 Task: Find a positive affirmation image online and upload it to your Instagram Story.
Action: Mouse moved to (407, 7)
Screenshot: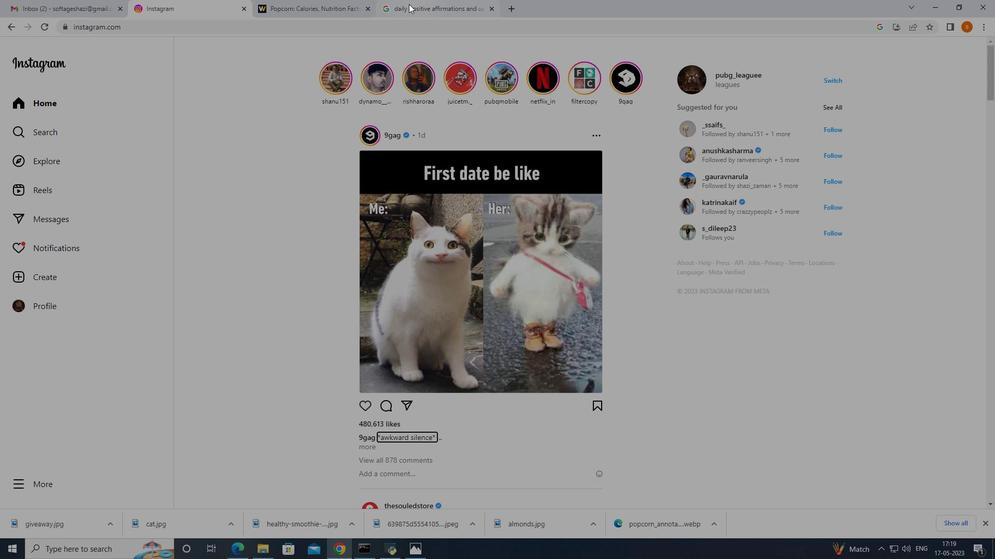 
Action: Mouse pressed left at (407, 7)
Screenshot: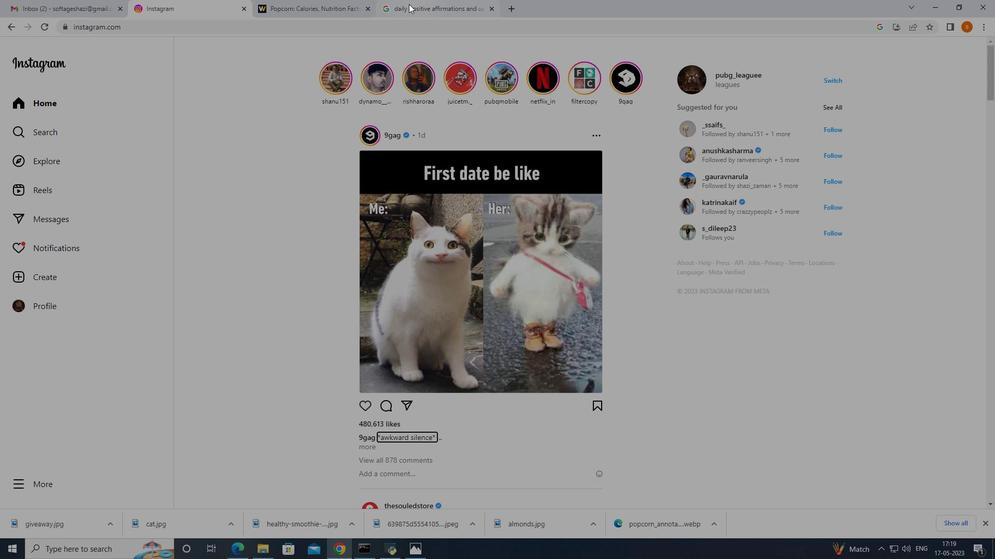 
Action: Mouse moved to (773, 269)
Screenshot: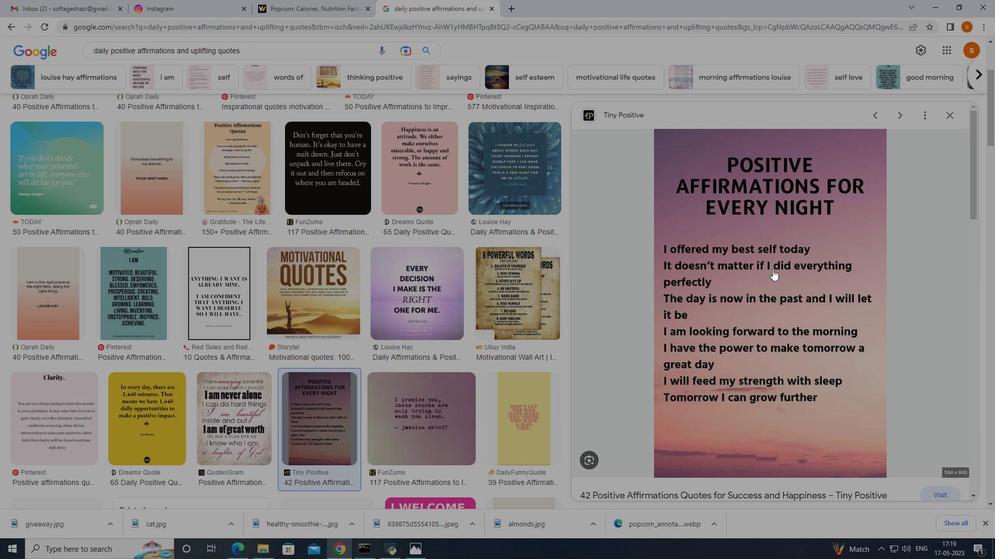 
Action: Mouse scrolled (773, 270) with delta (0, 0)
Screenshot: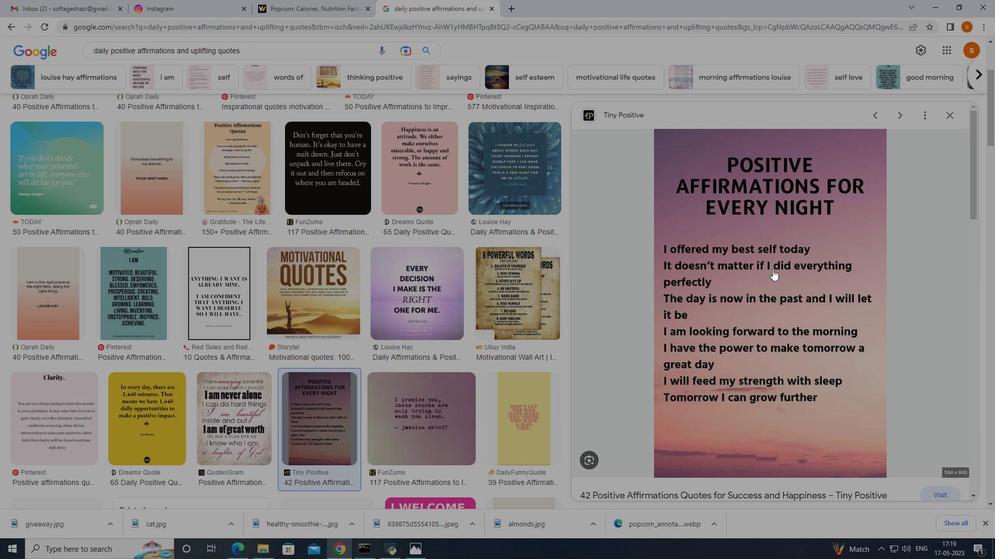 
Action: Mouse moved to (773, 268)
Screenshot: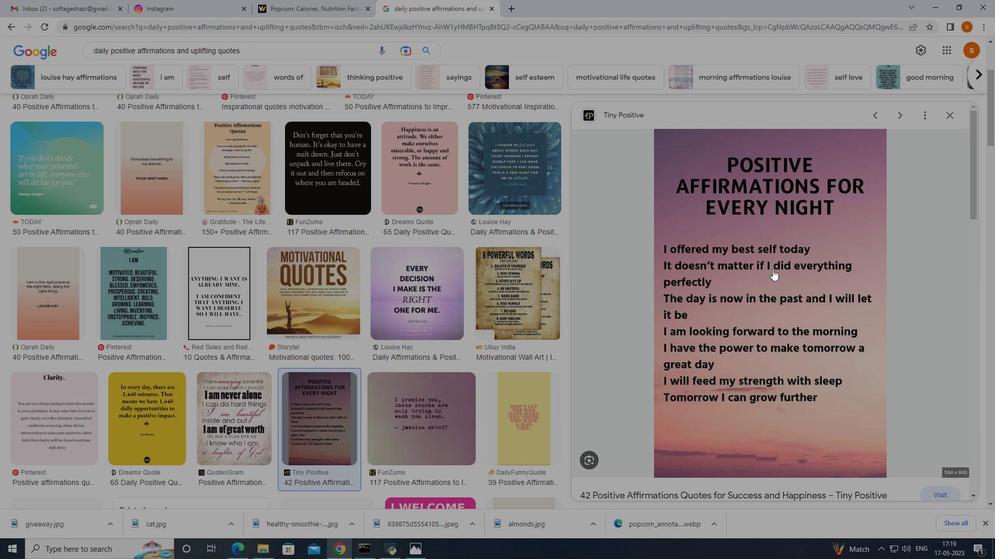 
Action: Mouse scrolled (773, 269) with delta (0, 0)
Screenshot: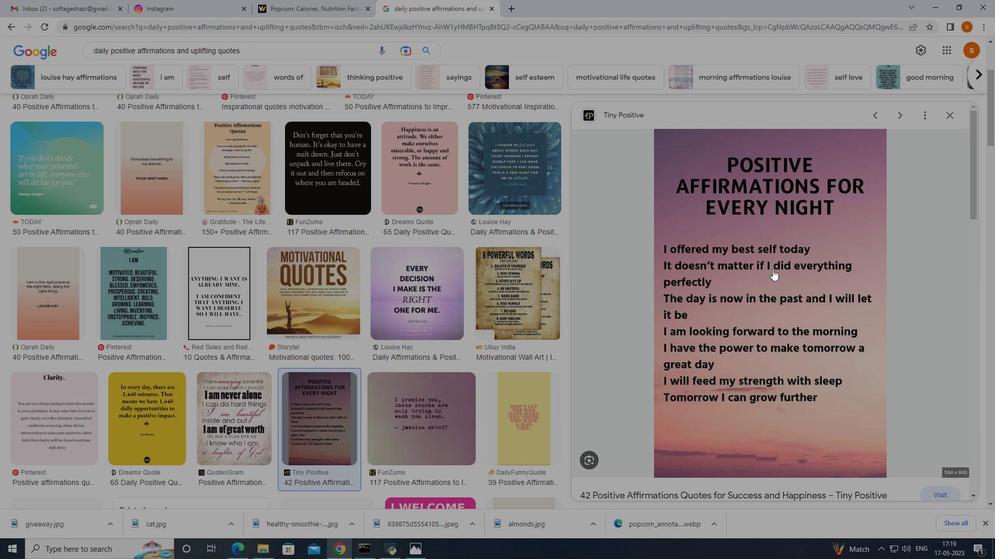 
Action: Mouse moved to (777, 276)
Screenshot: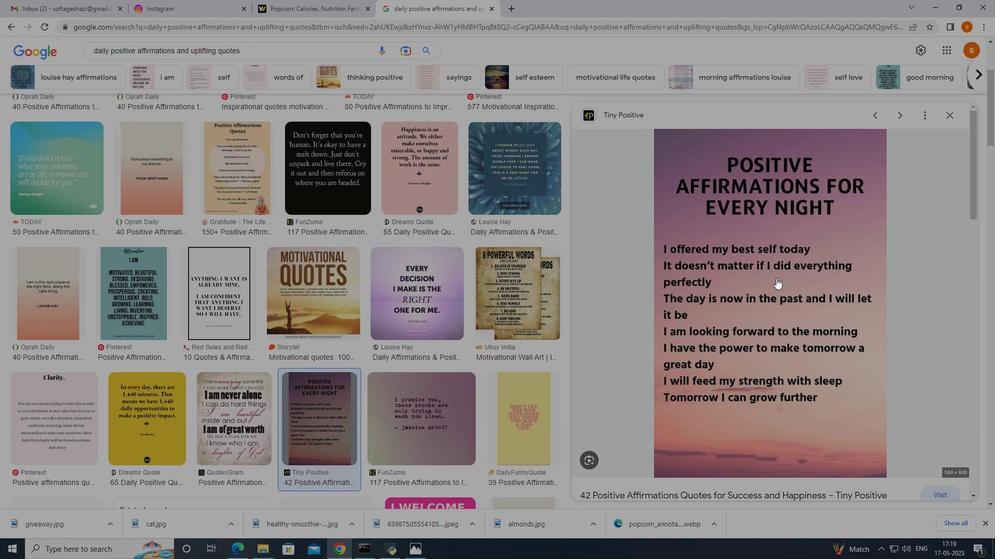 
Action: Mouse pressed right at (777, 276)
Screenshot: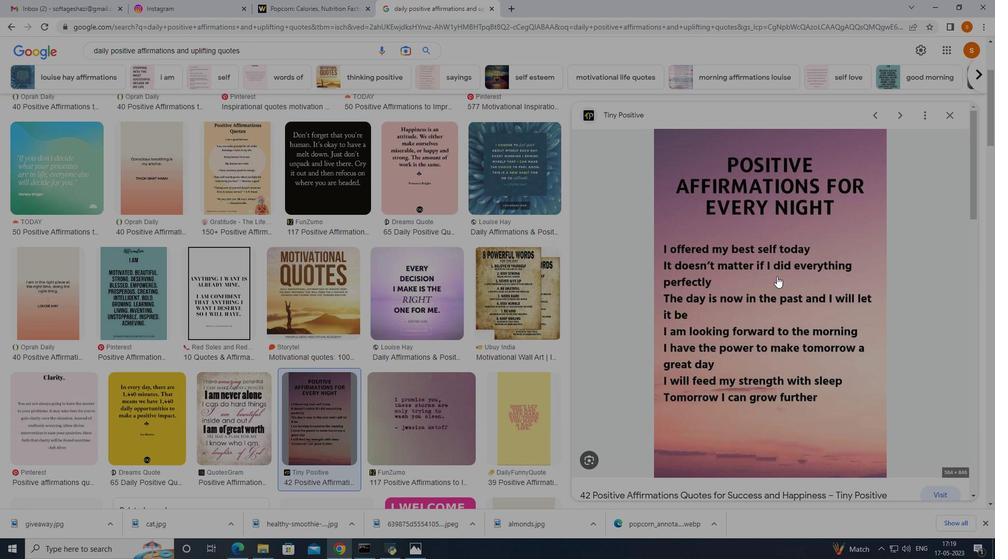 
Action: Mouse moved to (808, 390)
Screenshot: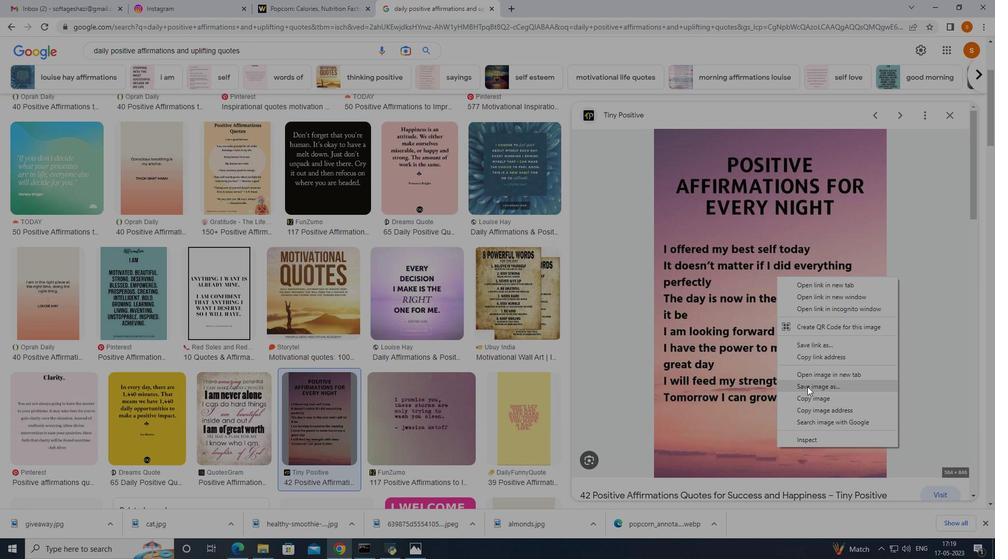 
Action: Mouse pressed left at (808, 390)
Screenshot: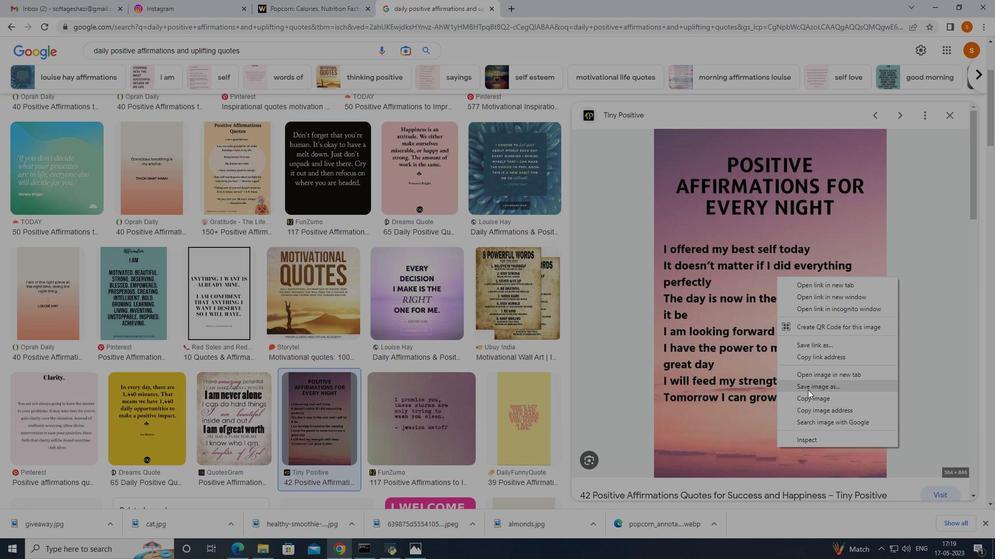 
Action: Mouse moved to (167, 326)
Screenshot: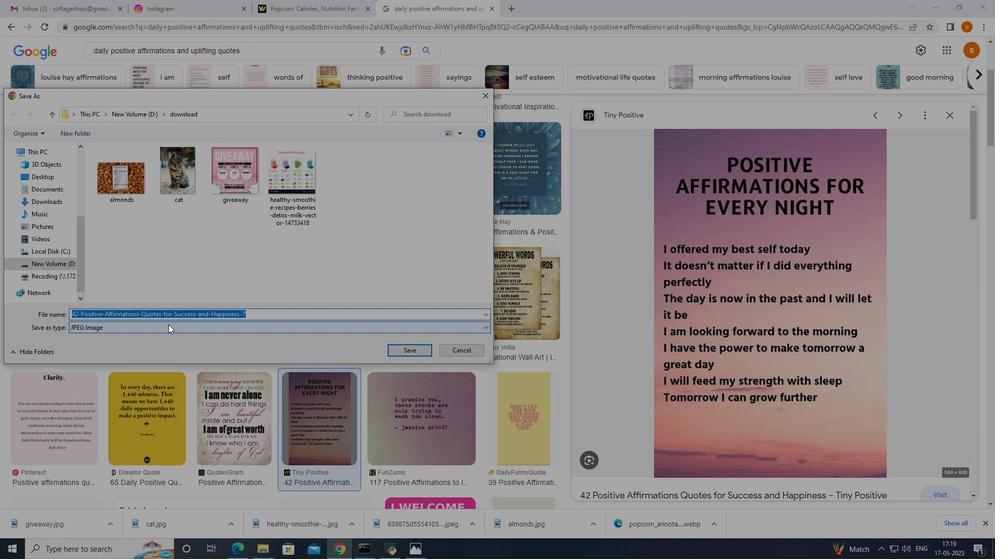 
Action: Key pressed positive<Key.space>affirmatiob<Key.backspace>n
Screenshot: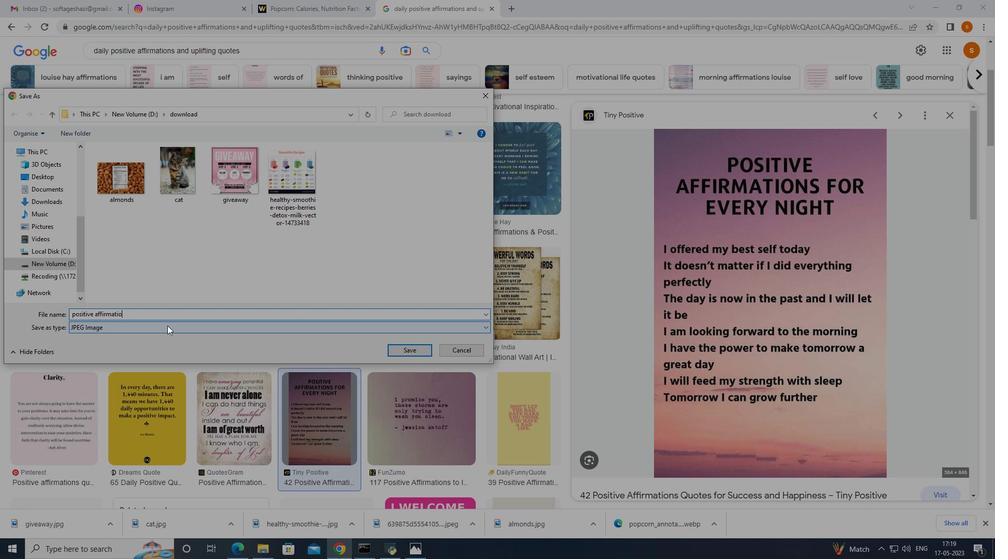 
Action: Mouse moved to (388, 352)
Screenshot: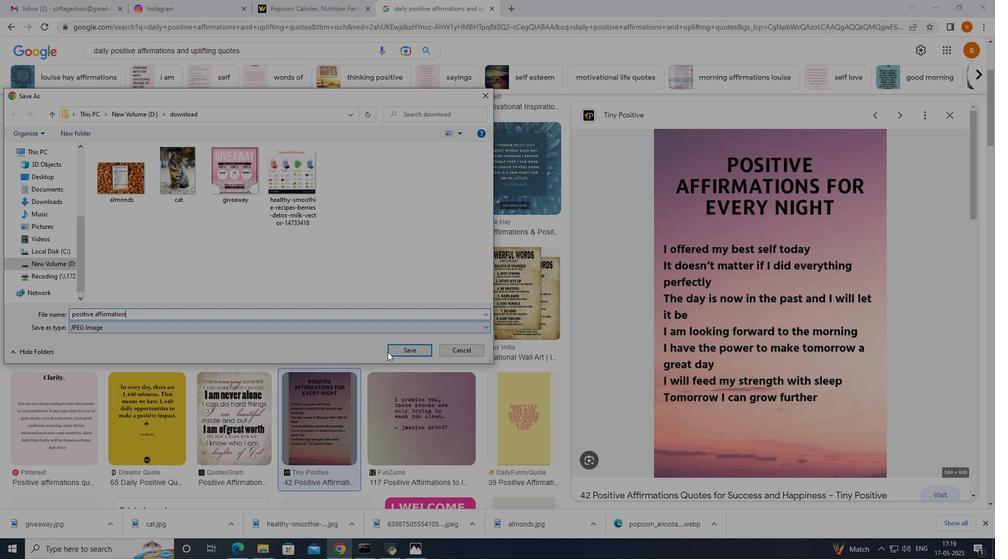 
Action: Mouse pressed left at (388, 352)
Screenshot: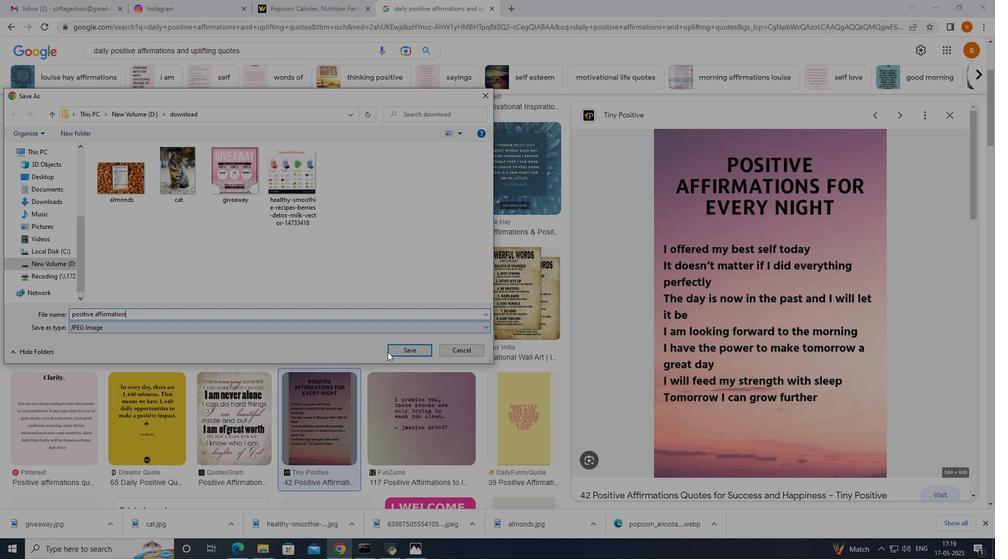 
Action: Mouse moved to (191, 6)
Screenshot: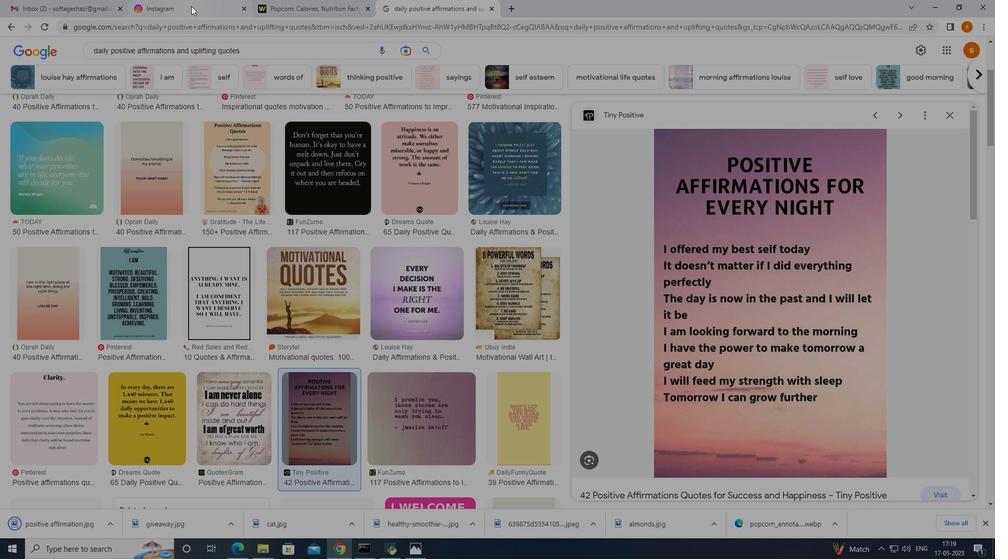 
Action: Mouse pressed left at (191, 6)
Screenshot: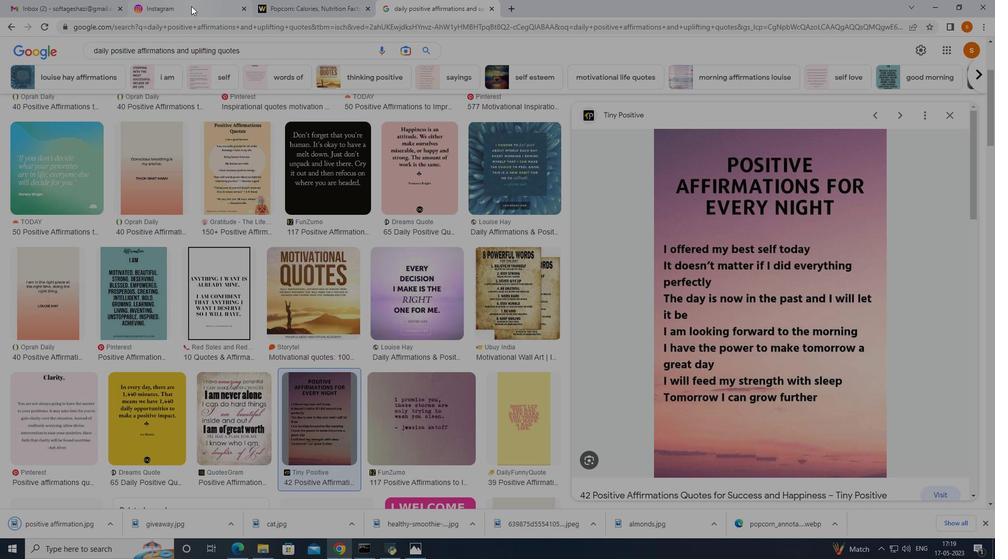 
Action: Mouse moved to (709, 333)
Screenshot: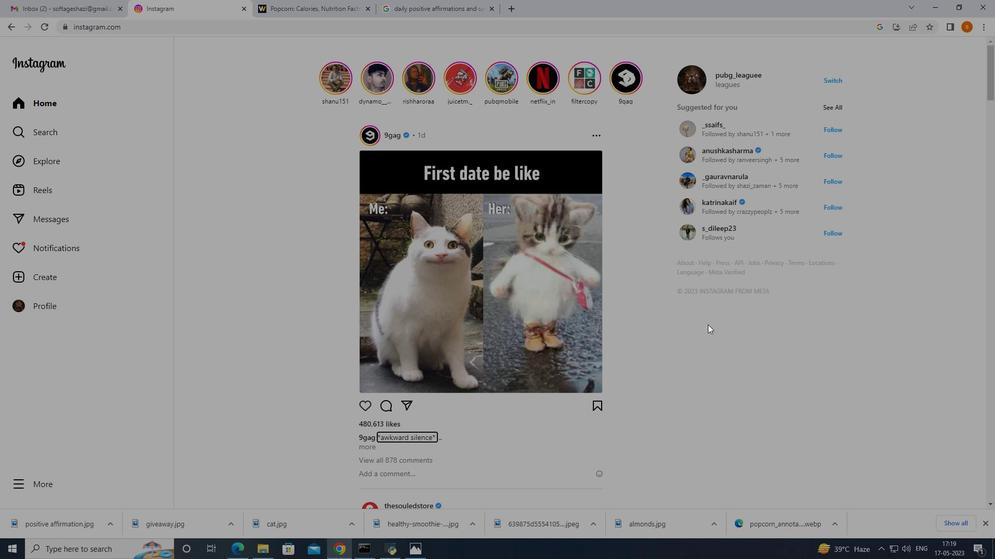 
Action: Mouse pressed right at (709, 333)
Screenshot: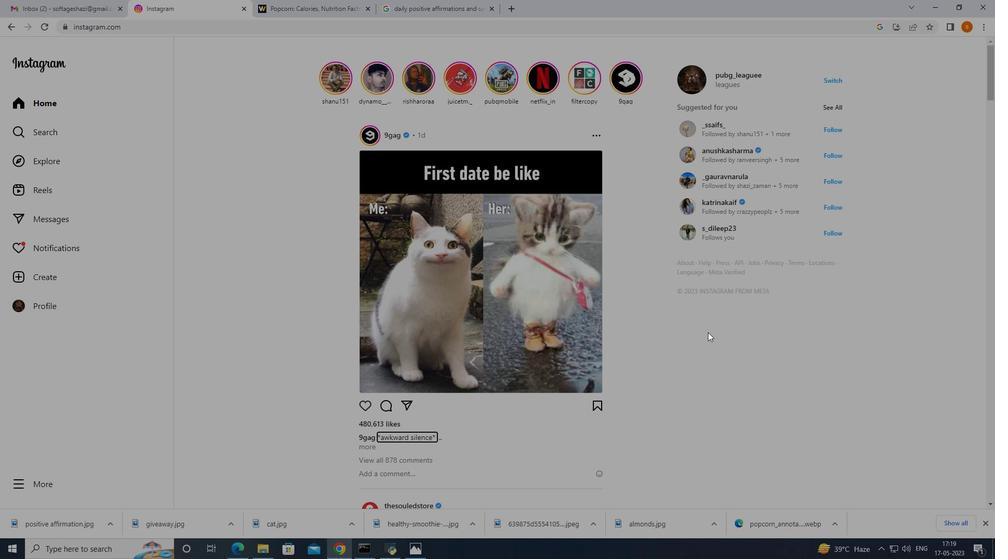 
Action: Mouse moved to (784, 484)
Screenshot: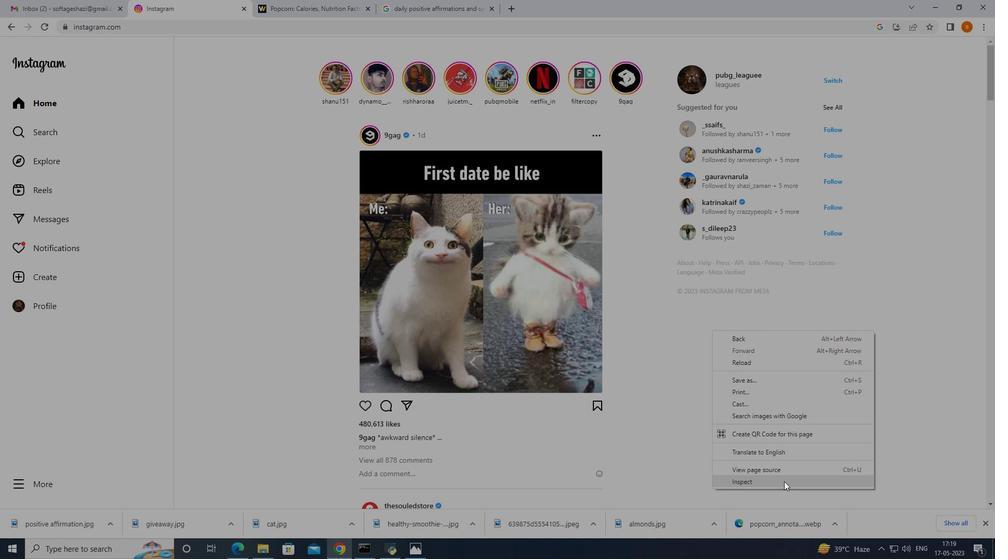 
Action: Mouse pressed left at (784, 484)
Screenshot: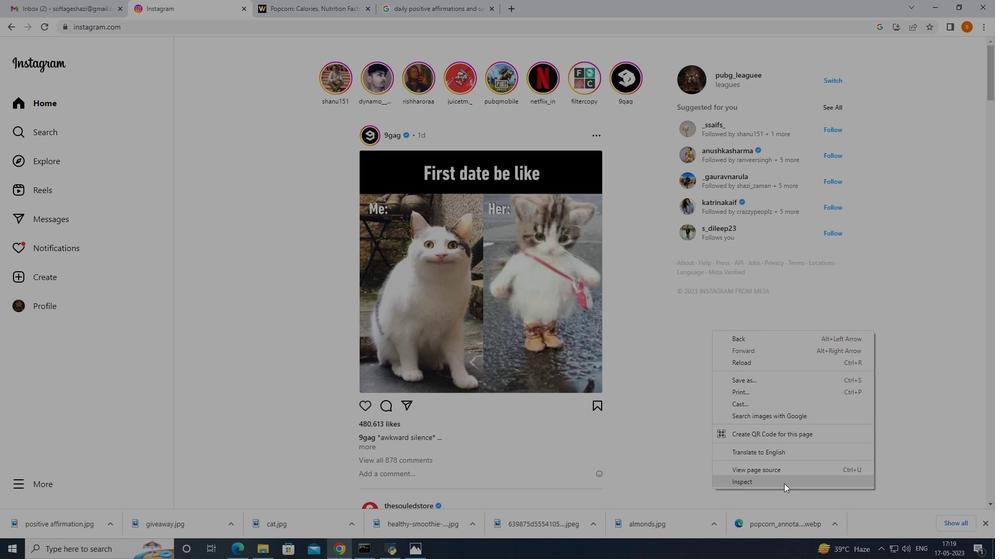
Action: Mouse moved to (731, 41)
Screenshot: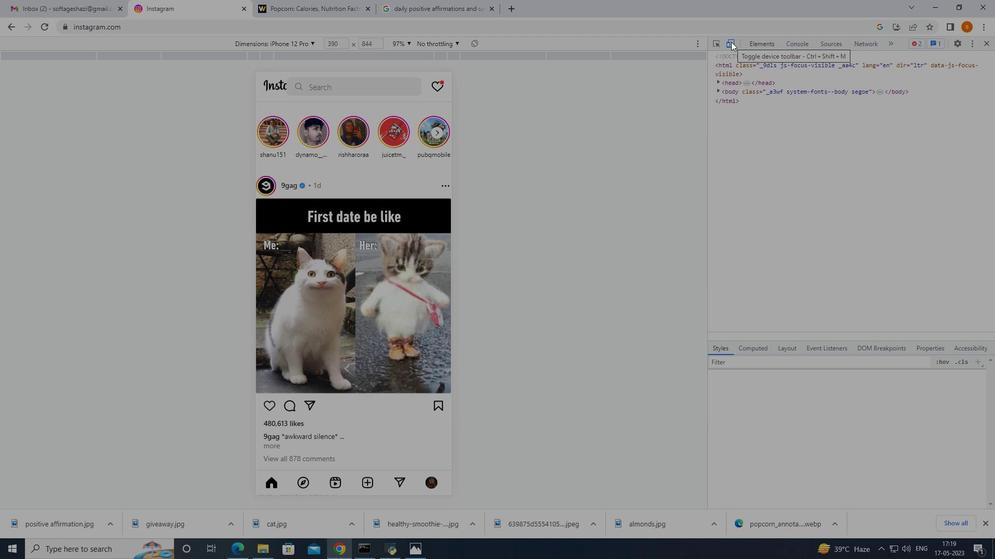 
Action: Mouse pressed left at (731, 41)
Screenshot: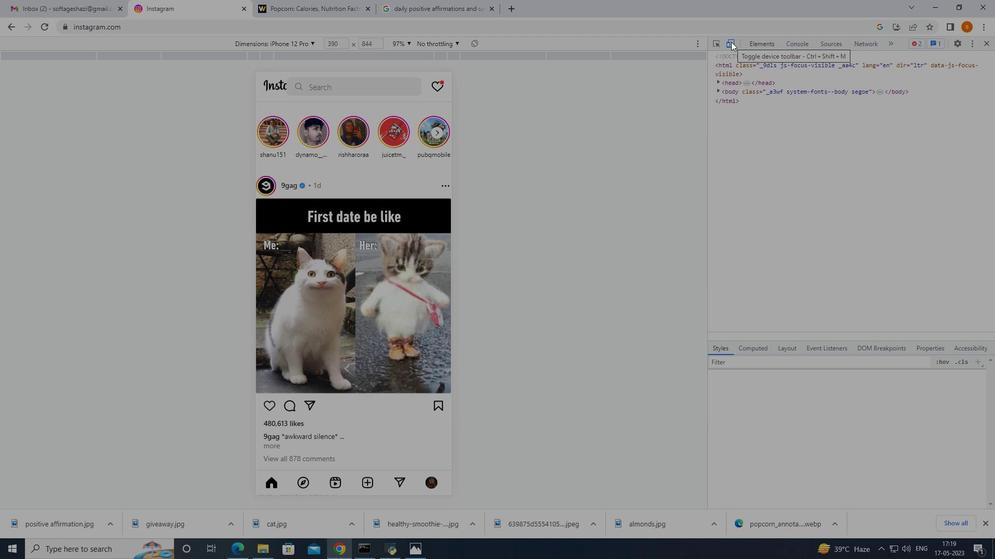 
Action: Mouse moved to (731, 44)
Screenshot: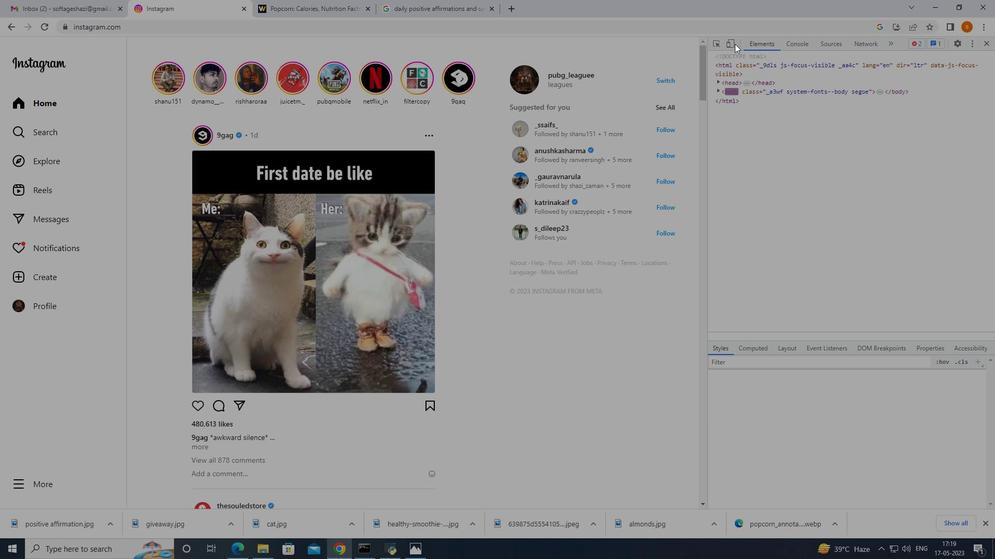 
Action: Mouse pressed left at (731, 44)
Screenshot: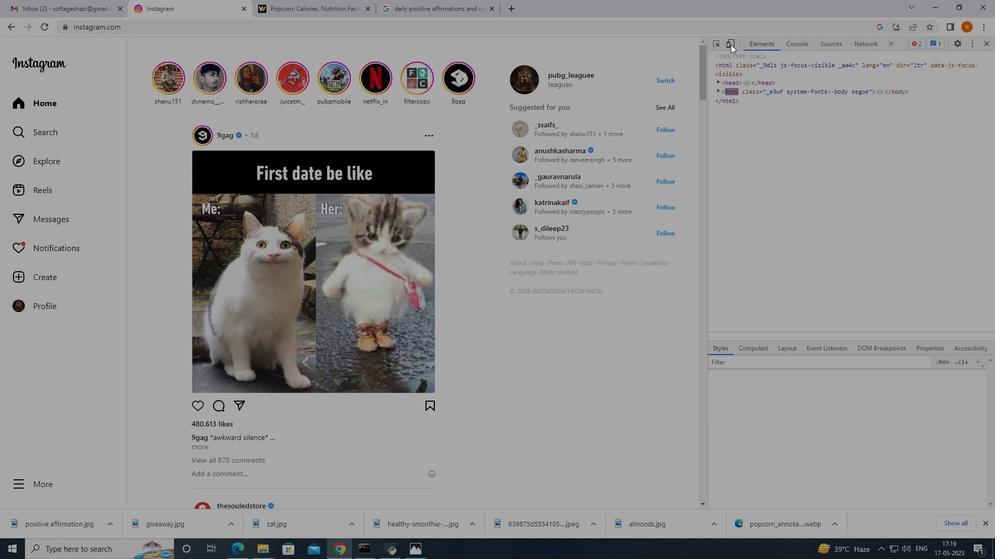 
Action: Mouse moved to (290, 192)
Screenshot: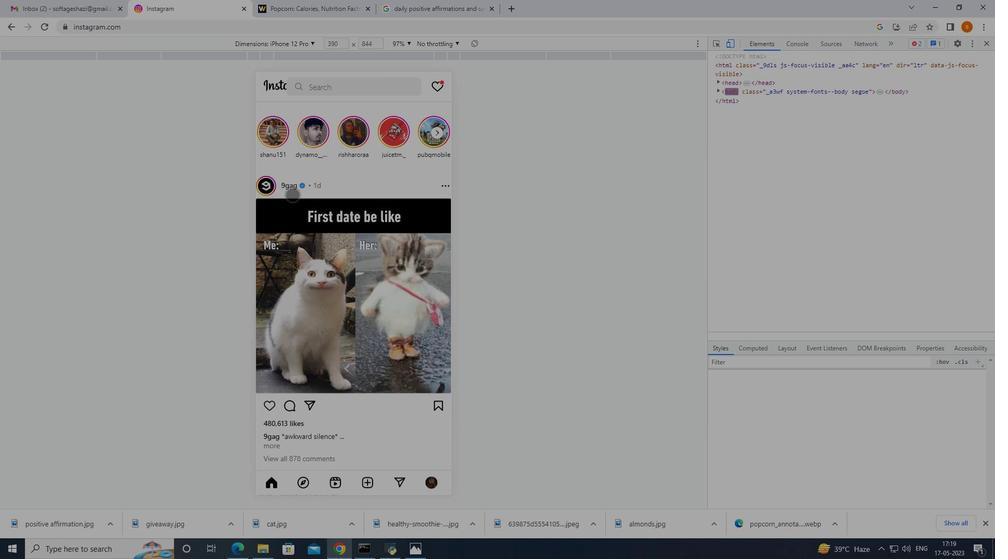 
Action: Mouse scrolled (290, 191) with delta (0, 0)
Screenshot: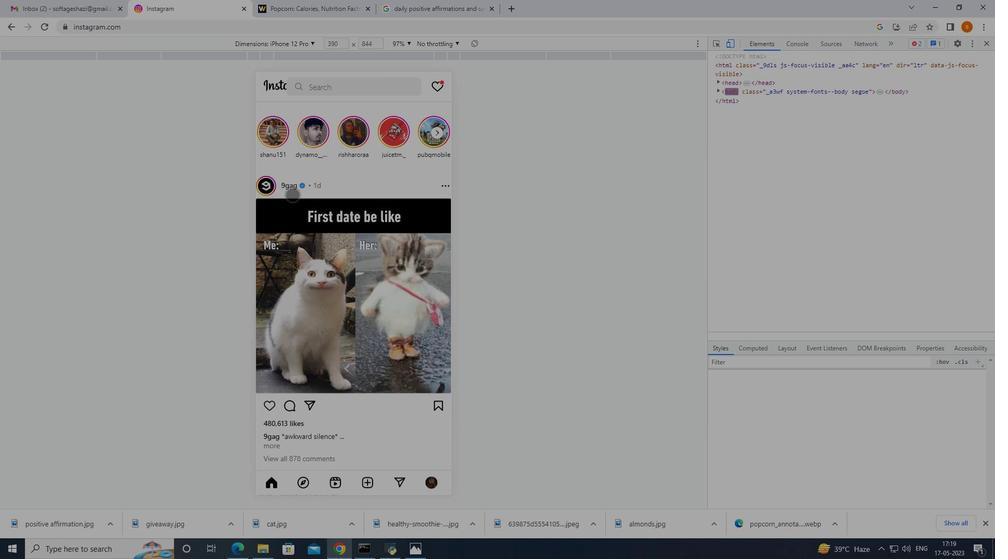 
Action: Mouse moved to (291, 191)
Screenshot: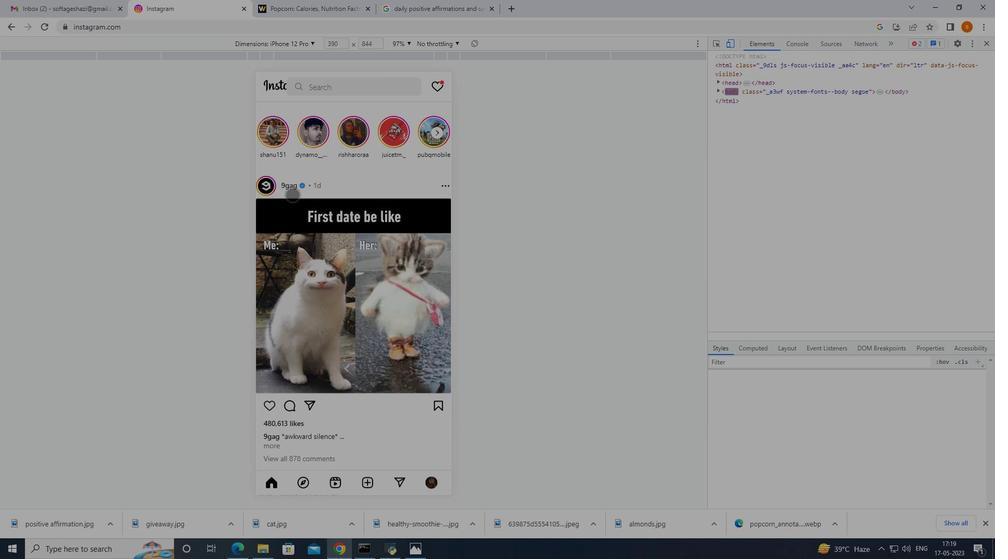 
Action: Mouse scrolled (291, 191) with delta (0, 0)
Screenshot: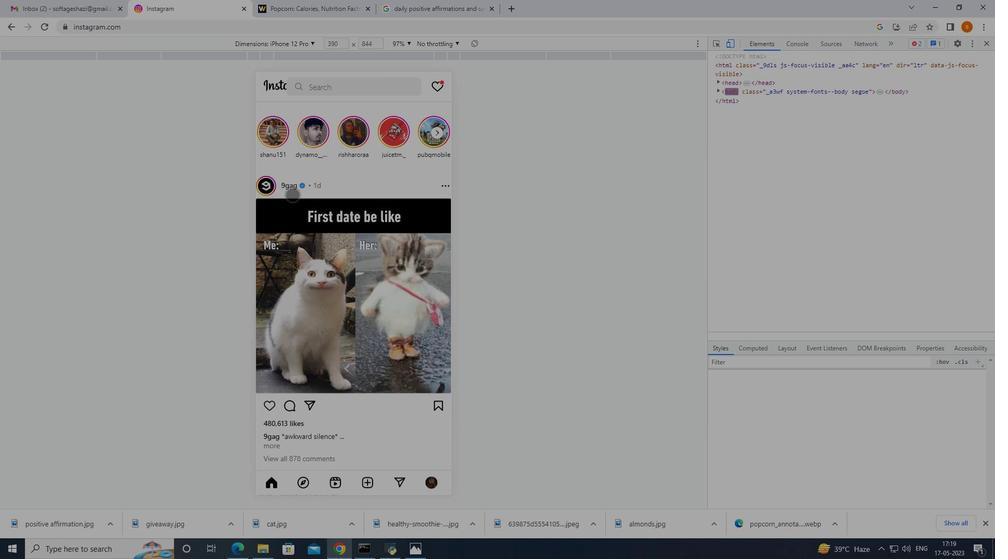 
Action: Mouse moved to (330, 302)
Screenshot: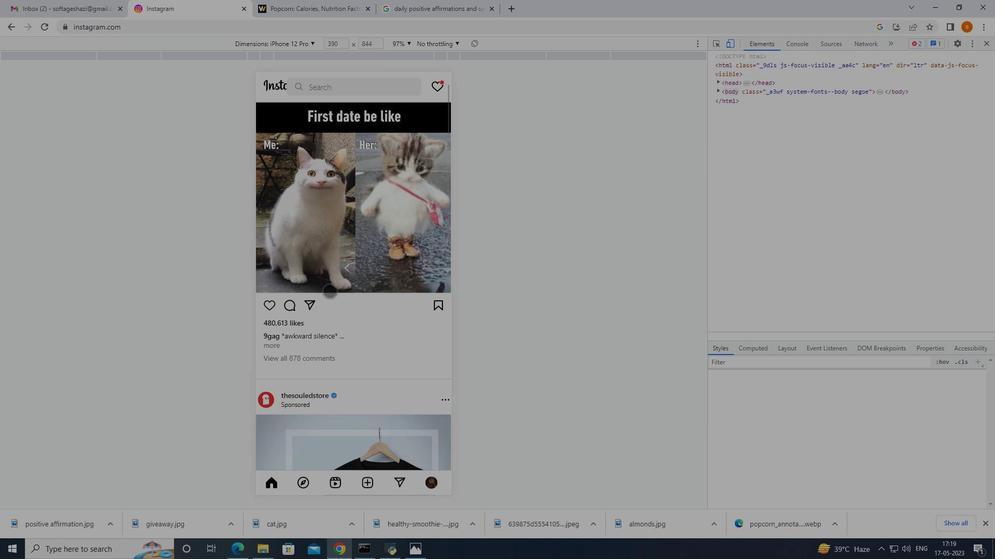 
Action: Mouse scrolled (330, 303) with delta (0, 0)
Screenshot: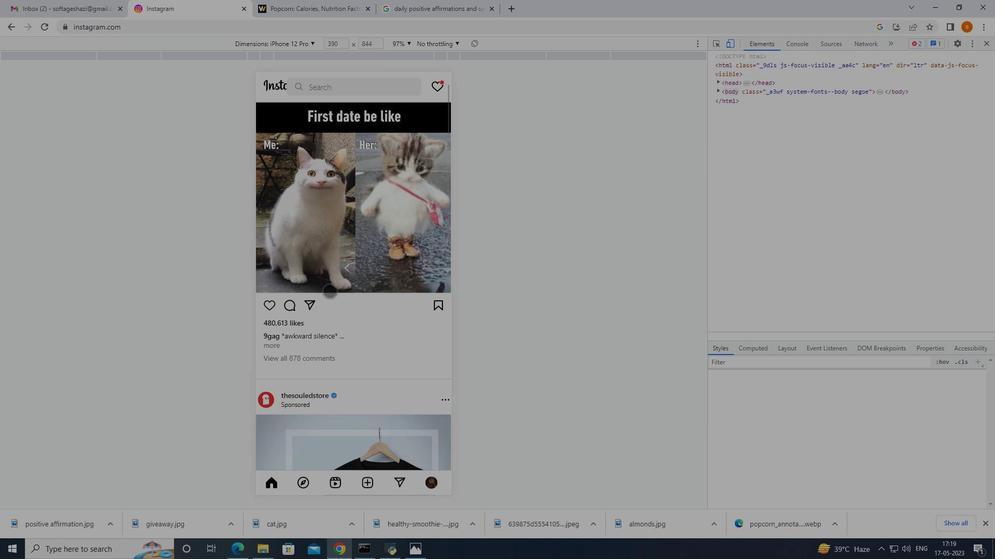 
Action: Mouse moved to (330, 303)
Screenshot: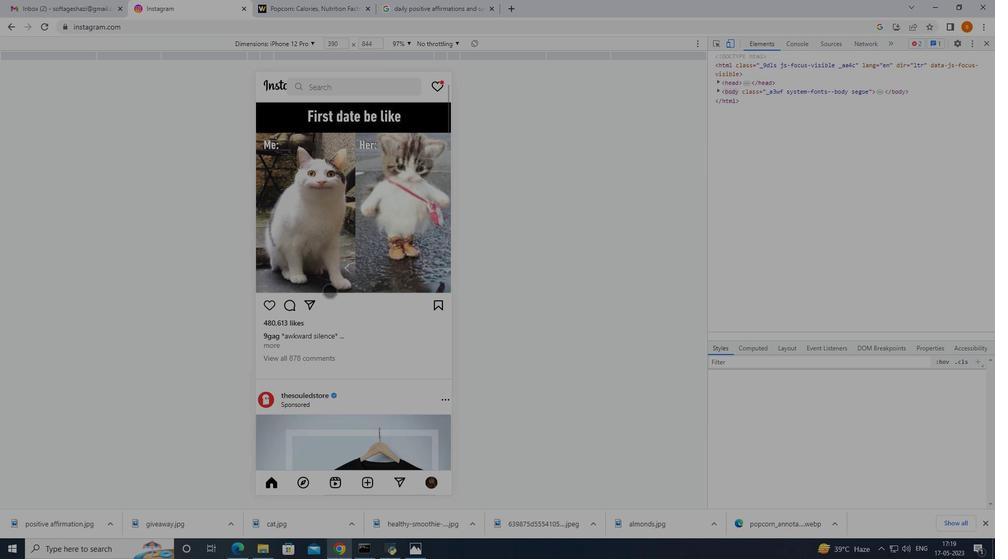 
Action: Mouse scrolled (330, 303) with delta (0, 0)
Screenshot: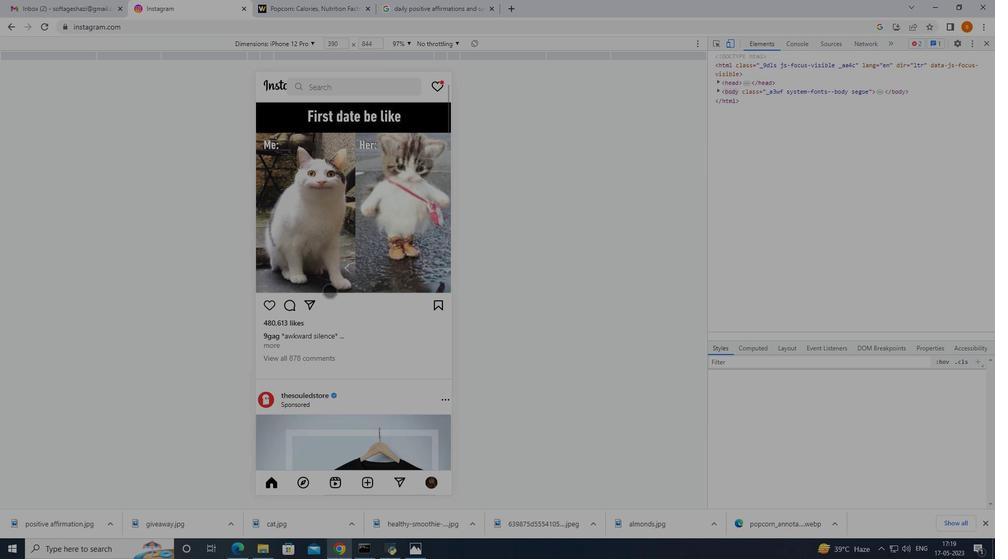 
Action: Mouse moved to (330, 303)
Screenshot: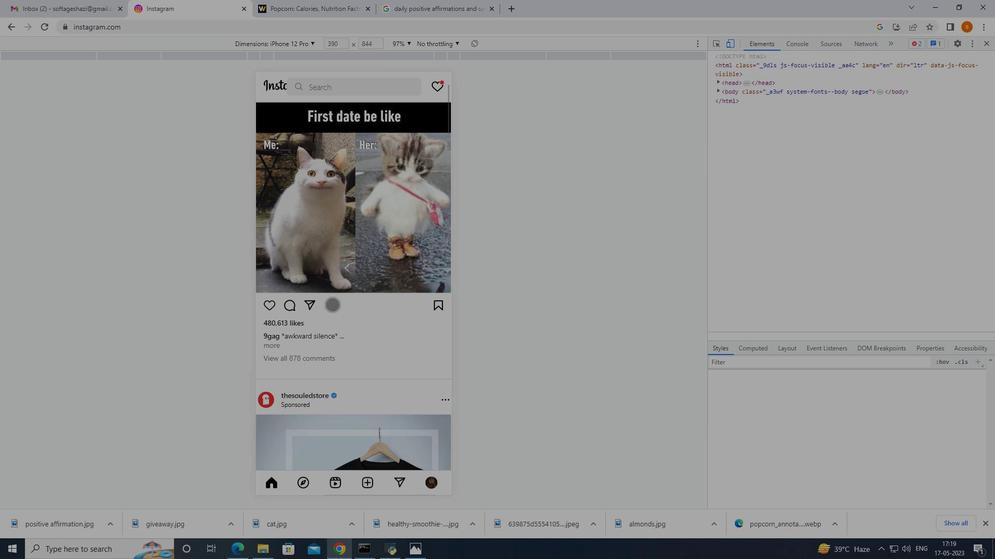 
Action: Mouse scrolled (330, 303) with delta (0, 0)
Screenshot: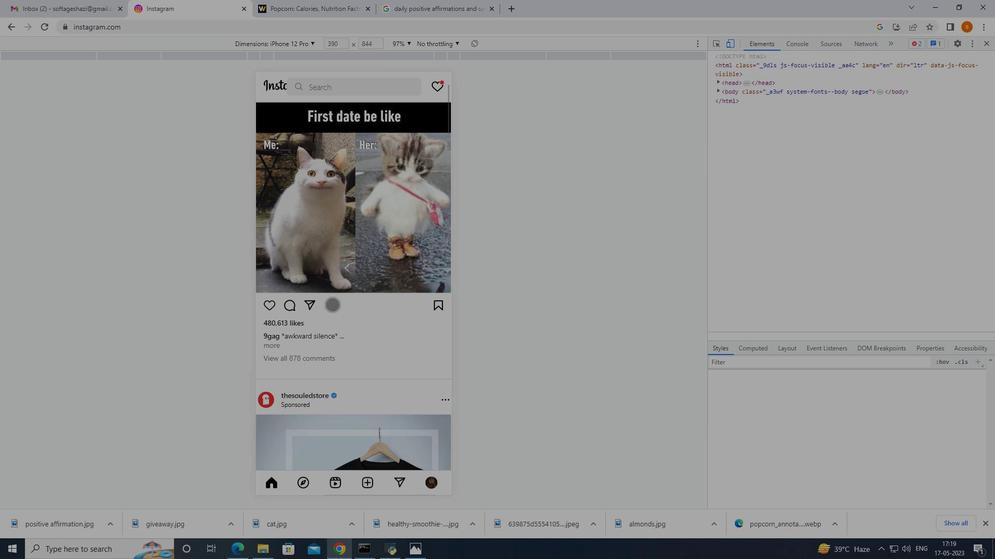 
Action: Mouse scrolled (330, 303) with delta (0, 0)
Screenshot: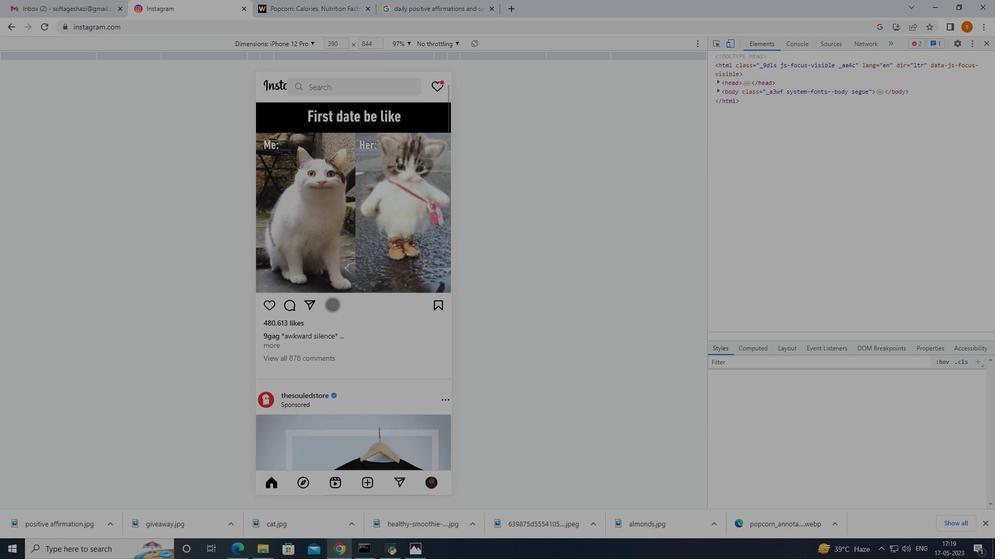 
Action: Mouse moved to (431, 482)
Screenshot: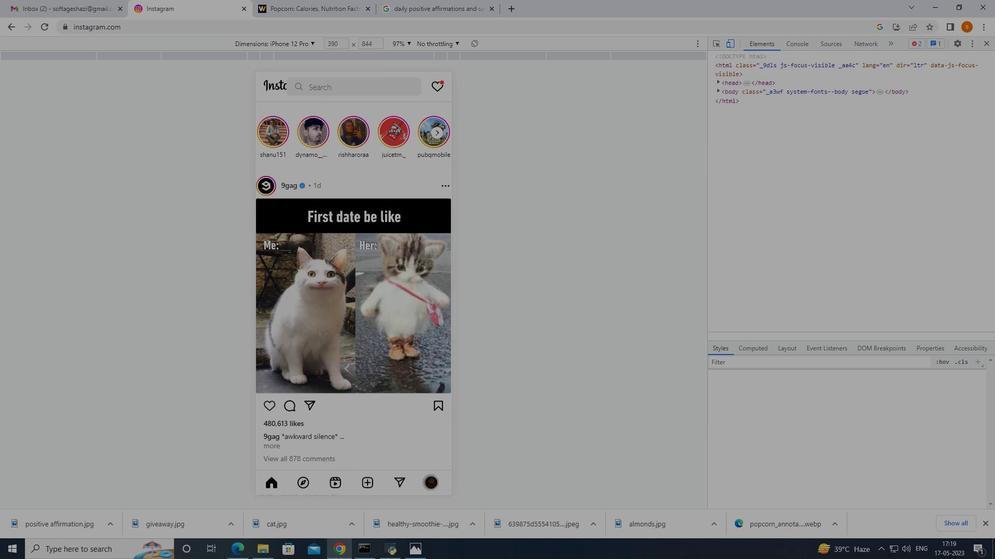 
Action: Mouse pressed left at (431, 482)
Screenshot: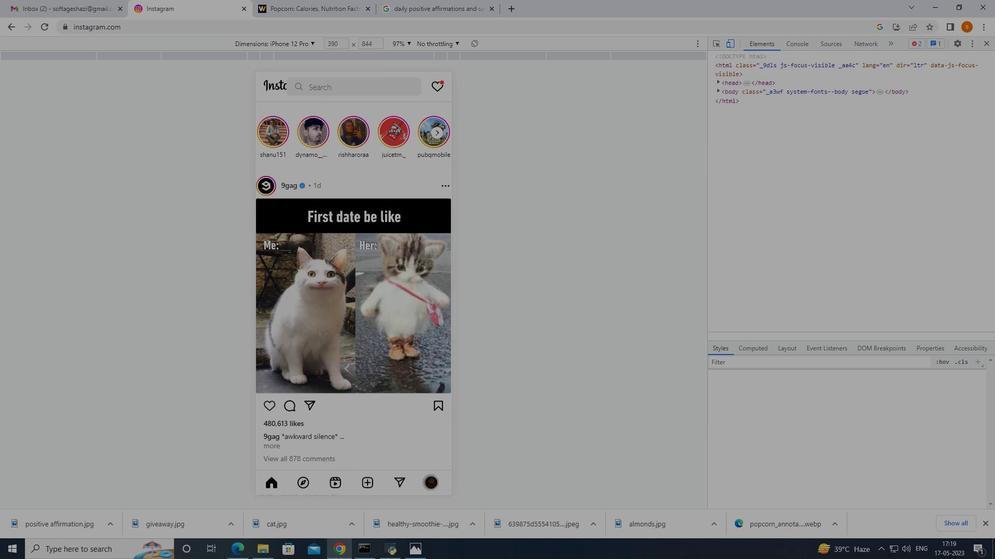 
Action: Mouse moved to (272, 485)
Screenshot: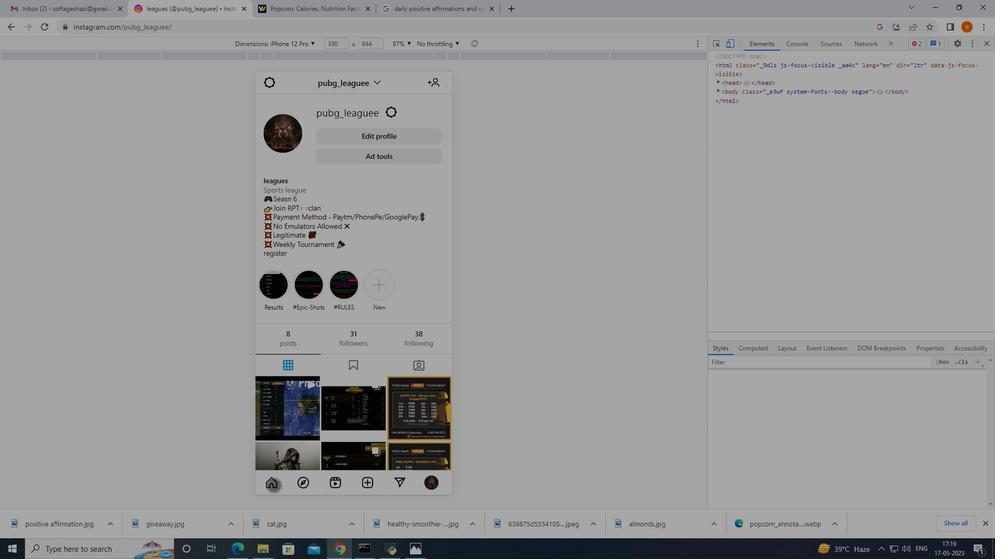 
Action: Mouse pressed left at (272, 485)
Screenshot: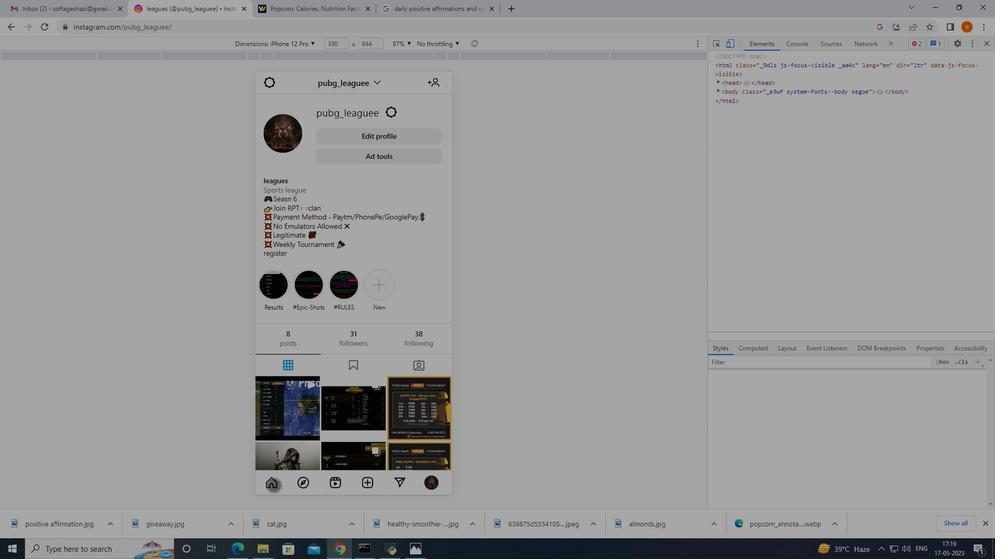 
Action: Mouse moved to (315, 41)
Screenshot: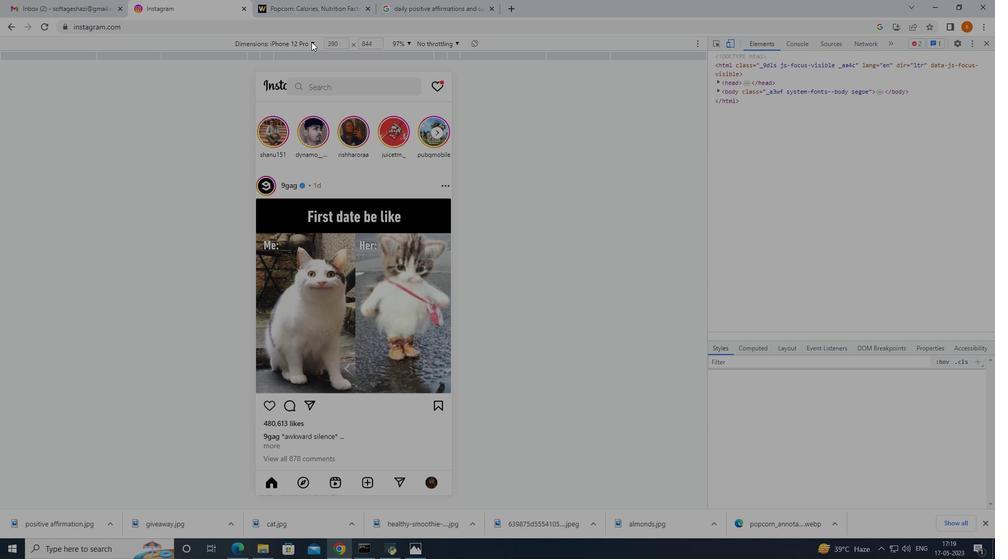 
Action: Mouse pressed left at (315, 41)
Screenshot: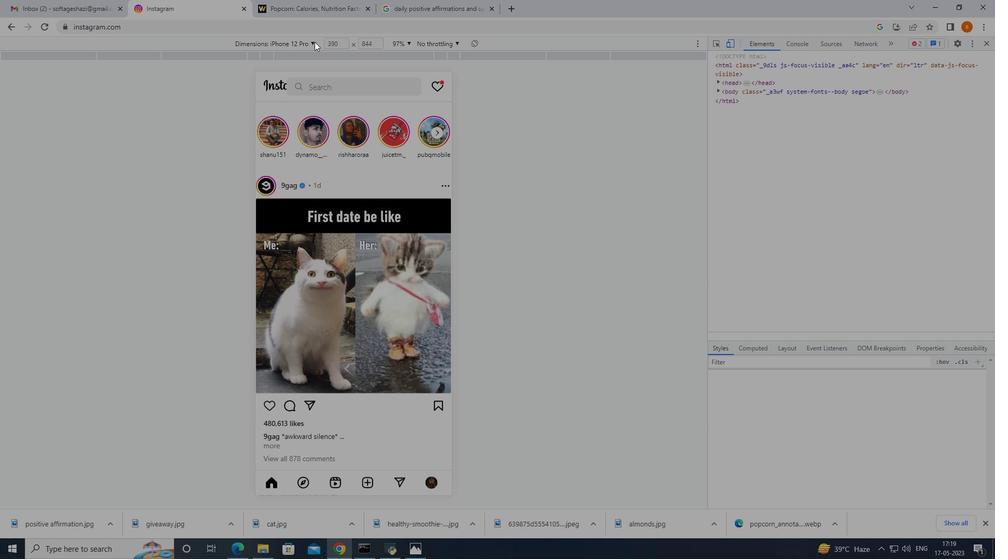 
Action: Mouse moved to (260, 104)
Screenshot: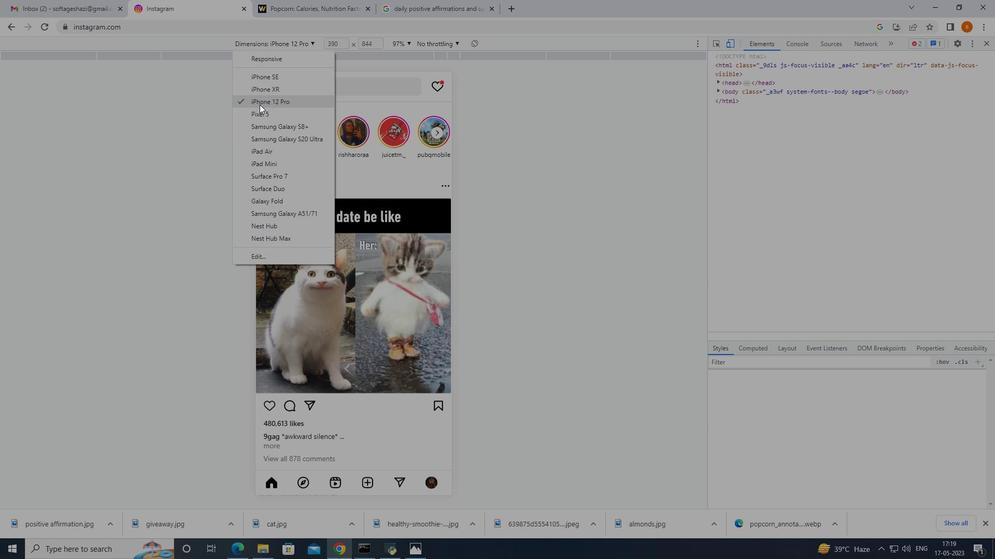 
Action: Mouse pressed left at (260, 104)
Screenshot: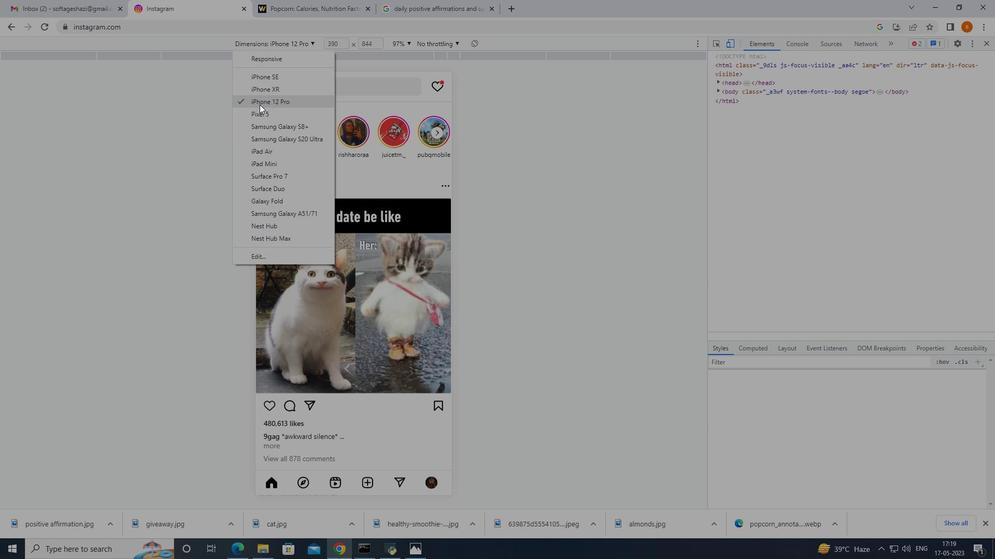 
Action: Mouse moved to (43, 24)
Screenshot: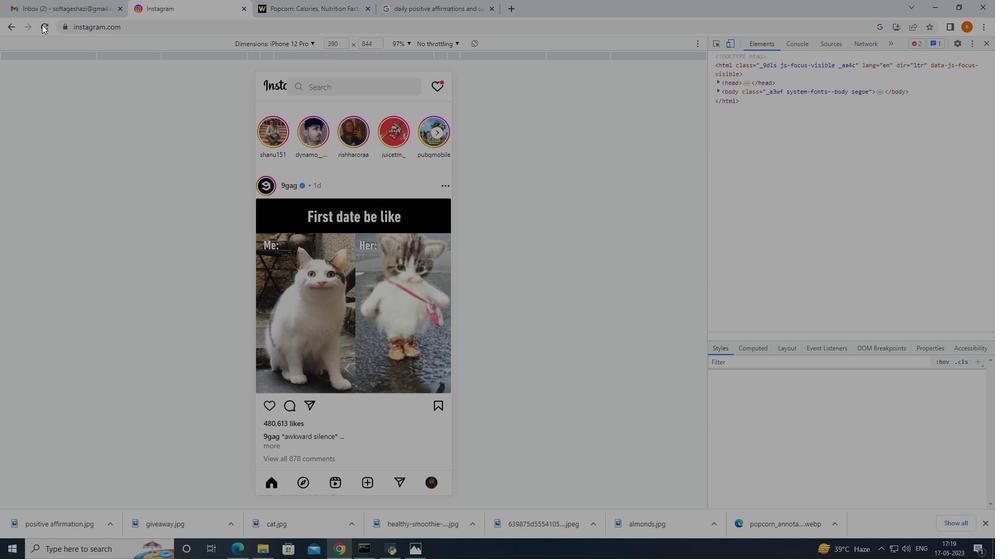 
Action: Mouse pressed left at (41, 24)
Screenshot: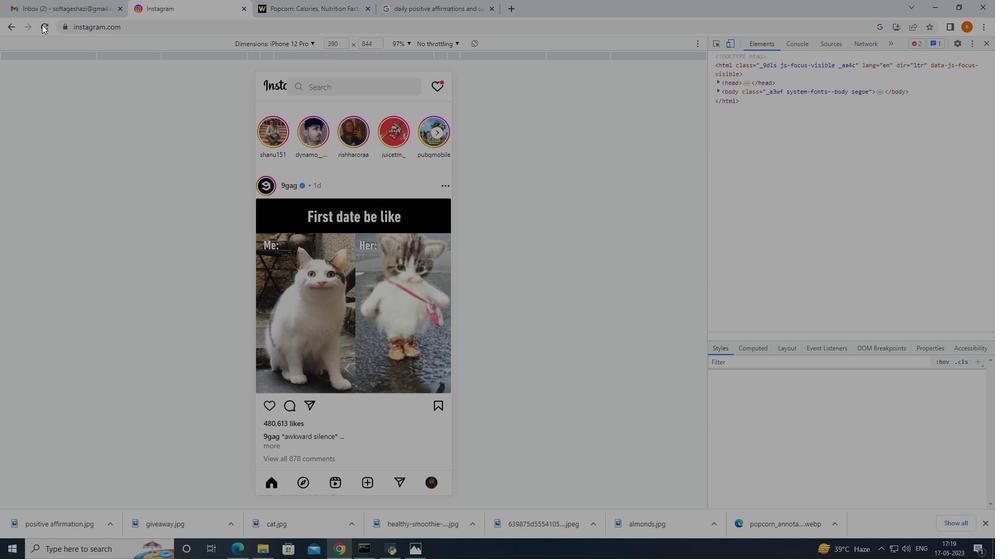 
Action: Mouse moved to (286, 121)
Screenshot: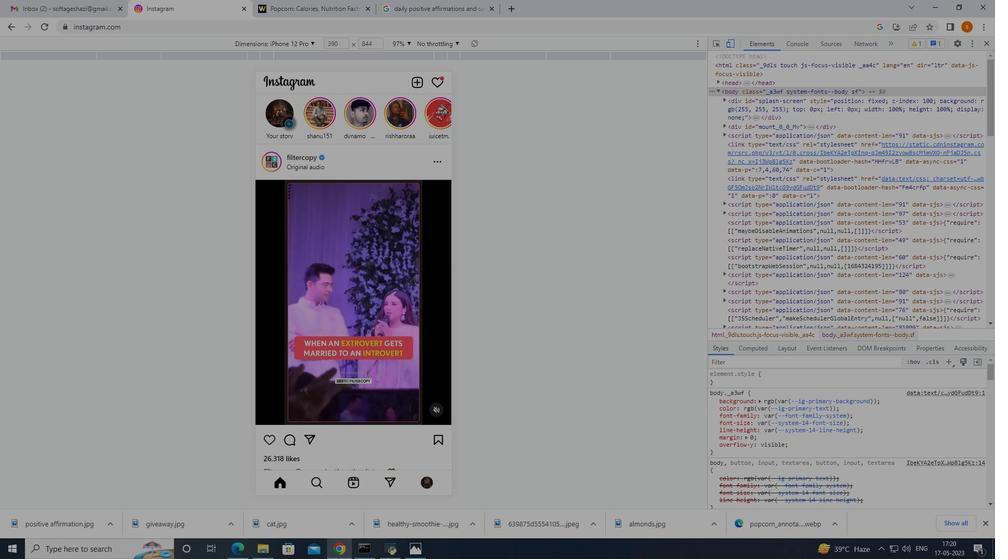 
Action: Mouse pressed left at (286, 121)
Screenshot: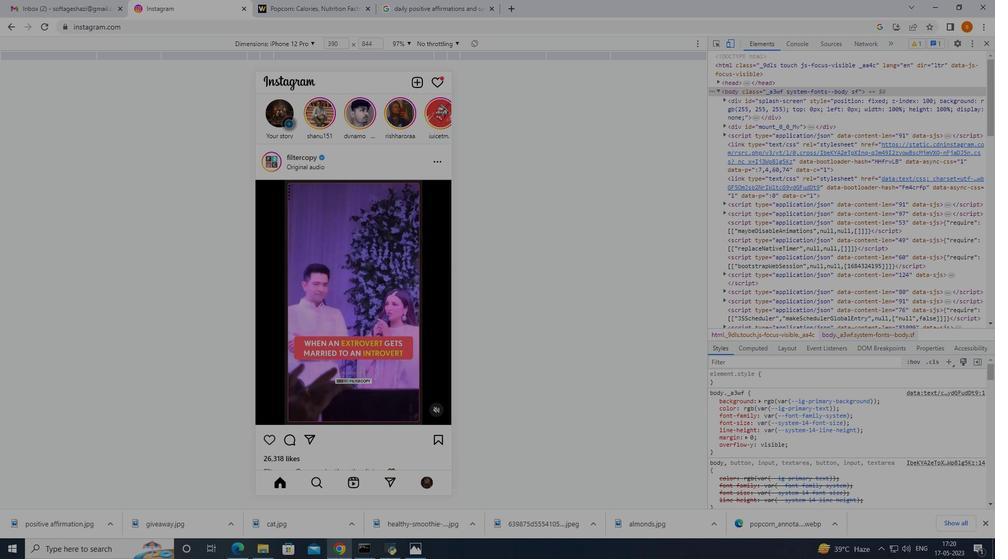
Action: Mouse moved to (403, 175)
Screenshot: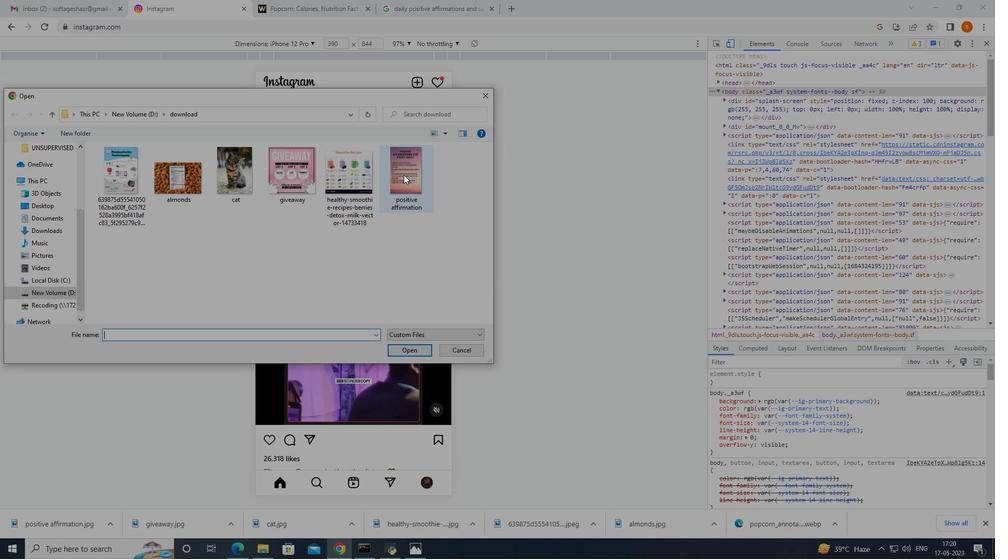 
Action: Mouse pressed left at (403, 175)
Screenshot: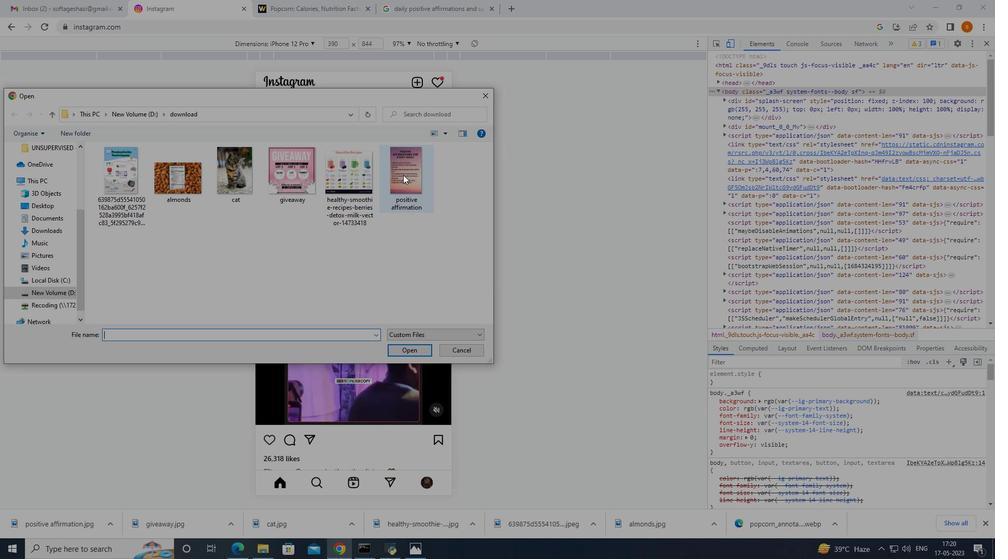 
Action: Mouse moved to (416, 348)
Screenshot: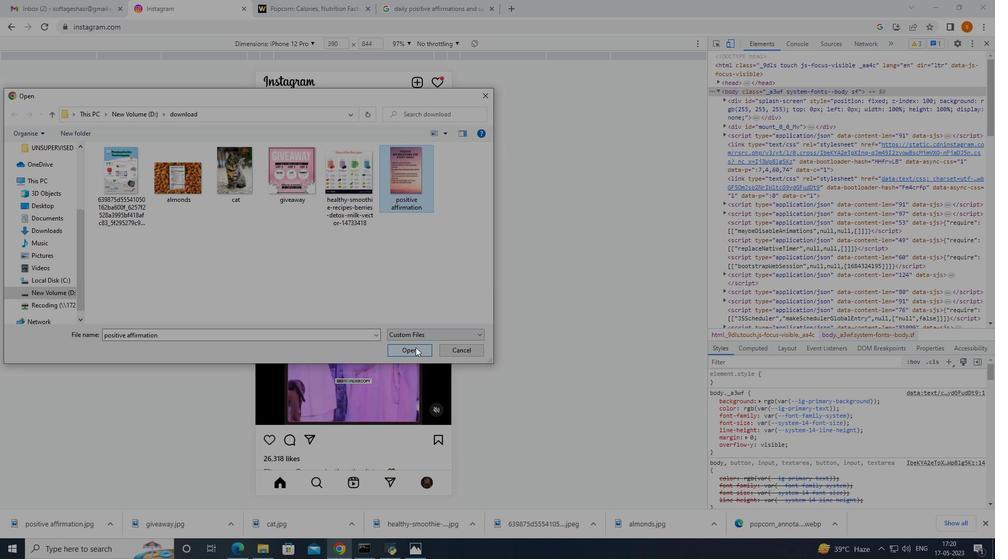 
Action: Mouse pressed left at (416, 348)
Screenshot: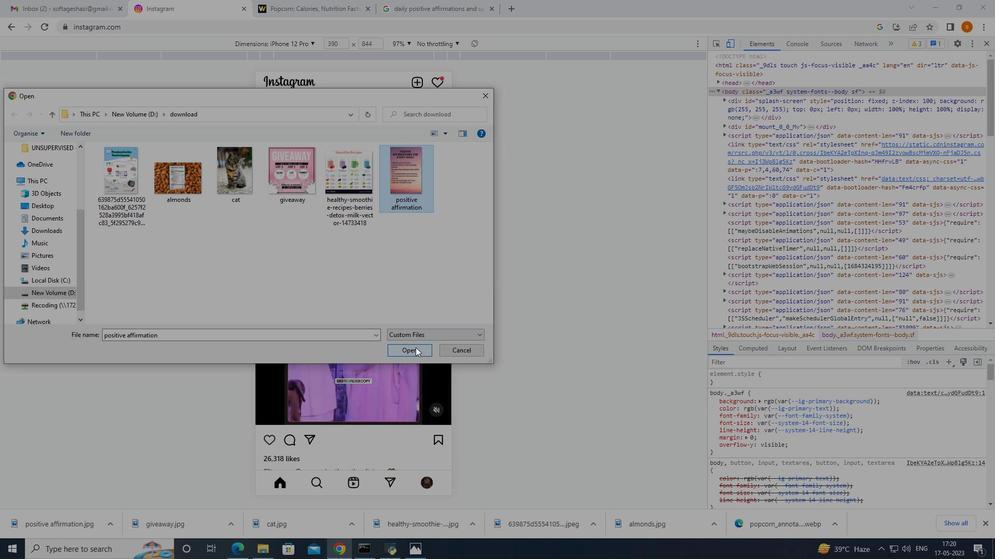 
Action: Mouse moved to (987, 44)
Screenshot: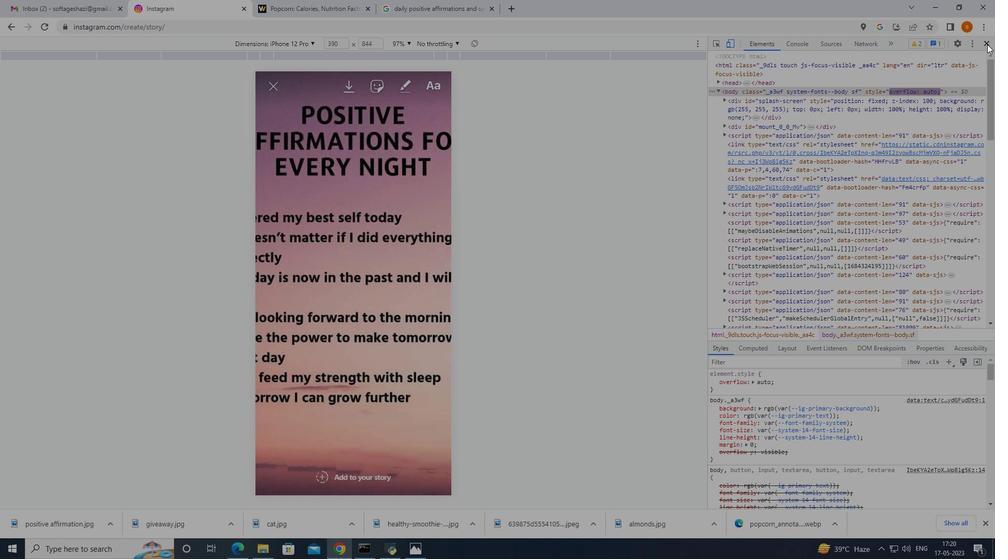 
Action: Mouse pressed left at (987, 44)
Screenshot: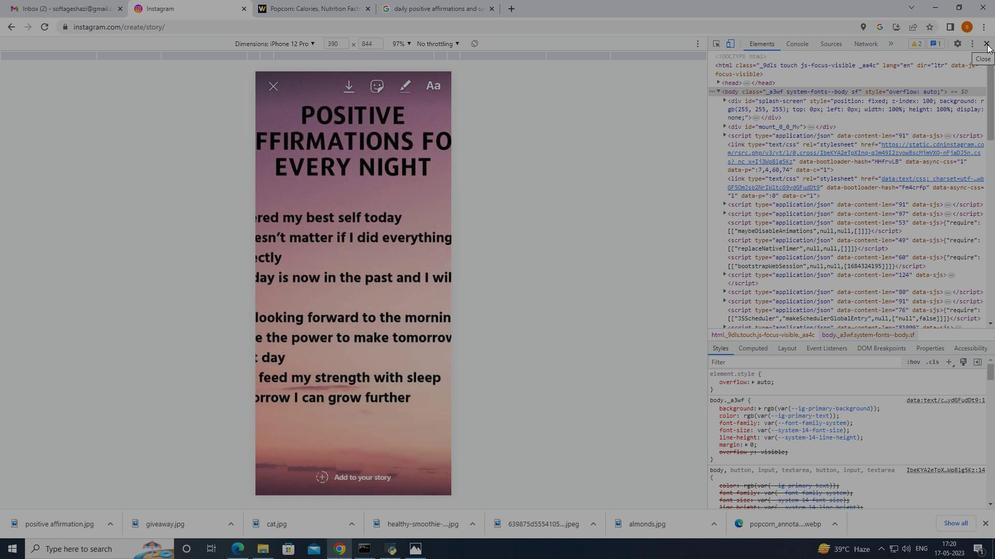 
Action: Mouse moved to (594, 313)
Screenshot: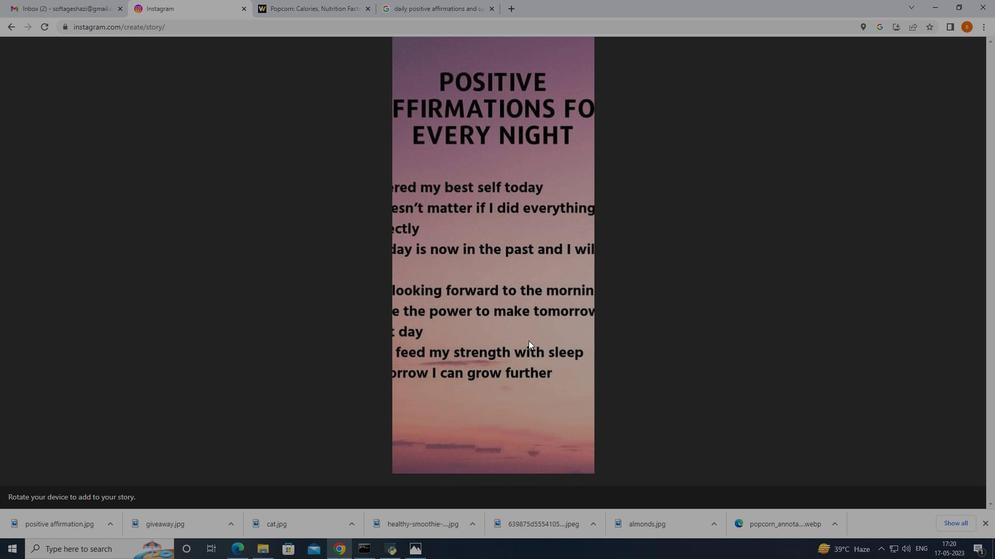 
Action: Mouse scrolled (594, 313) with delta (0, 0)
Screenshot: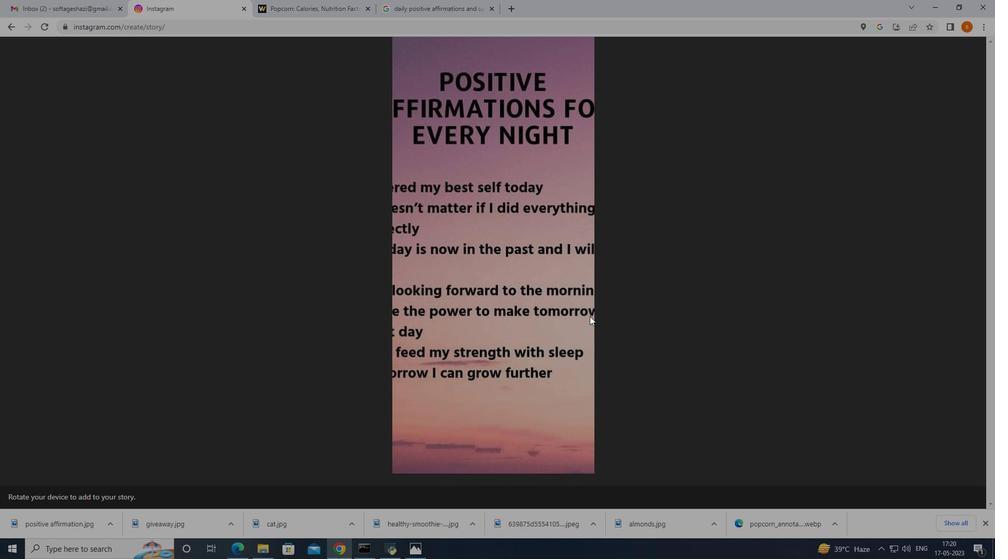 
Action: Mouse scrolled (594, 313) with delta (0, 0)
Screenshot: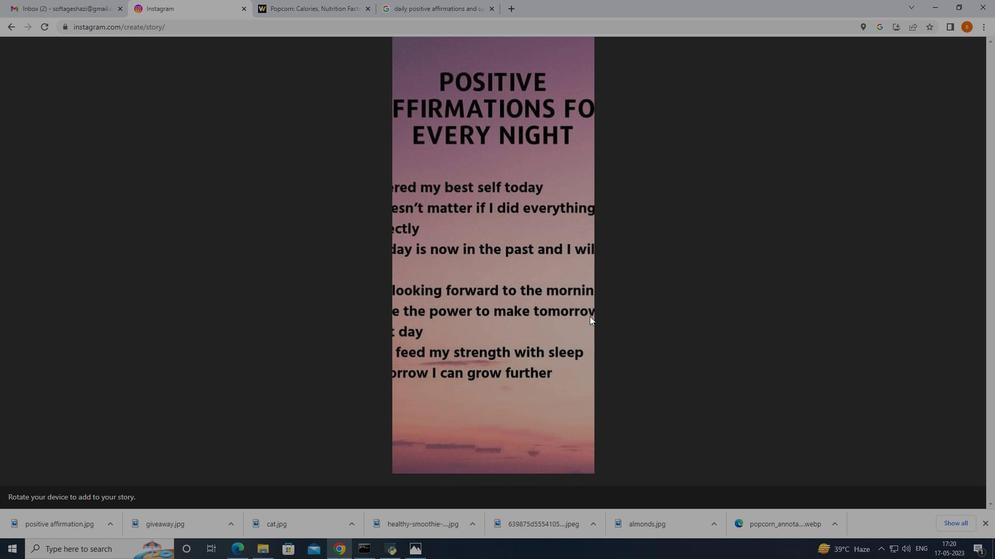 
Action: Mouse scrolled (594, 313) with delta (0, 0)
Screenshot: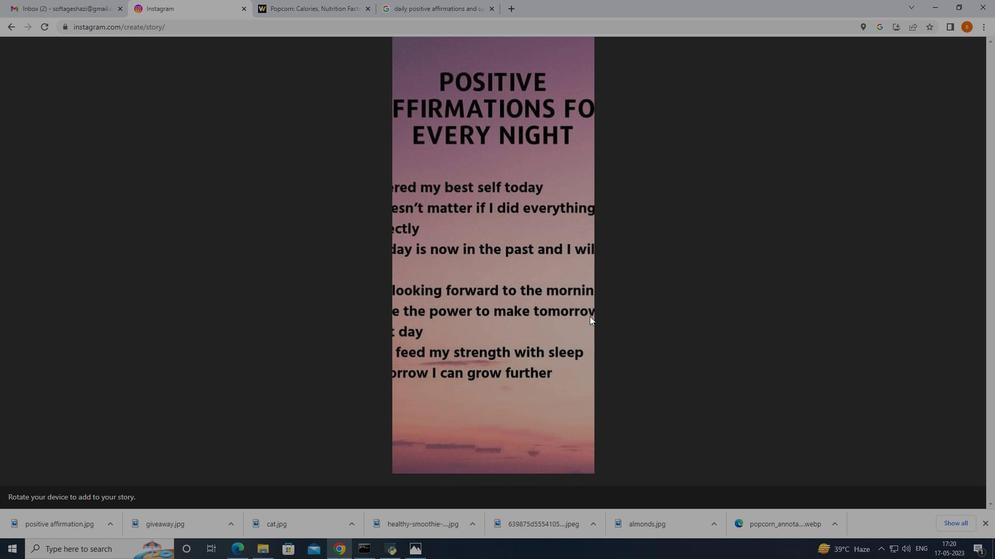 
Action: Mouse scrolled (594, 313) with delta (0, 0)
Screenshot: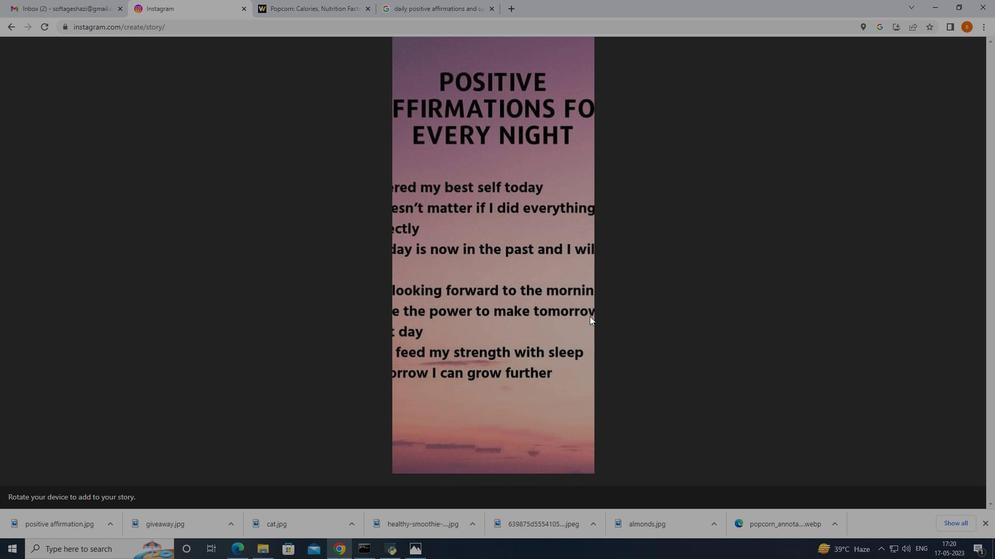 
Action: Mouse moved to (500, 269)
Screenshot: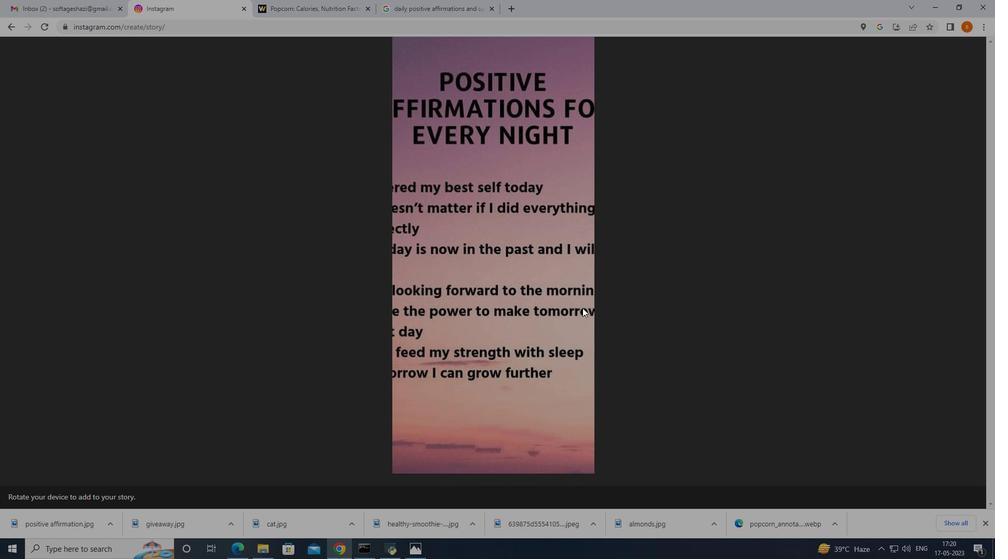 
Action: Mouse scrolled (500, 270) with delta (0, 0)
Screenshot: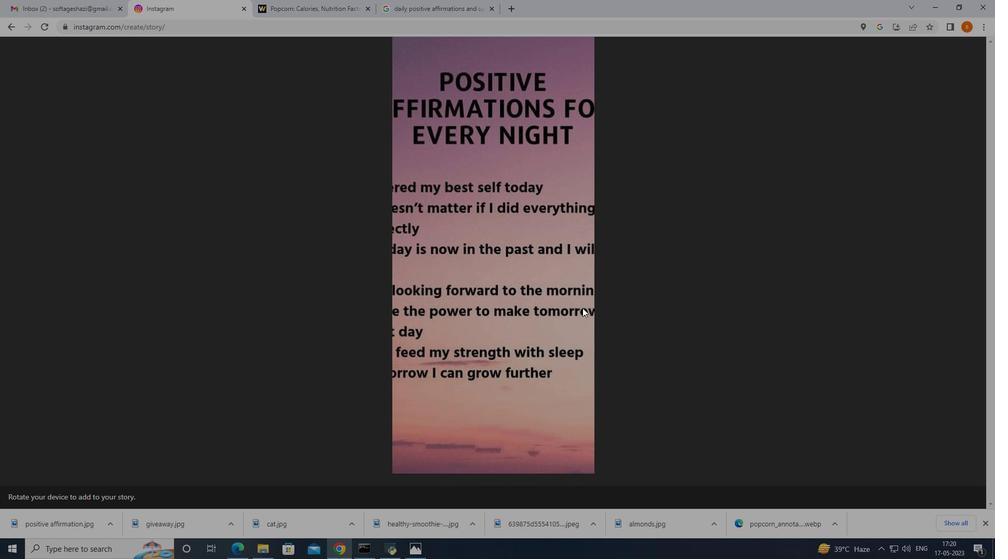 
Action: Mouse moved to (415, 223)
Screenshot: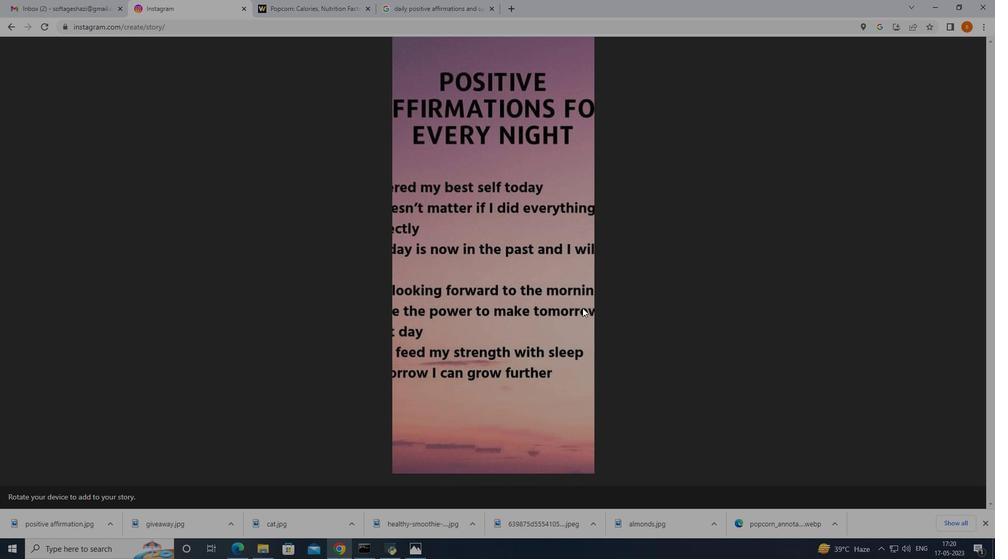 
Action: Mouse scrolled (415, 224) with delta (0, 0)
Screenshot: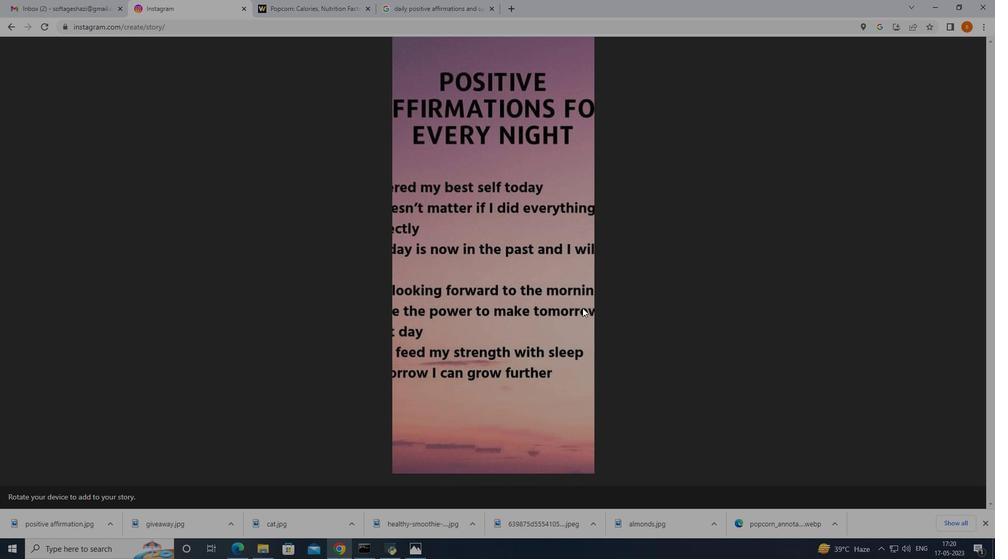 
Action: Mouse moved to (227, 136)
Screenshot: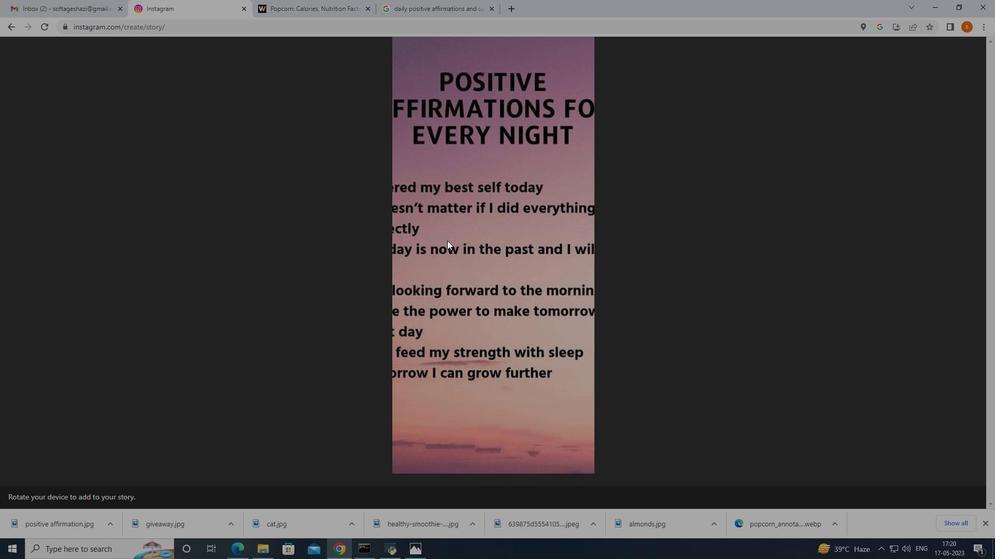 
Action: Mouse scrolled (227, 137) with delta (0, 0)
Screenshot: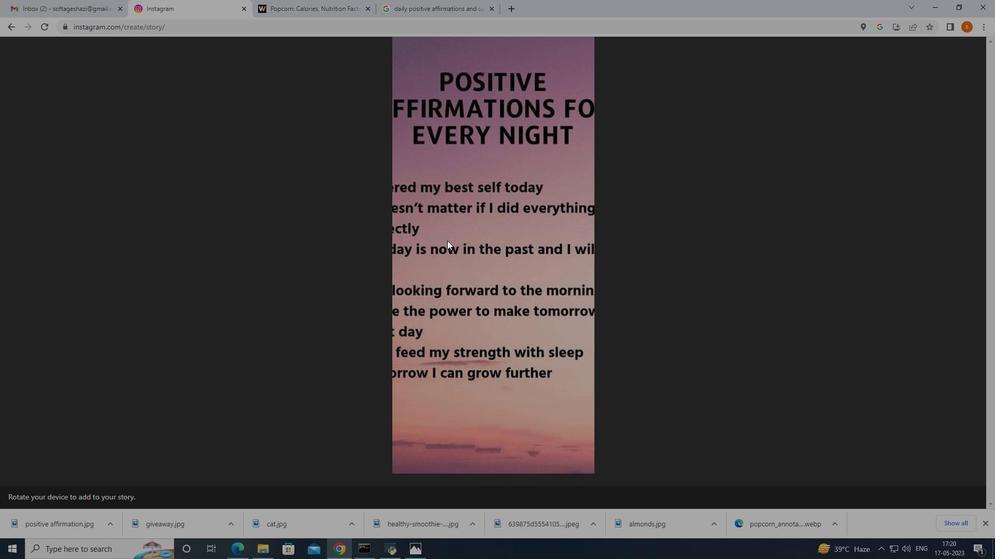 
Action: Mouse moved to (6, 31)
Screenshot: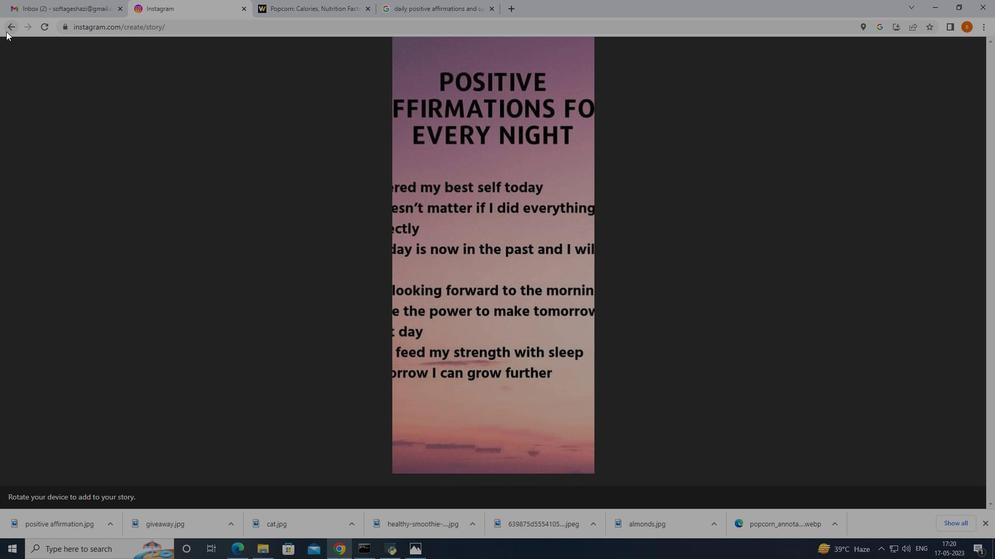 
Action: Mouse pressed left at (6, 31)
Screenshot: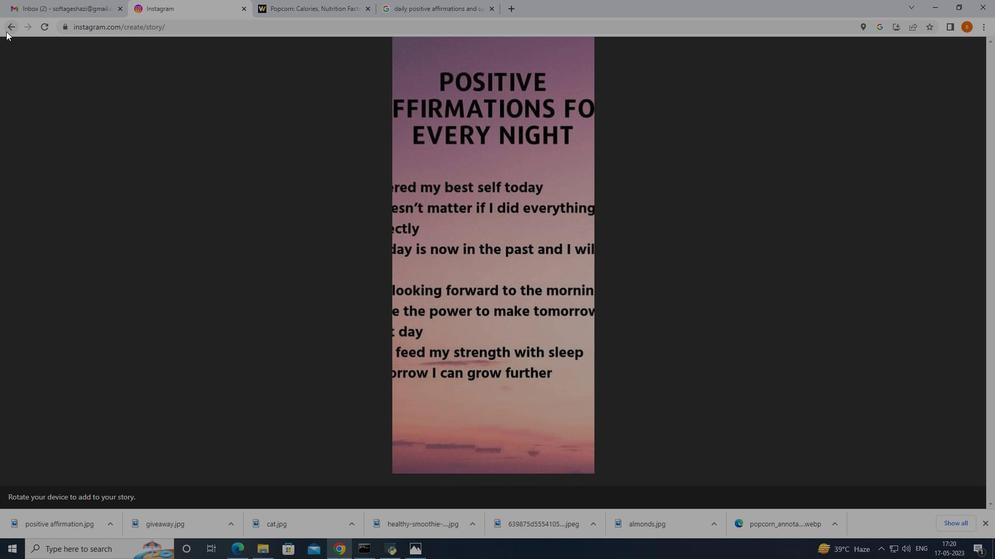 
Action: Mouse moved to (48, 25)
Screenshot: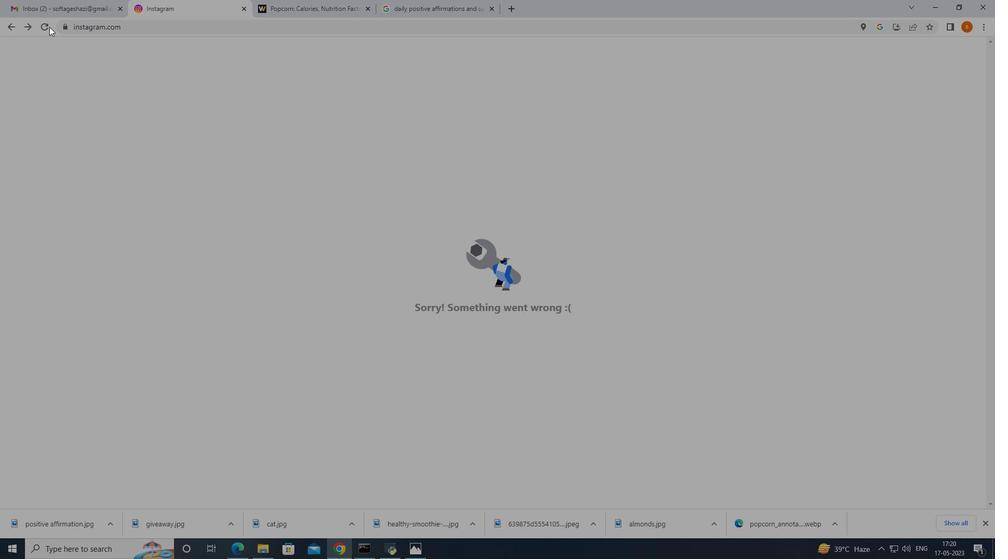 
Action: Mouse pressed left at (48, 25)
Screenshot: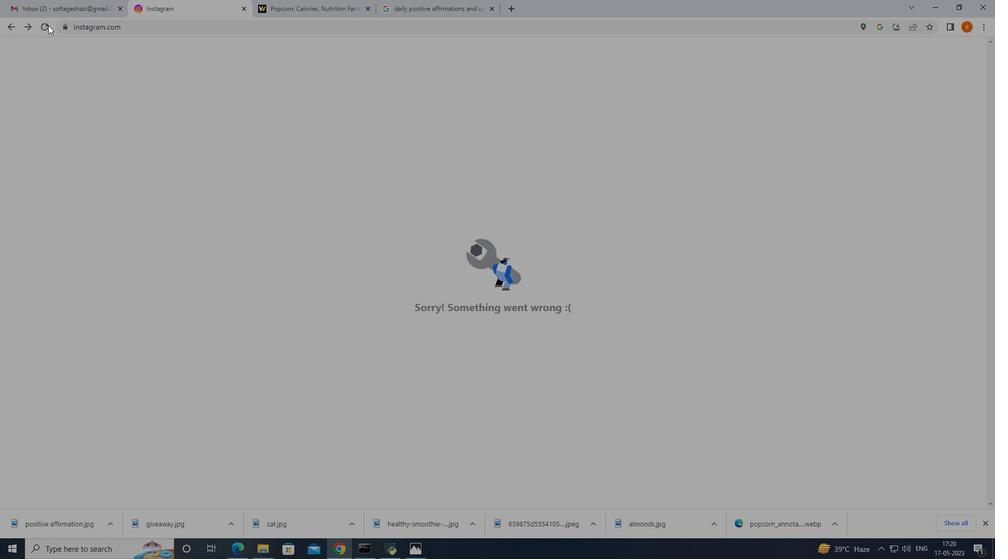 
Action: Mouse moved to (705, 359)
Screenshot: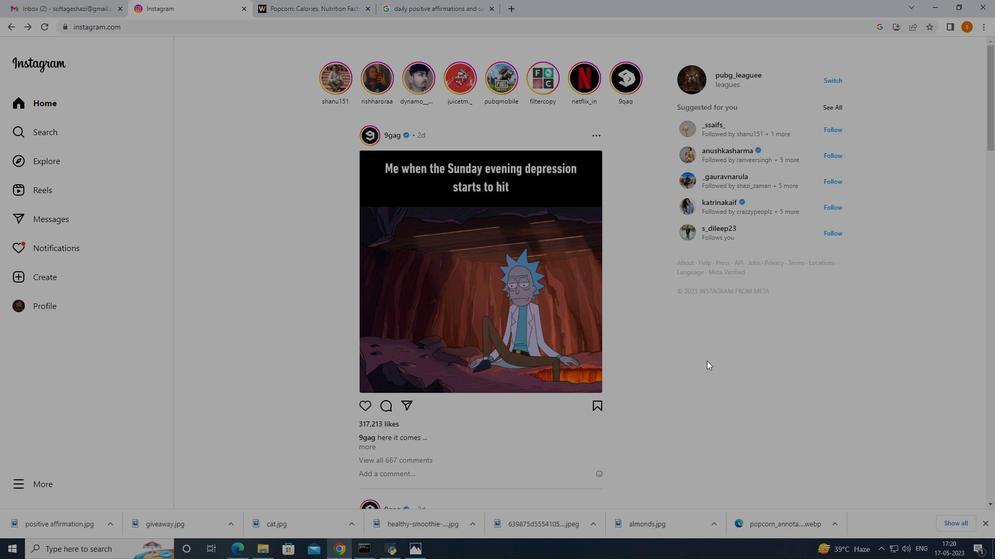 
Action: Mouse pressed right at (705, 359)
Screenshot: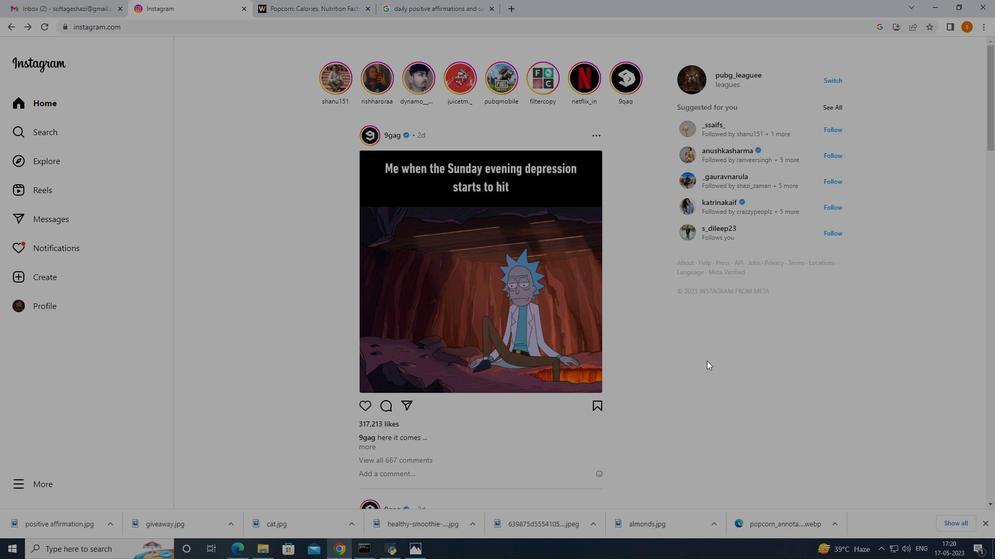 
Action: Mouse moved to (757, 510)
Screenshot: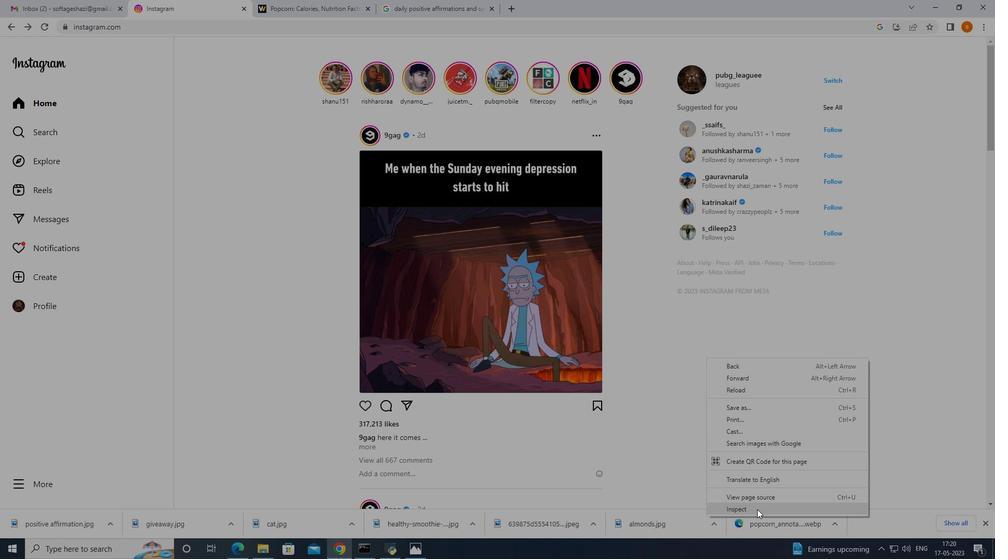
Action: Mouse pressed left at (757, 510)
Screenshot: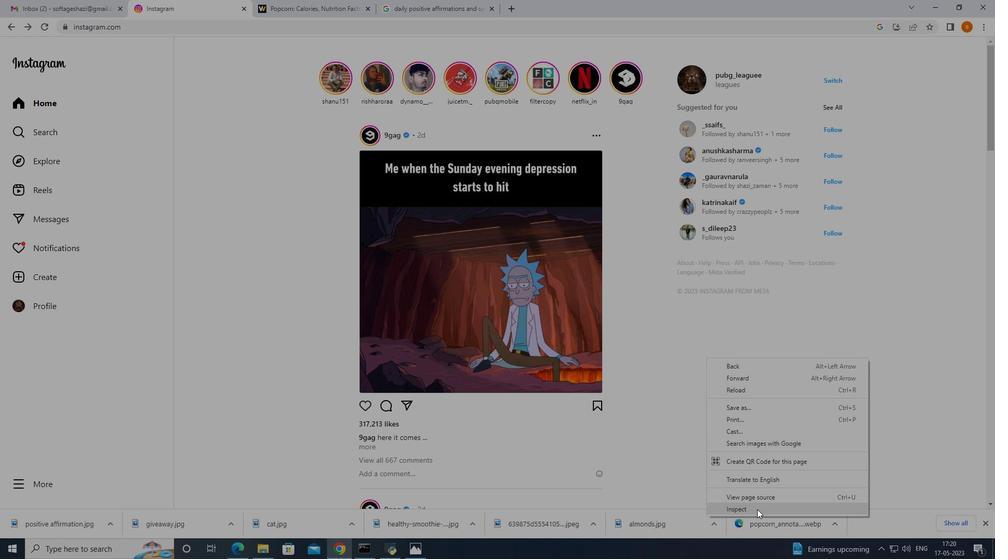 
Action: Mouse moved to (732, 44)
Screenshot: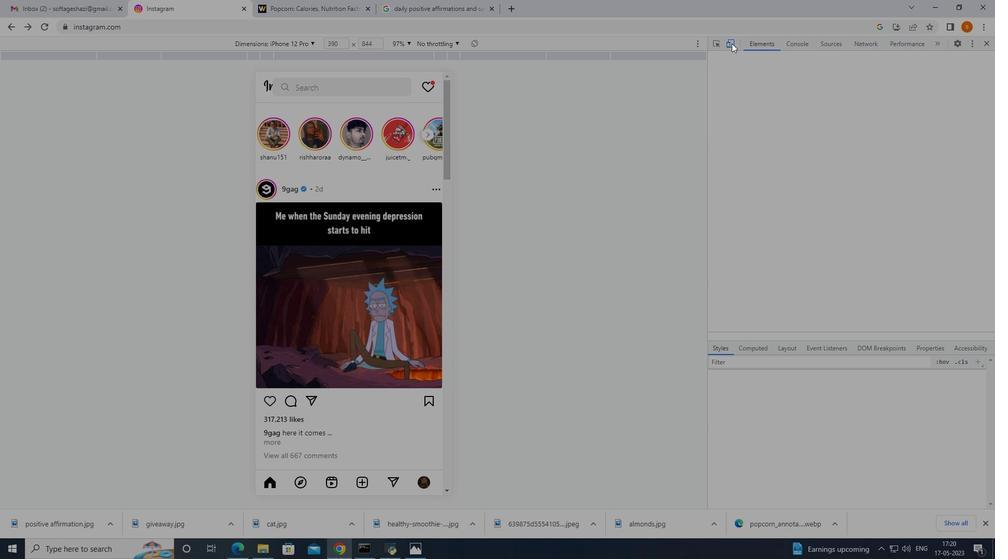 
Action: Mouse pressed left at (732, 44)
Screenshot: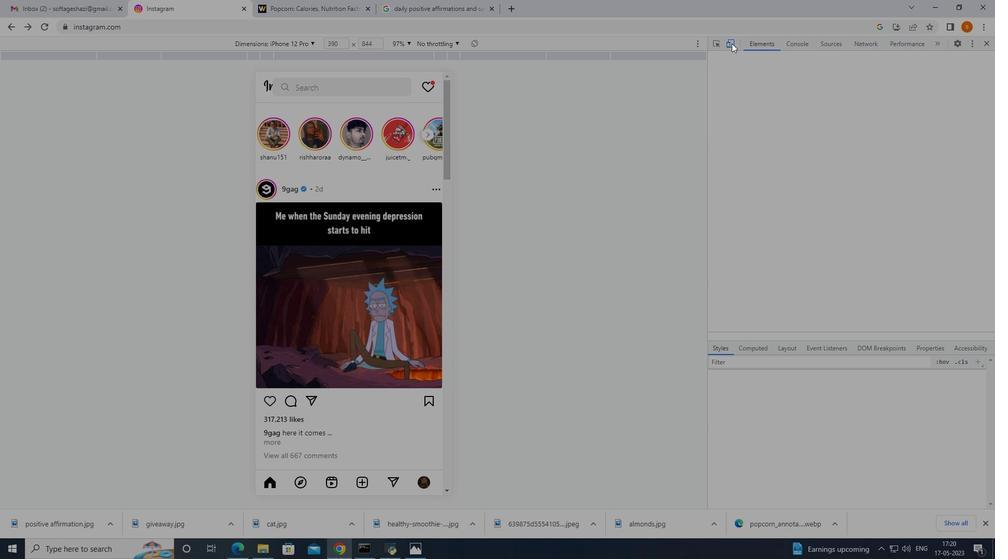 
Action: Mouse moved to (729, 48)
Screenshot: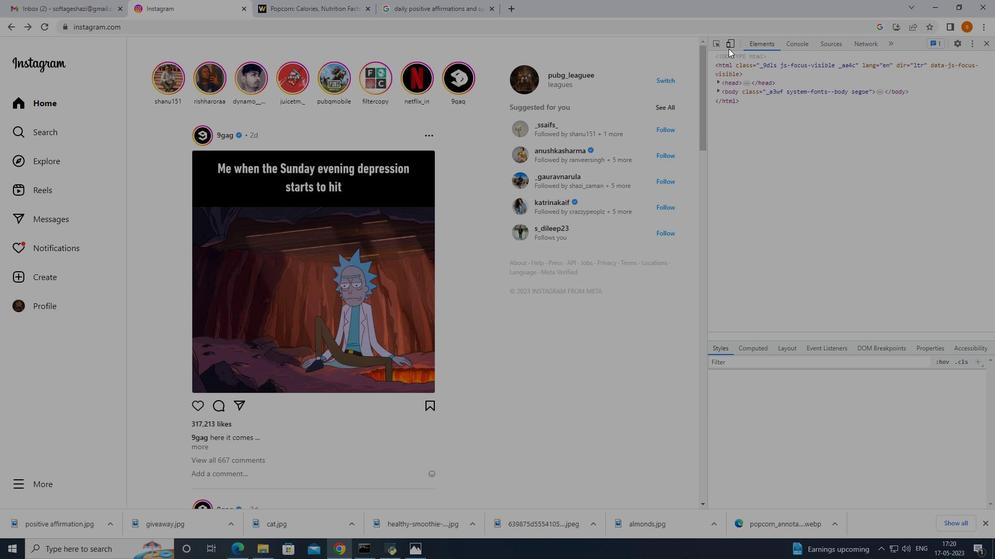 
Action: Mouse pressed left at (729, 48)
Screenshot: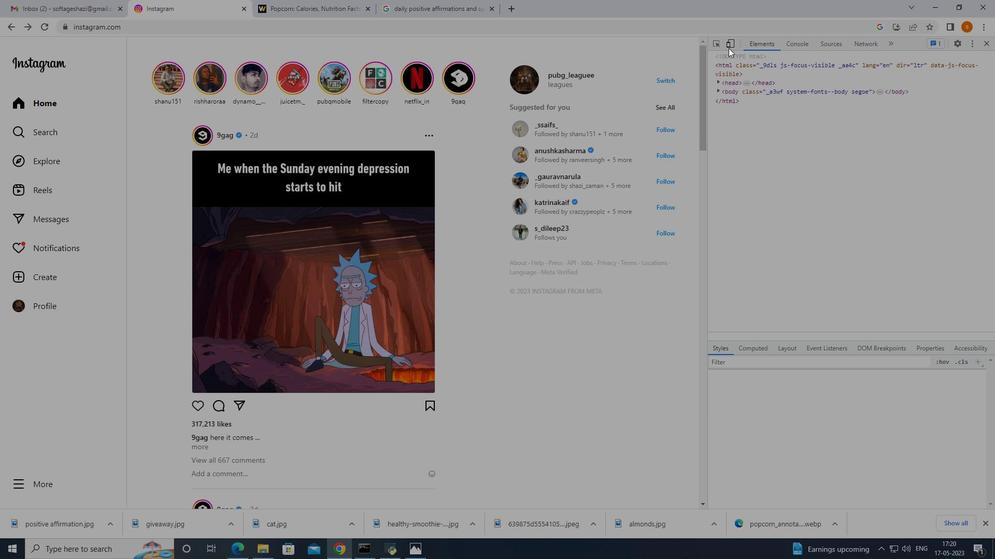 
Action: Mouse moved to (43, 26)
Screenshot: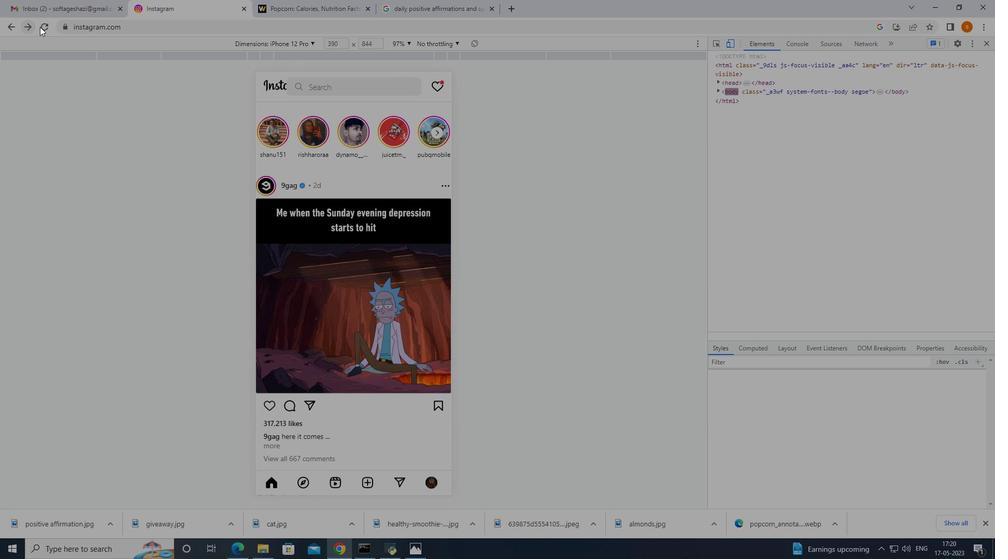 
Action: Mouse pressed left at (43, 26)
Screenshot: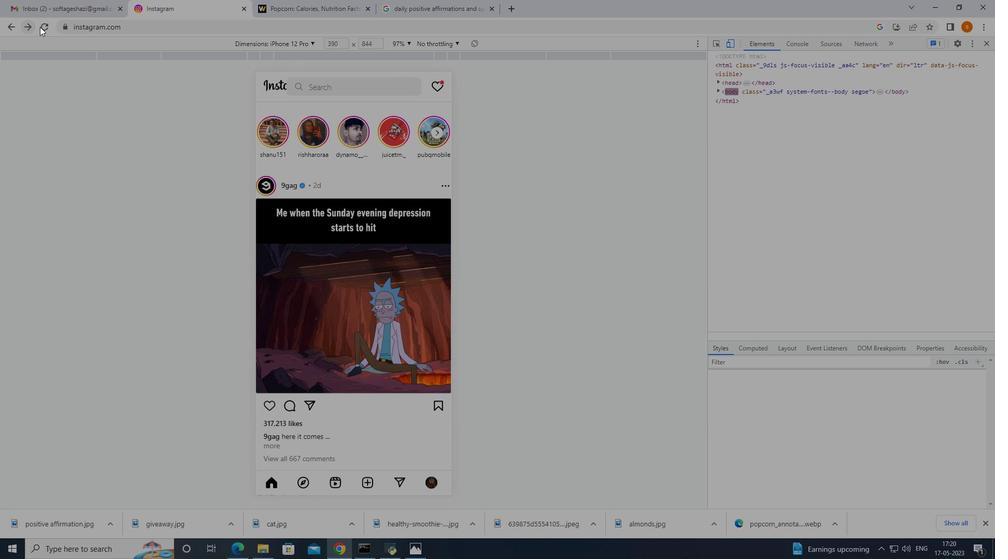 
Action: Mouse moved to (820, 187)
Screenshot: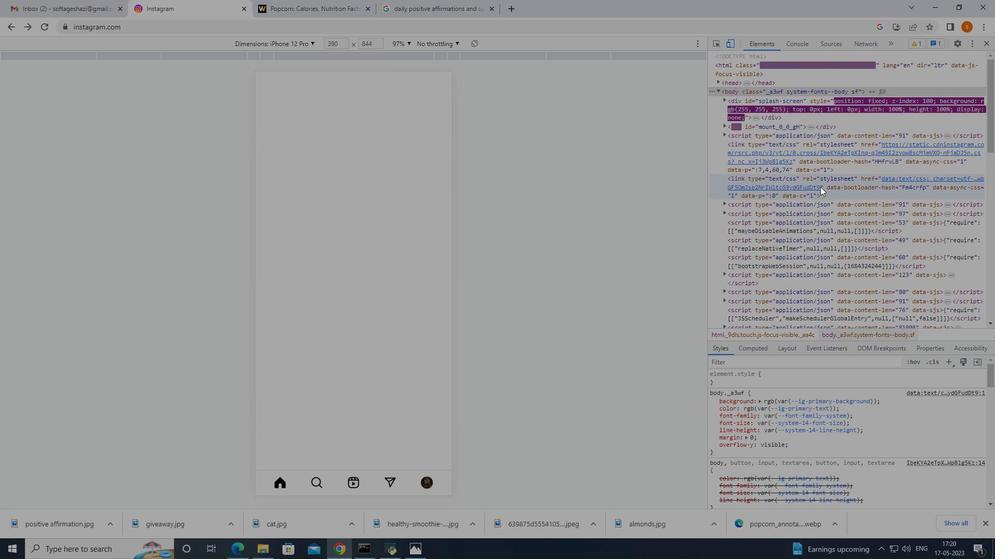 
Action: Mouse scrolled (820, 186) with delta (0, 0)
Screenshot: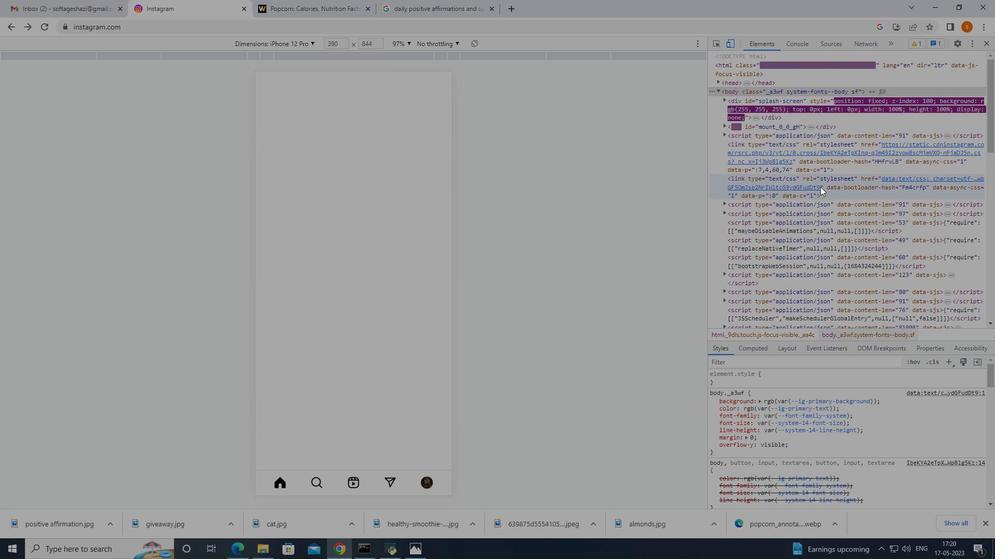 
Action: Mouse moved to (820, 187)
Screenshot: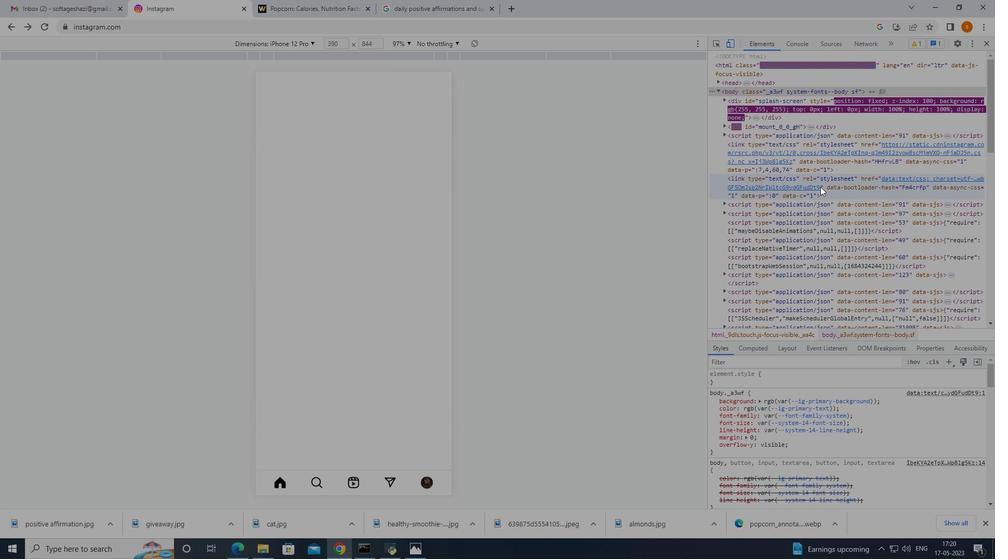 
Action: Mouse scrolled (820, 186) with delta (0, 0)
Screenshot: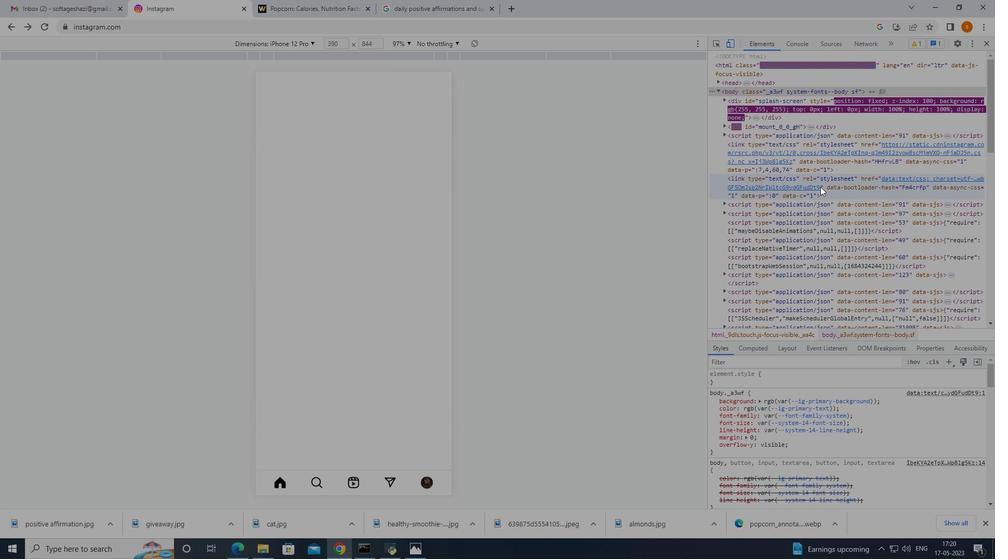 
Action: Mouse scrolled (820, 186) with delta (0, 0)
Screenshot: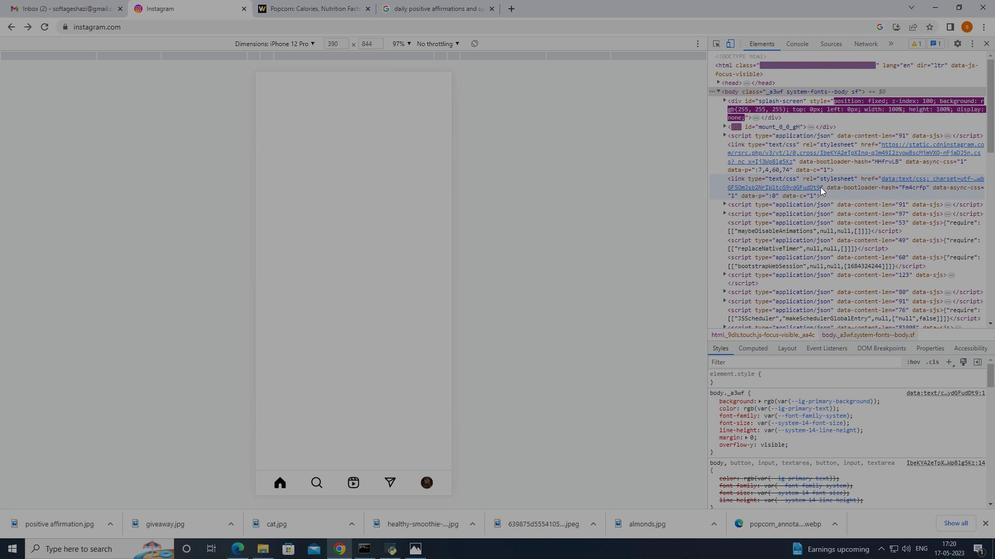 
Action: Mouse moved to (812, 247)
Screenshot: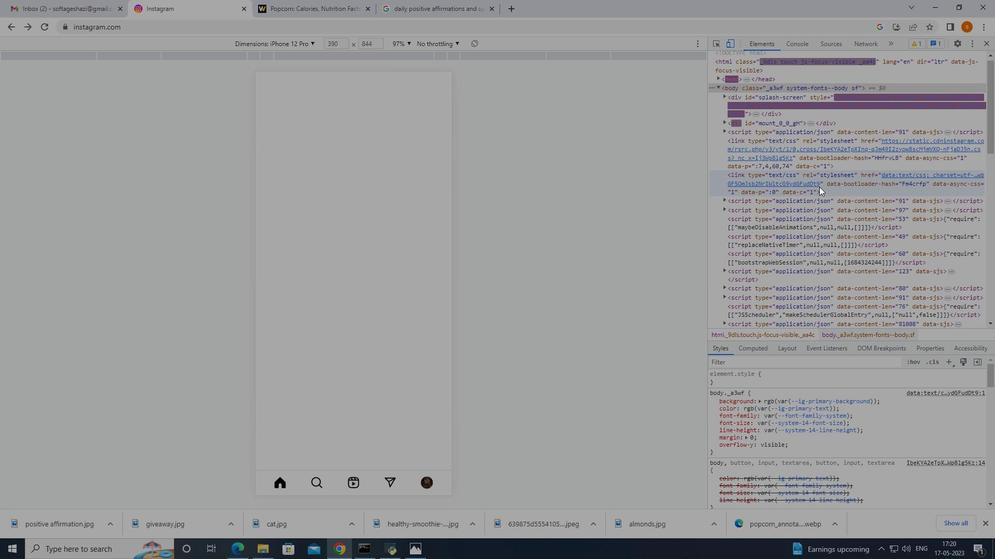 
Action: Mouse scrolled (813, 242) with delta (0, 0)
Screenshot: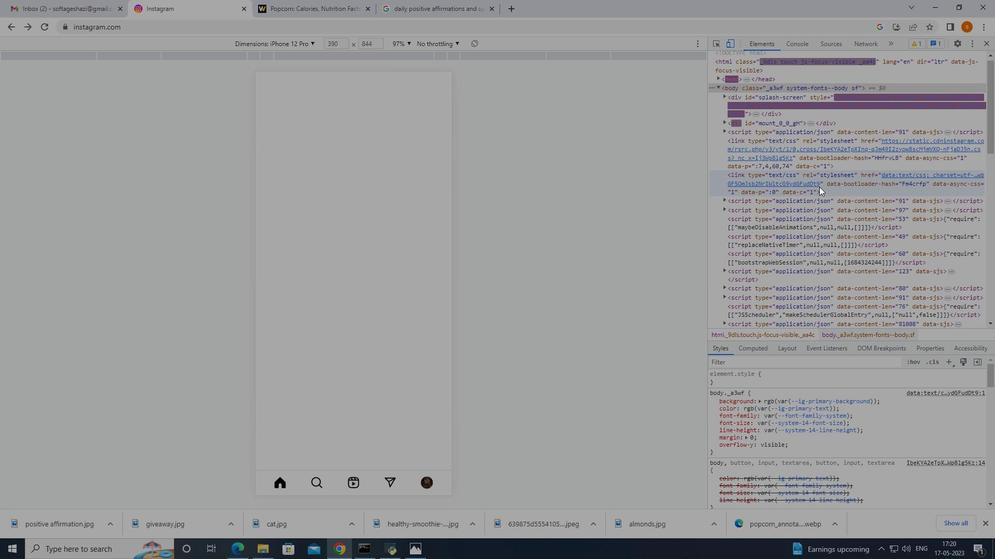 
Action: Mouse moved to (811, 261)
Screenshot: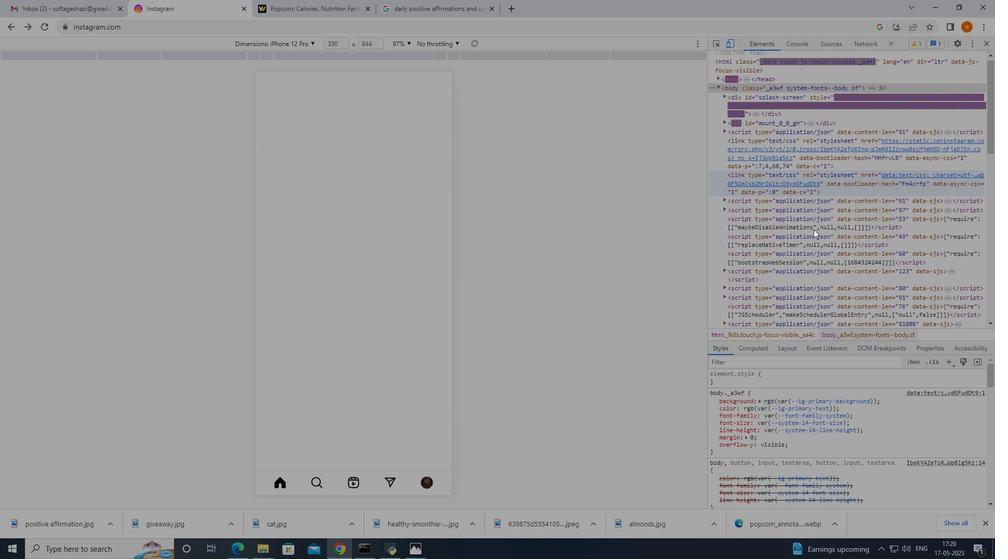 
Action: Mouse scrolled (812, 260) with delta (0, 0)
Screenshot: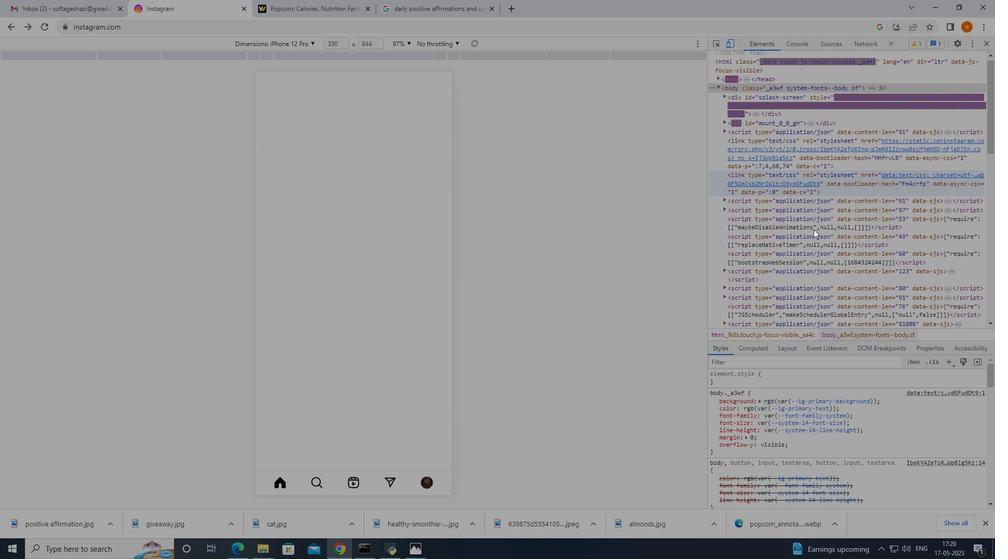 
Action: Mouse moved to (810, 270)
Screenshot: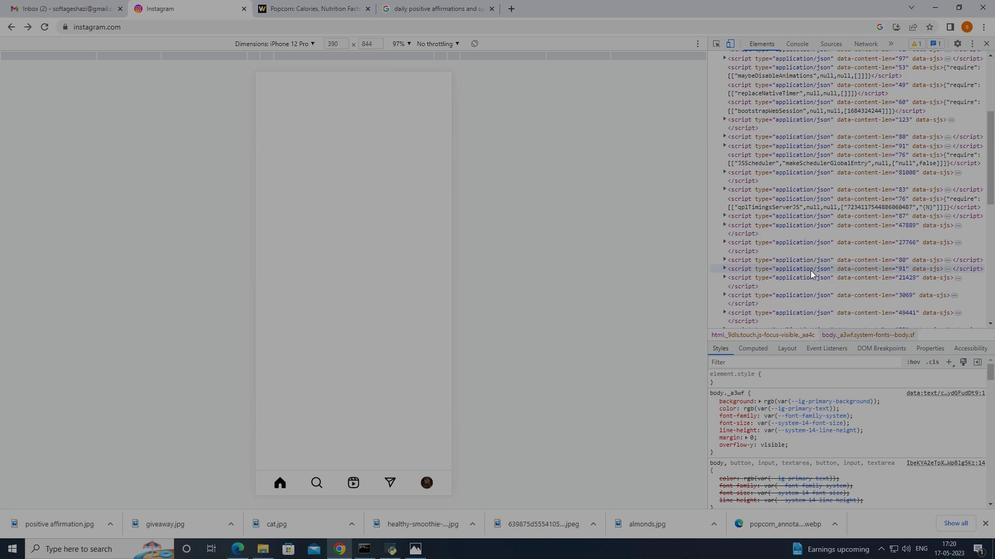 
Action: Mouse scrolled (810, 270) with delta (0, 0)
Screenshot: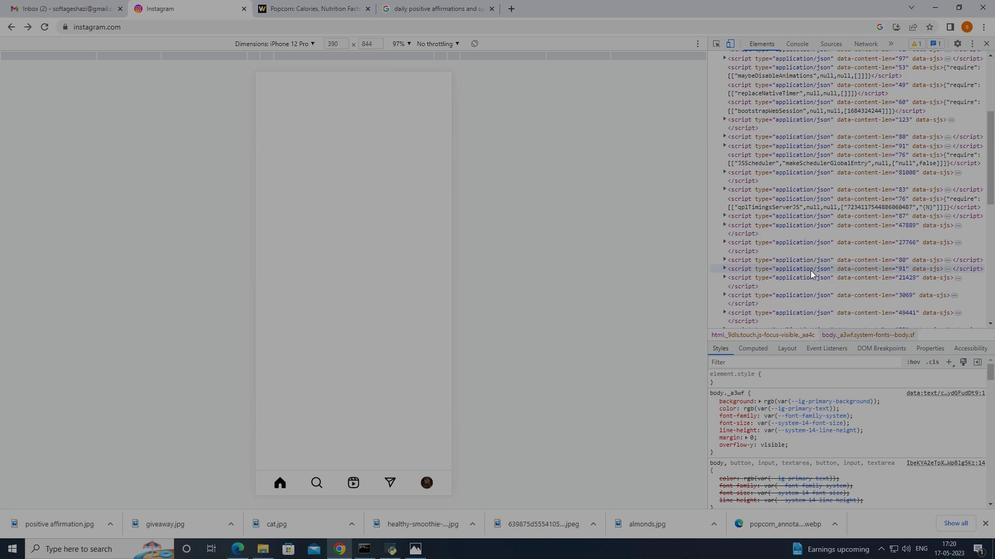 
Action: Mouse moved to (810, 270)
Screenshot: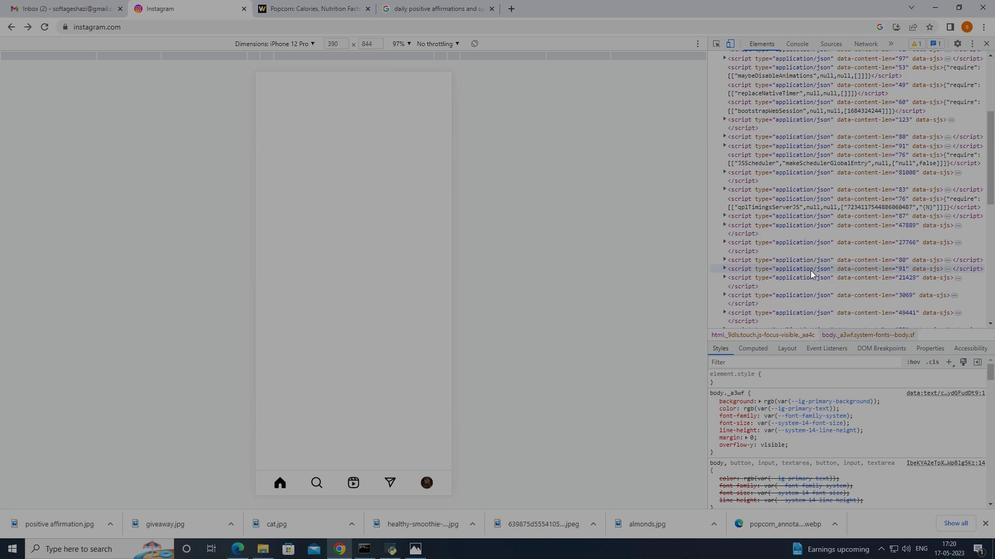 
Action: Mouse scrolled (810, 270) with delta (0, 0)
Screenshot: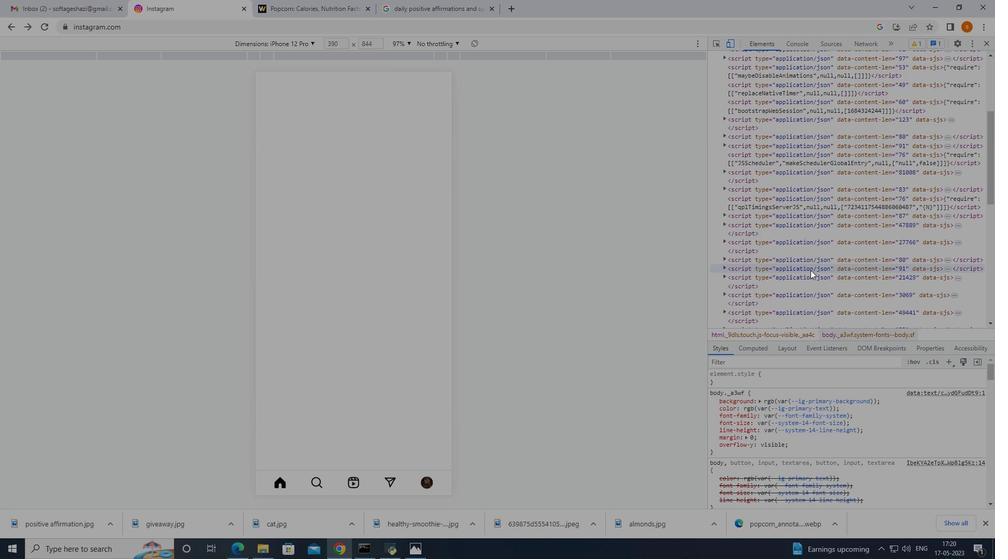 
Action: Mouse moved to (811, 270)
Screenshot: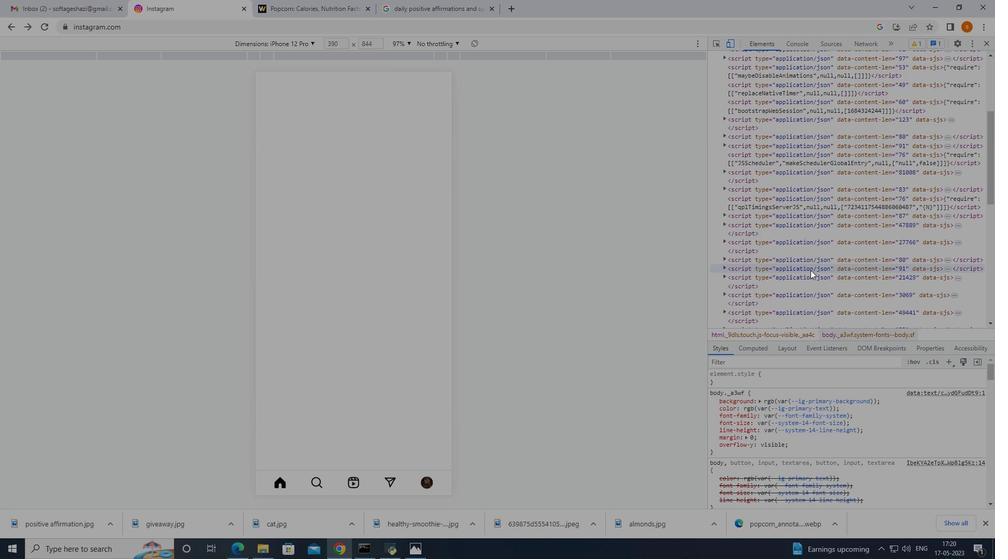
Action: Mouse scrolled (811, 270) with delta (0, 0)
Screenshot: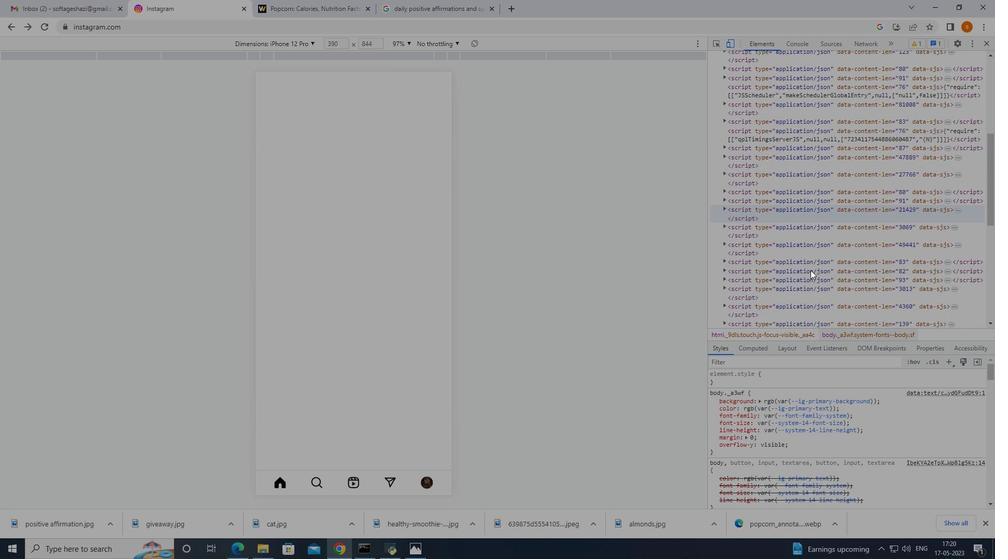 
Action: Mouse moved to (817, 268)
Screenshot: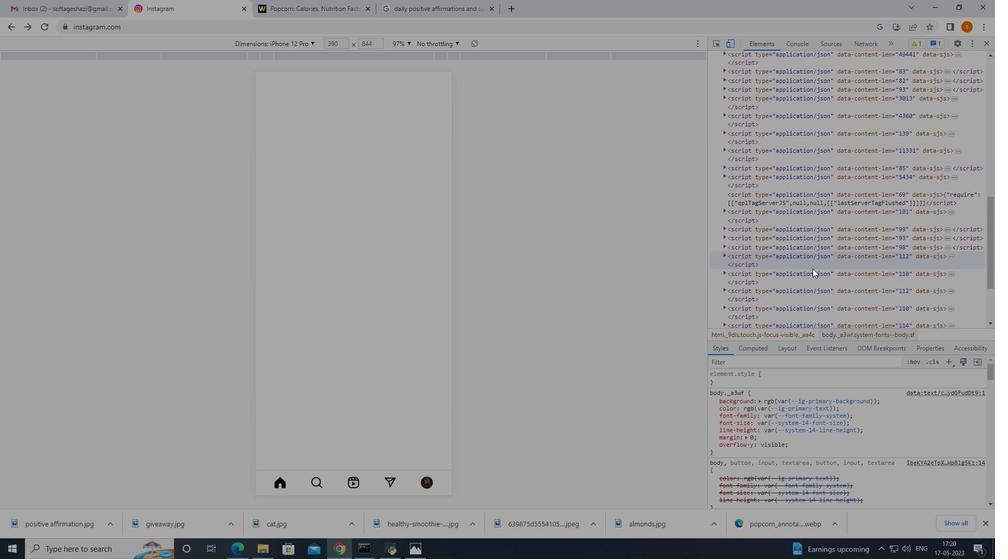 
Action: Mouse scrolled (813, 268) with delta (0, 0)
Screenshot: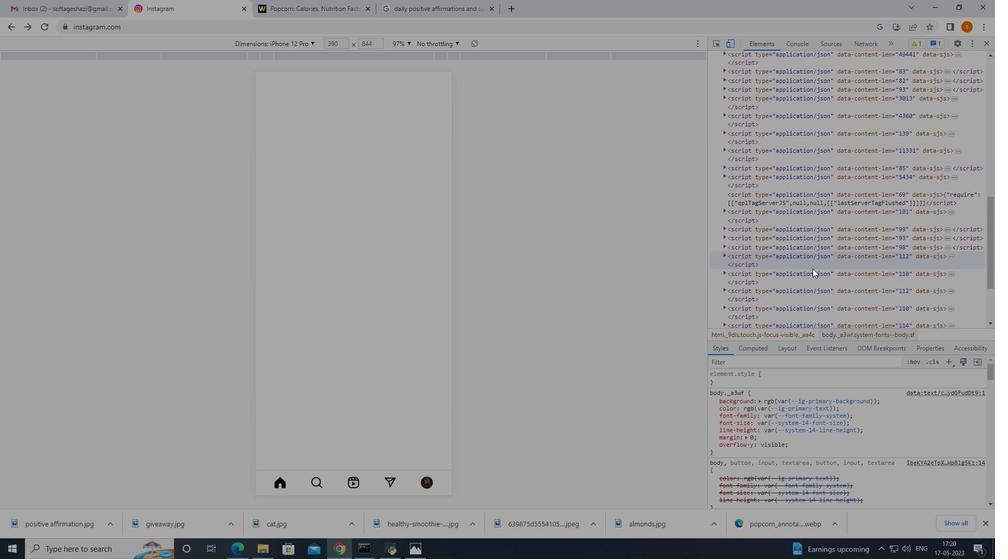 
Action: Mouse moved to (817, 267)
Screenshot: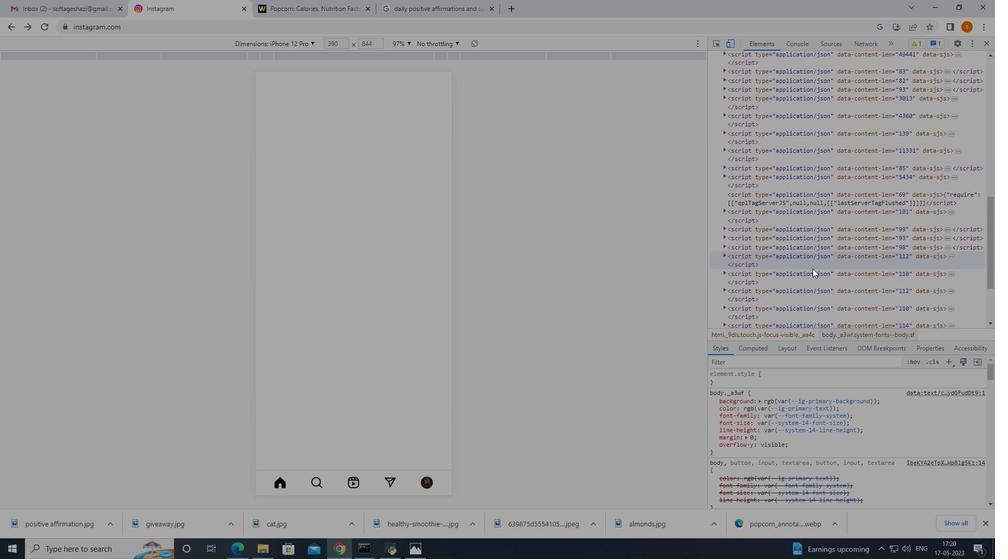 
Action: Mouse scrolled (814, 268) with delta (0, 0)
Screenshot: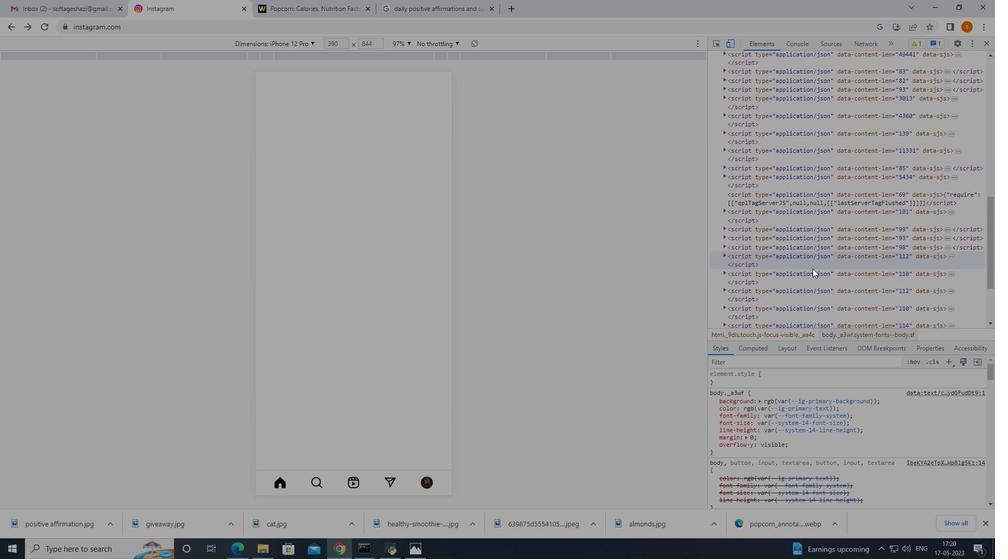 
Action: Mouse moved to (818, 267)
Screenshot: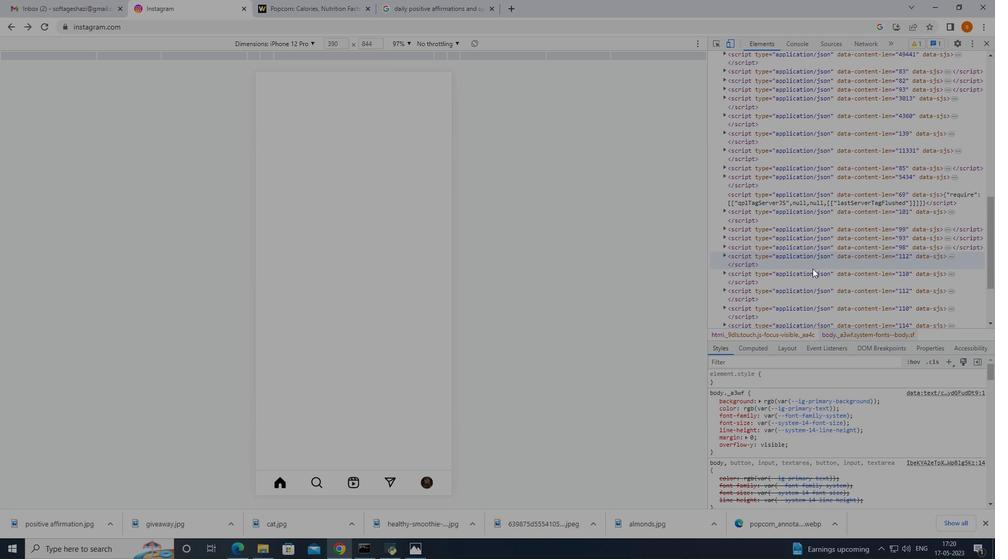
Action: Mouse scrolled (816, 267) with delta (0, 0)
Screenshot: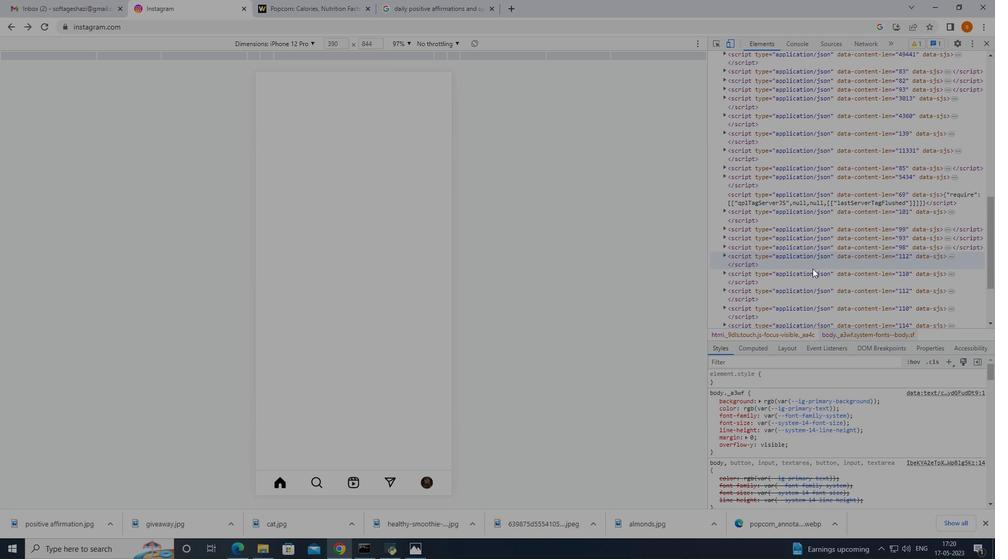 
Action: Mouse moved to (819, 267)
Screenshot: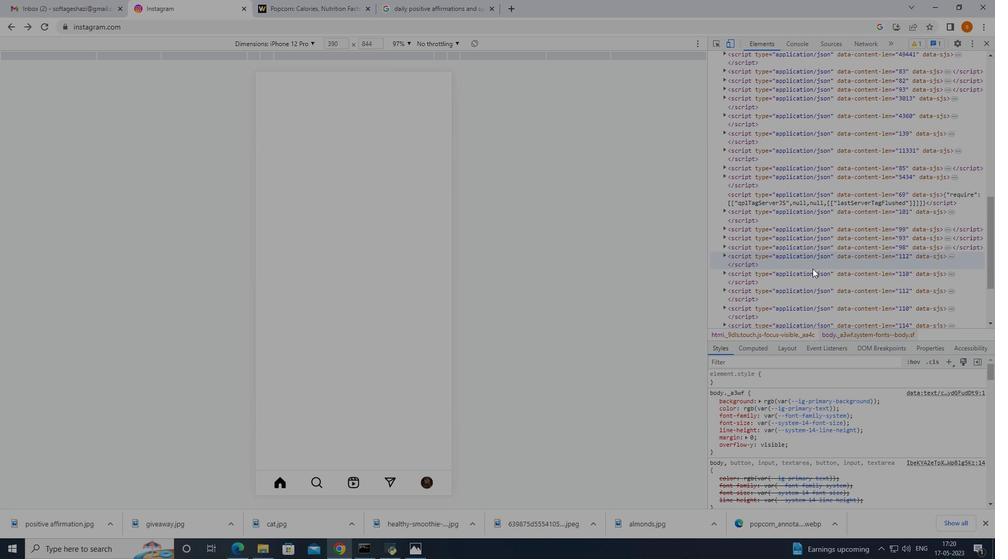 
Action: Mouse scrolled (819, 266) with delta (0, 0)
Screenshot: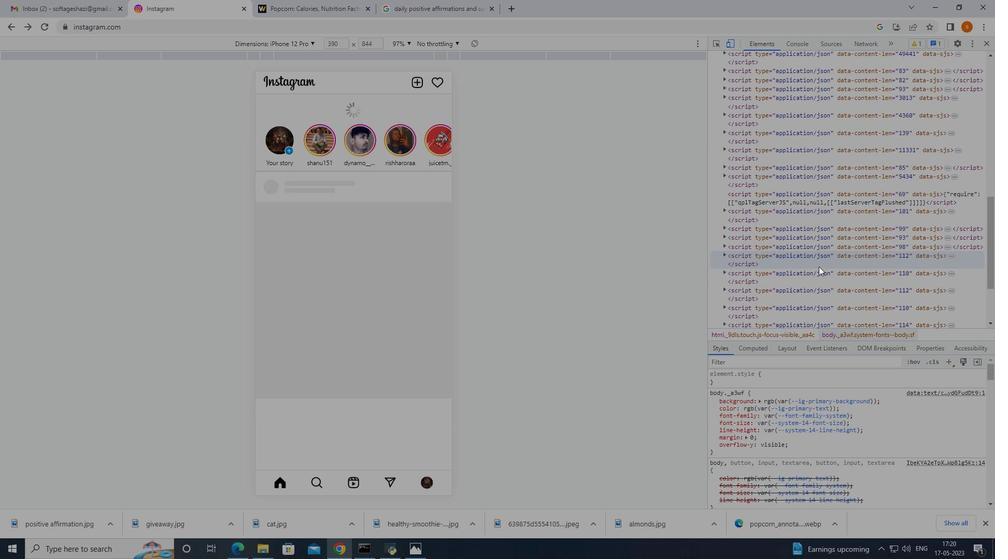 
Action: Mouse moved to (820, 267)
Screenshot: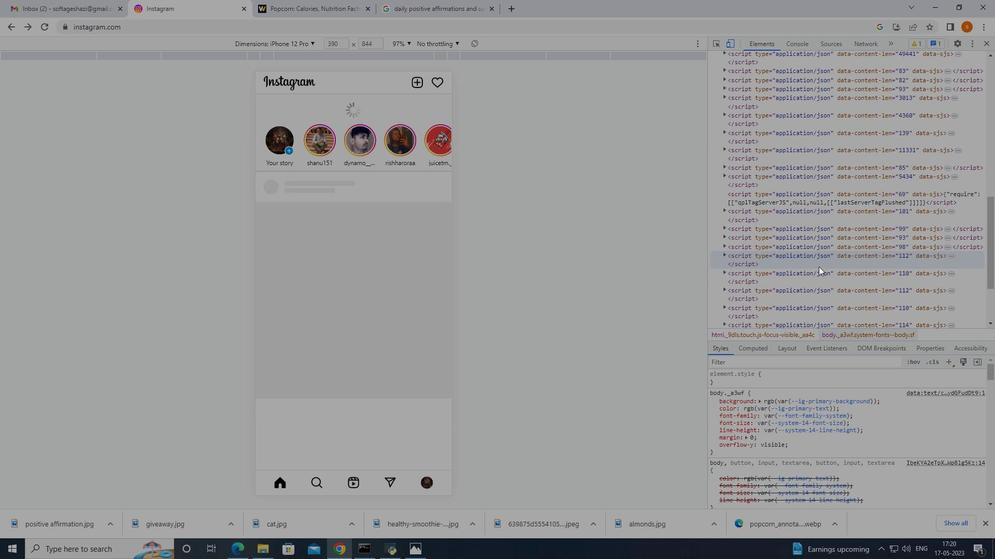 
Action: Mouse scrolled (820, 266) with delta (0, 0)
Screenshot: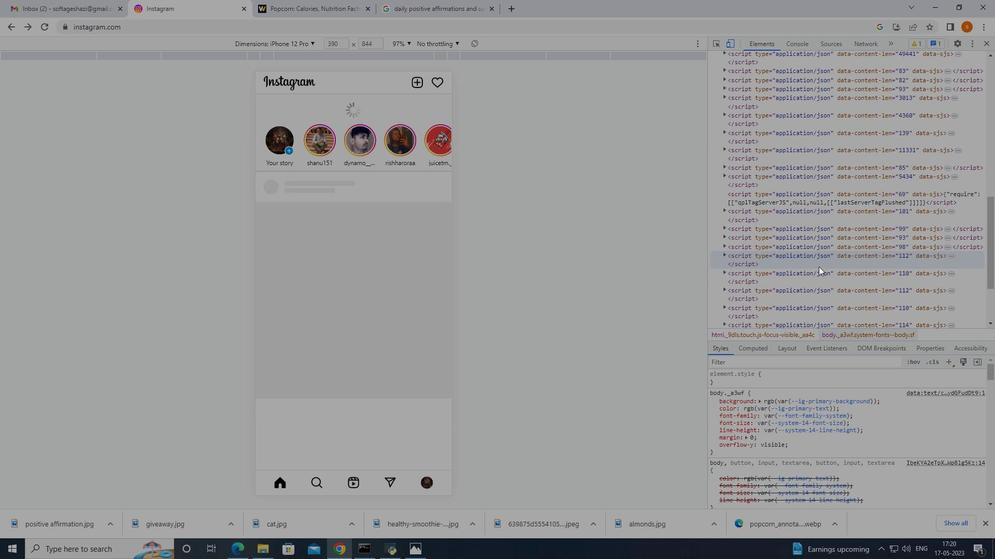 
Action: Mouse moved to (820, 267)
Screenshot: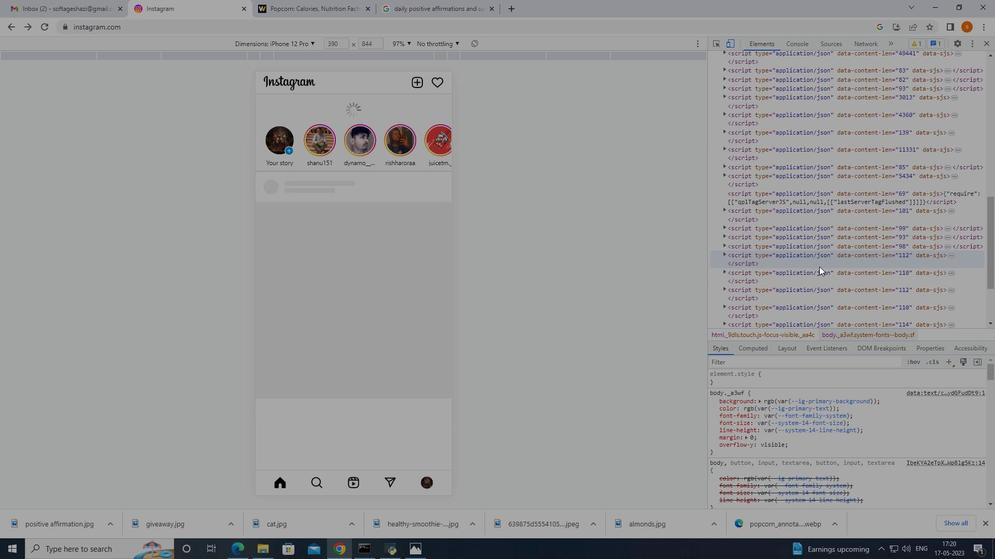 
Action: Mouse scrolled (820, 266) with delta (0, 0)
Screenshot: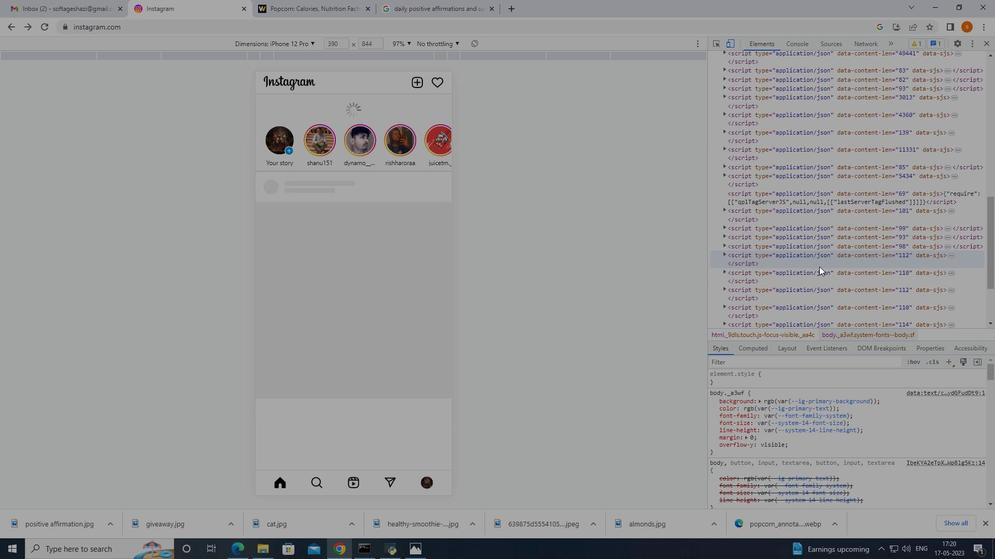 
Action: Mouse moved to (994, 225)
Screenshot: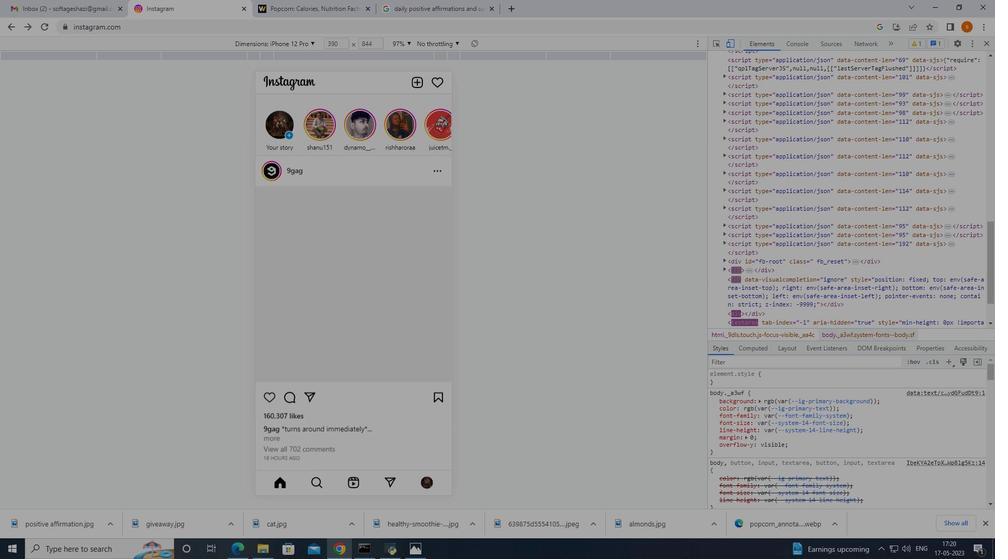 
Action: Mouse scrolled (996, 223) with delta (0, 0)
Screenshot: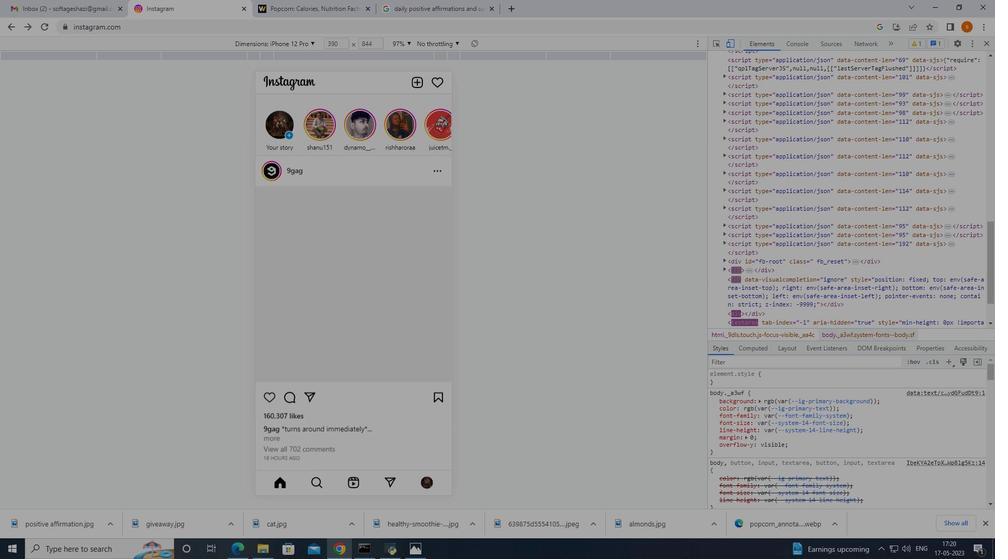 
Action: Mouse moved to (987, 226)
Screenshot: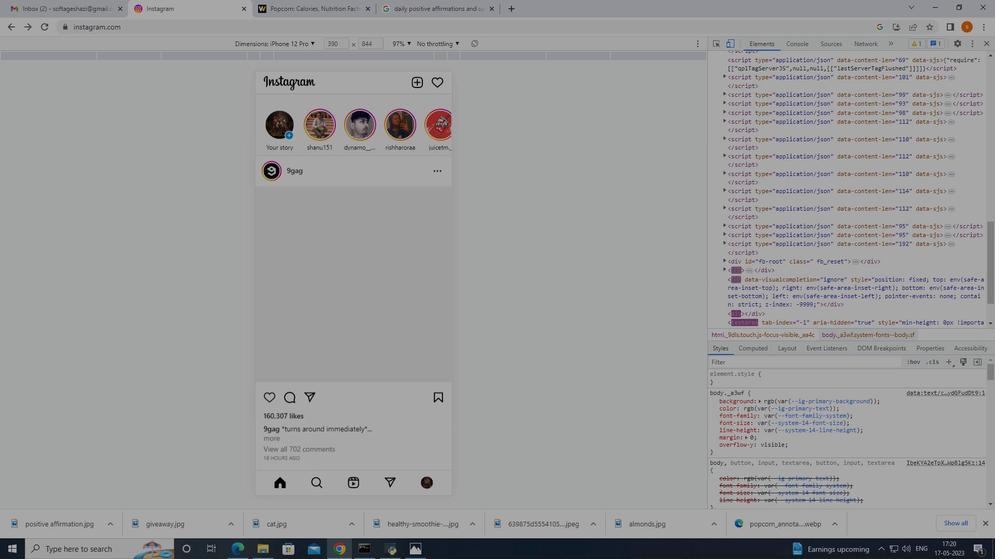 
Action: Mouse scrolled (987, 225) with delta (0, 0)
Screenshot: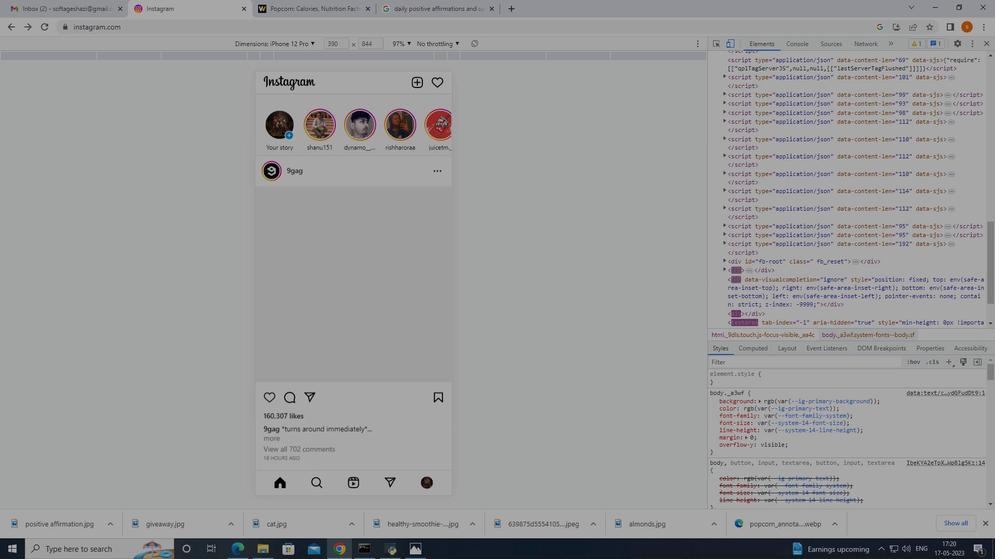 
Action: Mouse moved to (978, 226)
Screenshot: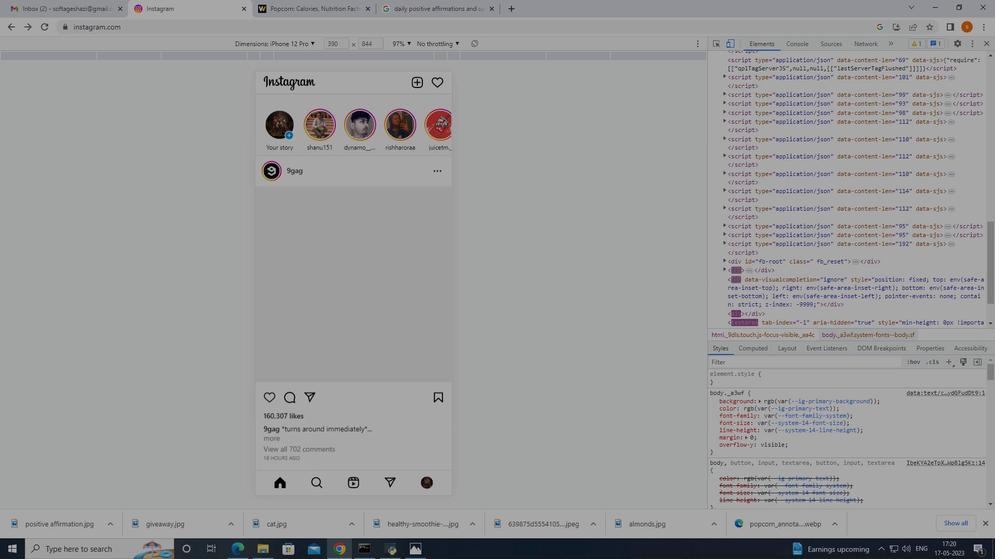 
Action: Mouse scrolled (978, 225) with delta (0, 0)
Screenshot: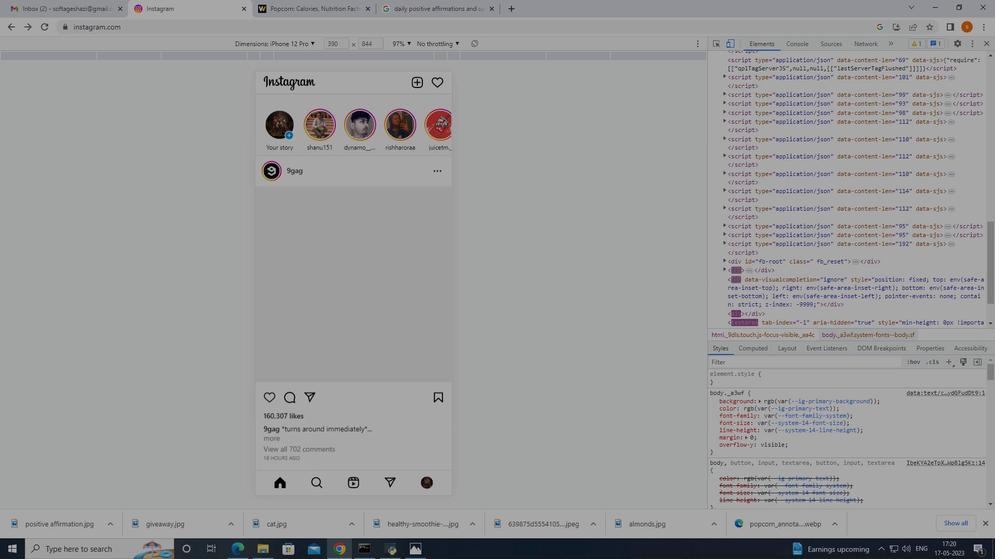 
Action: Mouse moved to (854, 218)
Screenshot: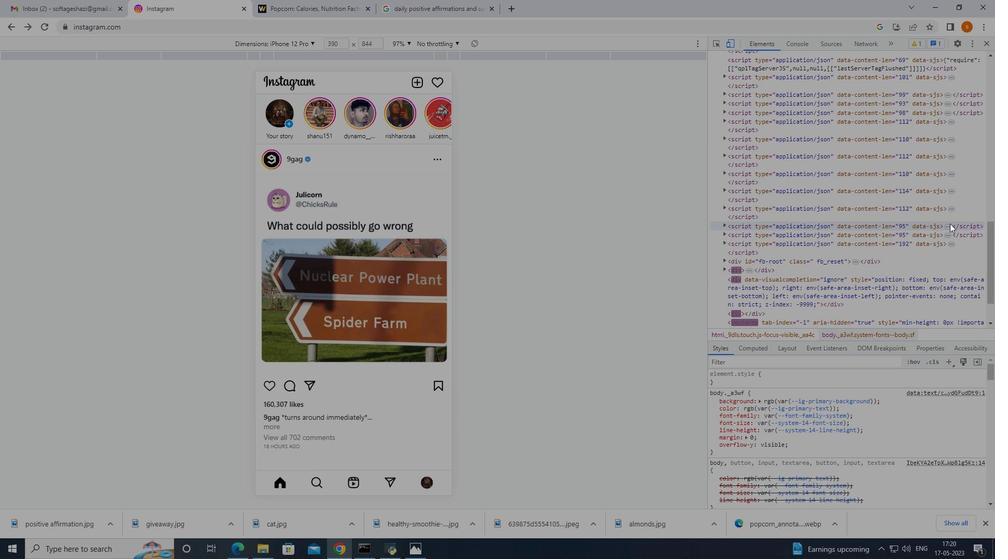 
Action: Mouse scrolled (943, 223) with delta (0, 0)
Screenshot: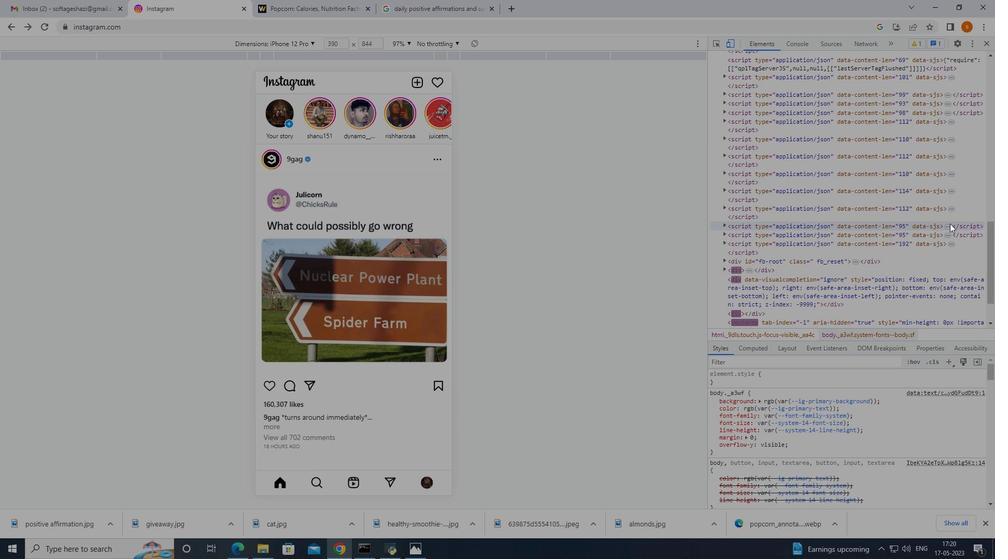 
Action: Mouse moved to (729, 270)
Screenshot: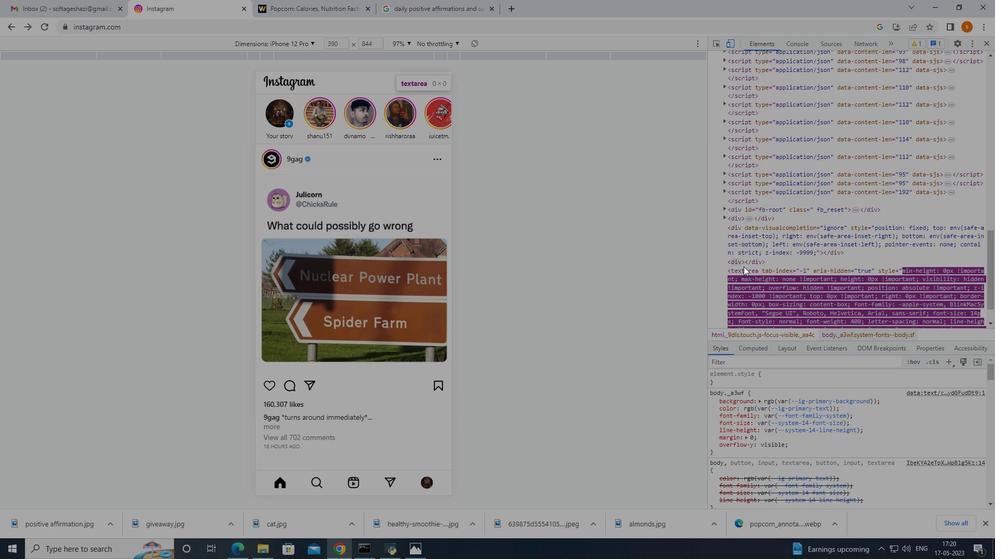 
Action: Mouse scrolled (729, 270) with delta (0, 0)
Screenshot: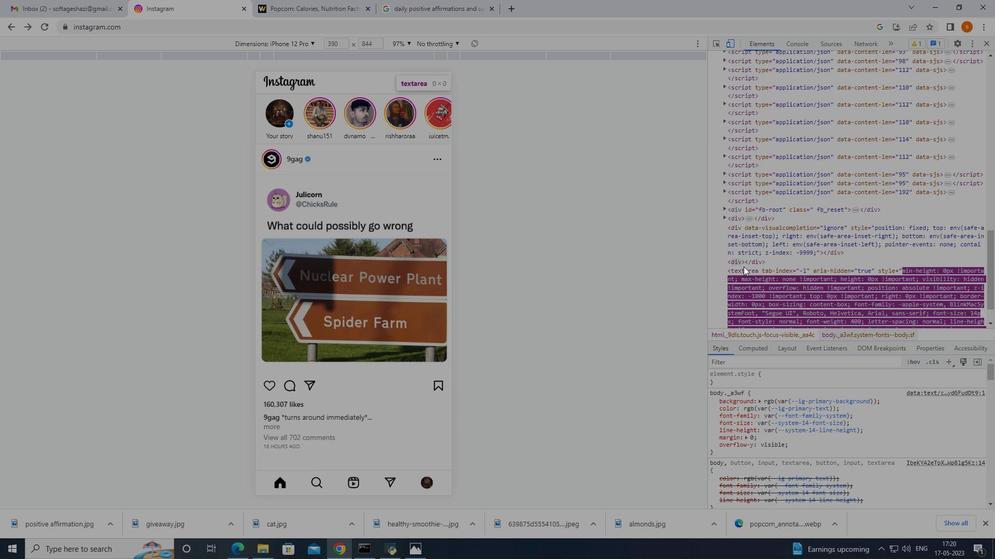 
Action: Mouse moved to (727, 268)
Screenshot: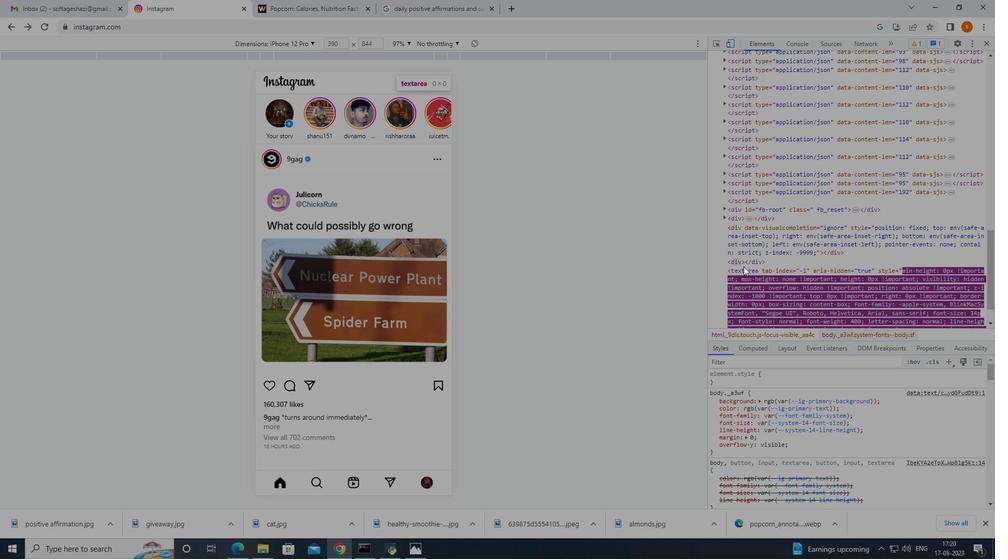 
Action: Mouse scrolled (728, 269) with delta (0, 0)
Screenshot: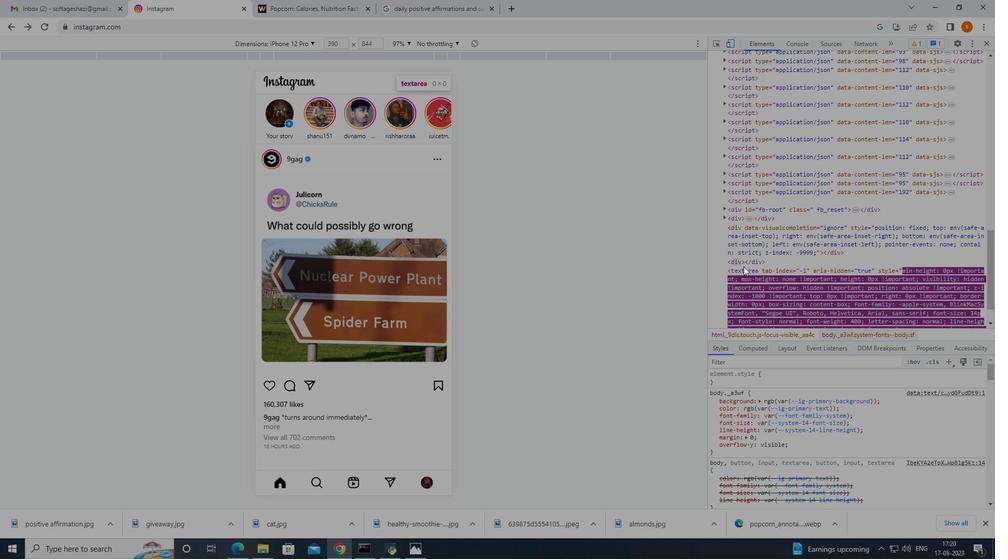 
Action: Mouse moved to (717, 256)
Screenshot: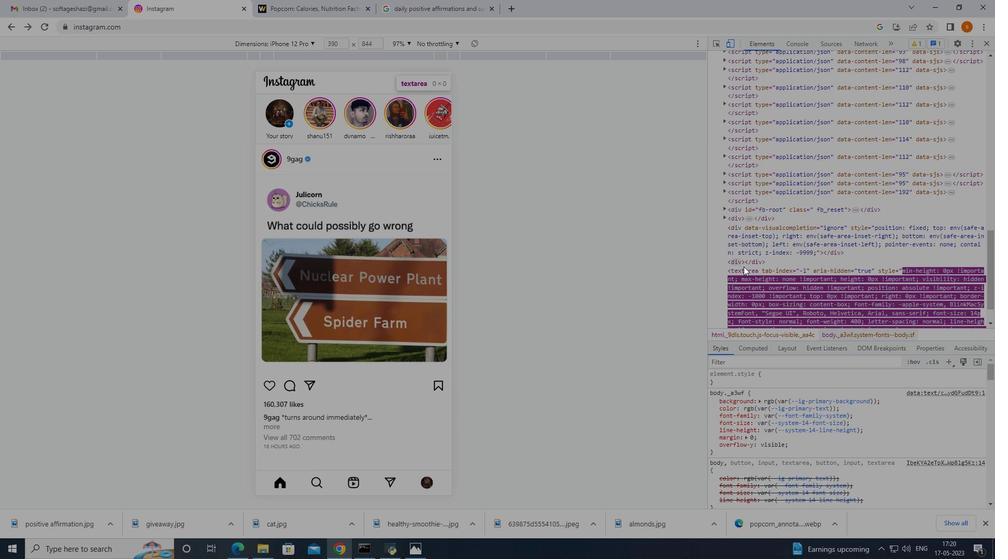 
Action: Mouse scrolled (722, 261) with delta (0, 0)
Screenshot: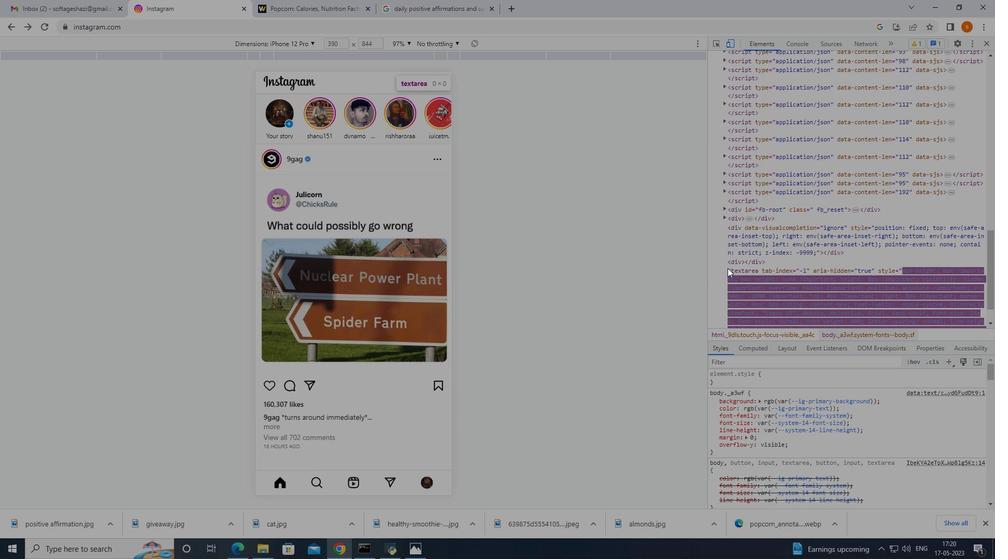 
Action: Mouse moved to (287, 124)
Screenshot: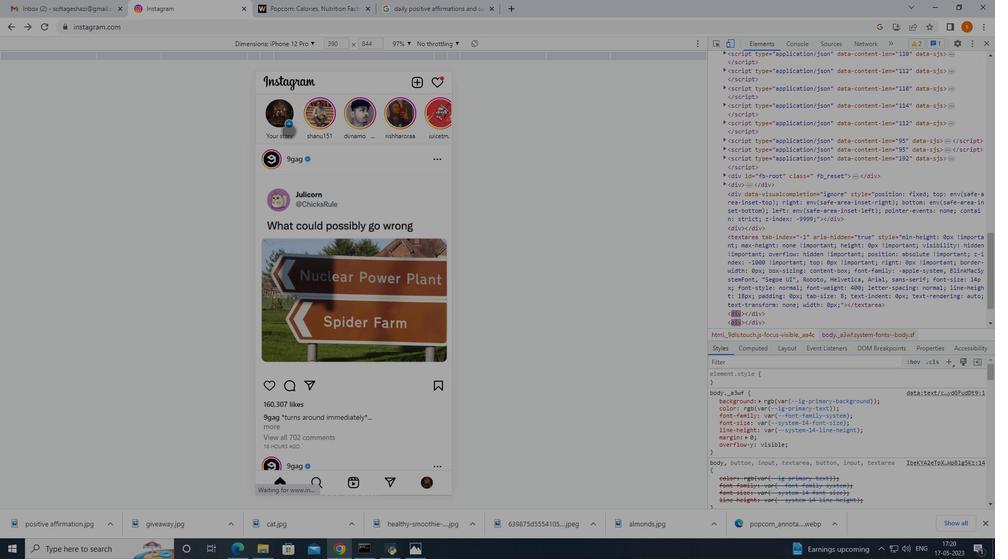 
Action: Mouse pressed left at (287, 124)
Screenshot: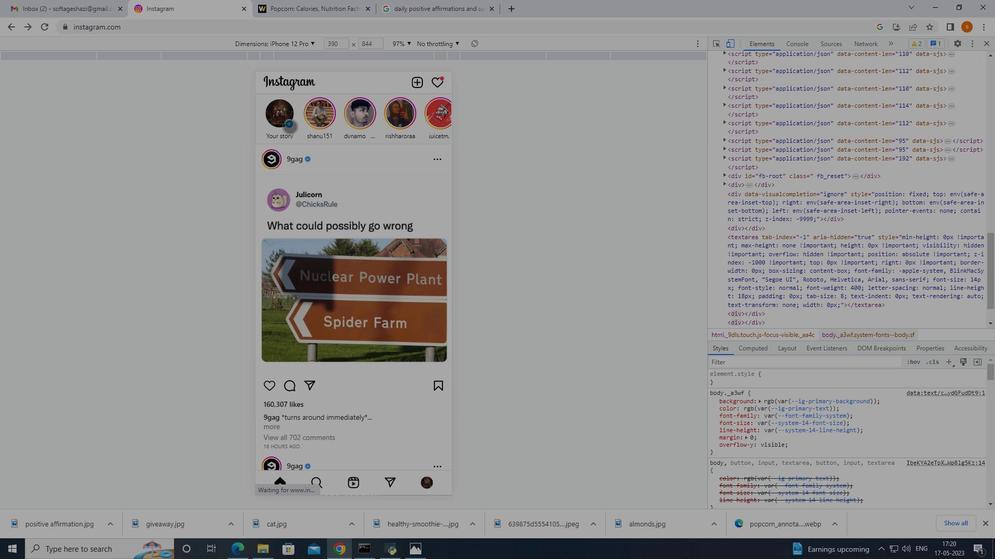 
Action: Mouse moved to (396, 160)
Screenshot: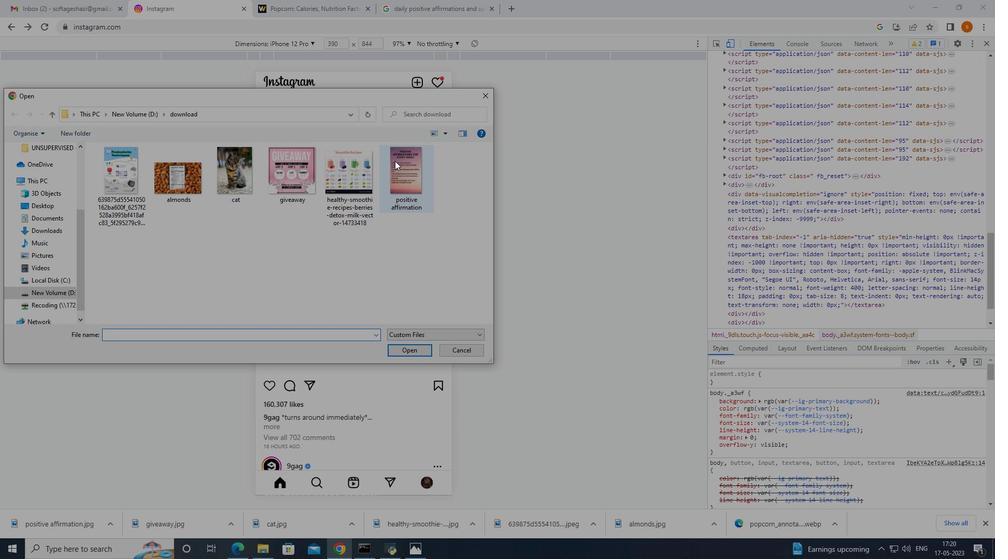 
Action: Mouse pressed left at (396, 160)
Screenshot: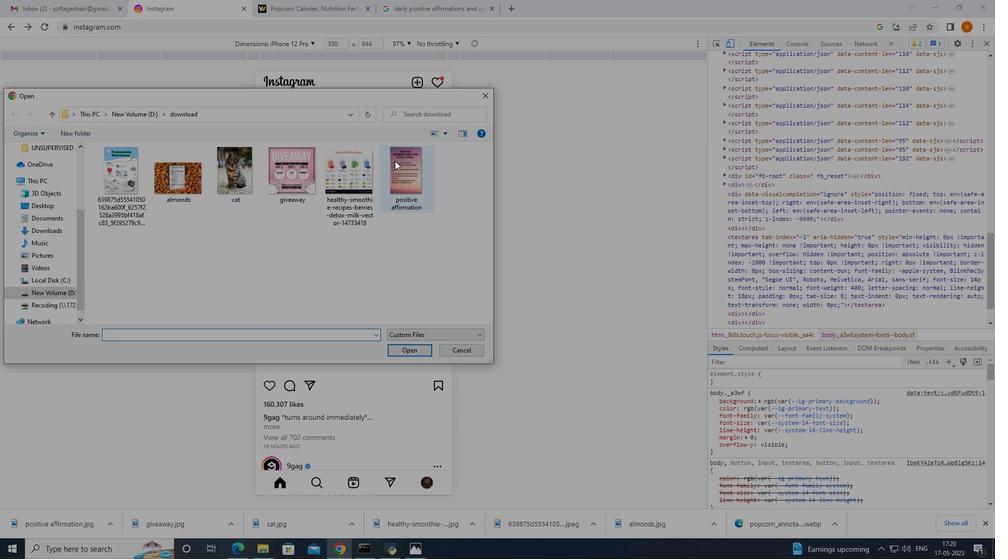 
Action: Mouse moved to (415, 354)
Screenshot: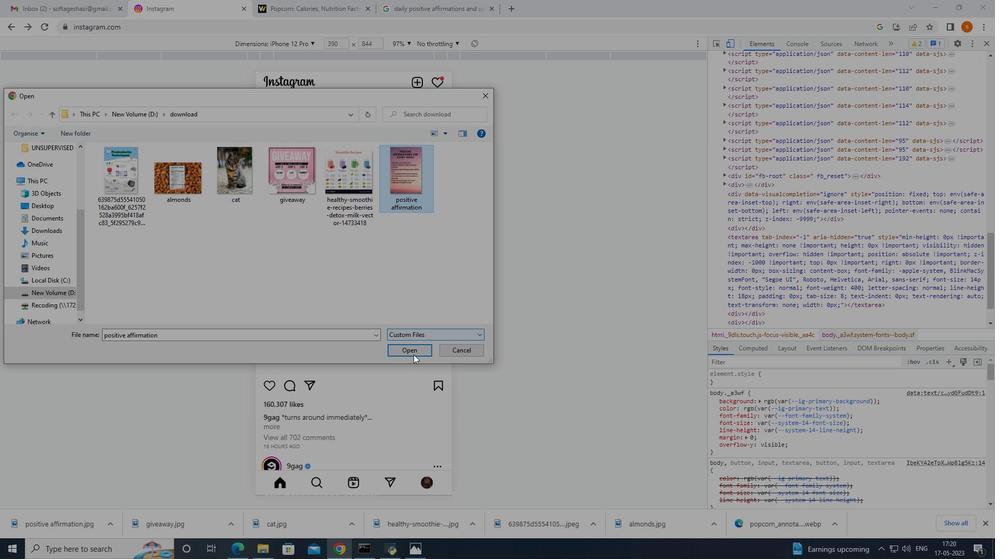 
Action: Mouse pressed left at (415, 354)
Screenshot: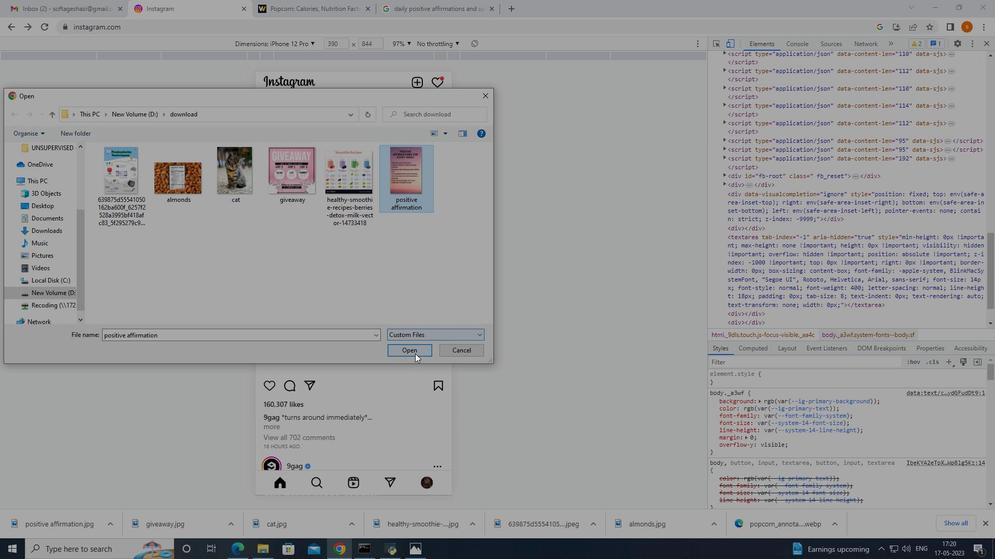 
Action: Mouse moved to (370, 479)
Screenshot: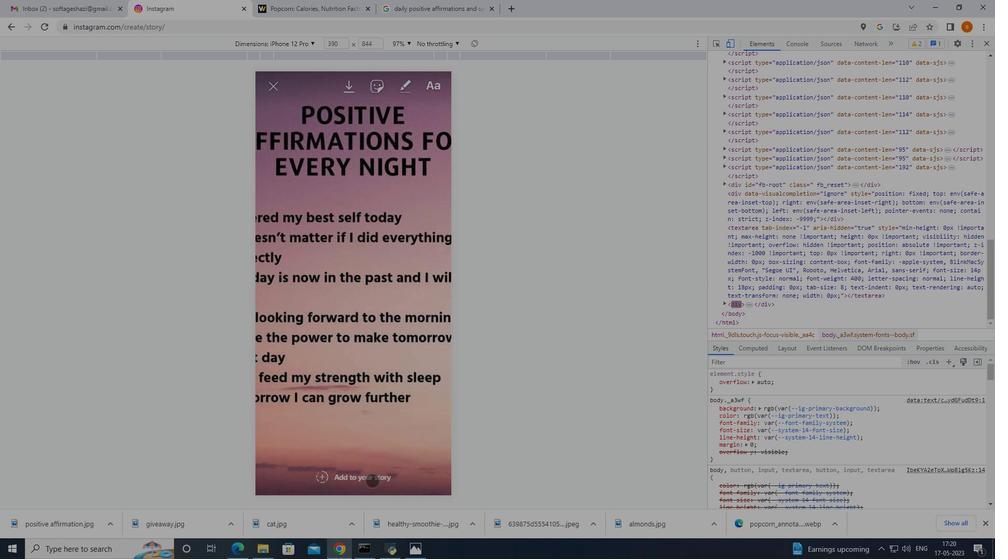 
Action: Mouse pressed left at (370, 479)
Screenshot: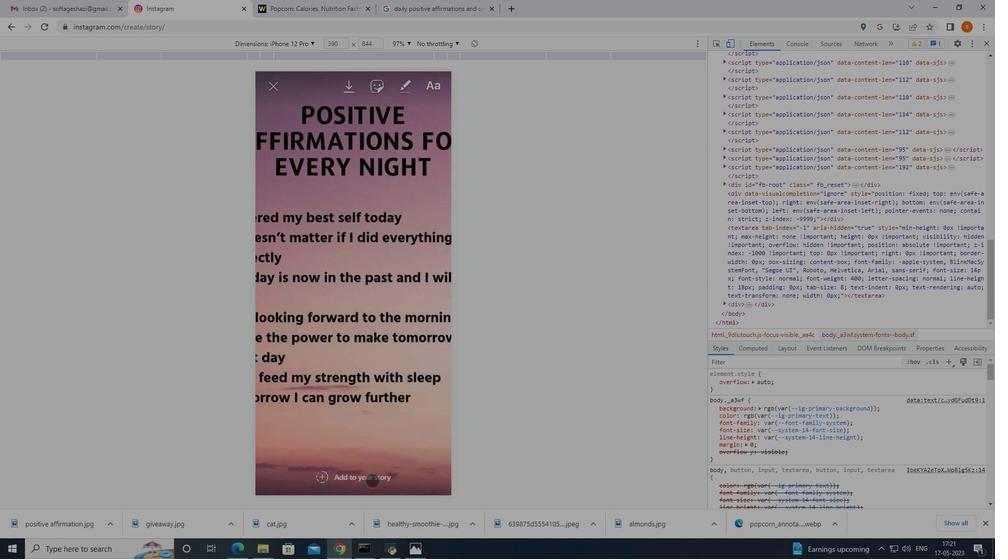 
Action: Mouse moved to (410, 164)
Screenshot: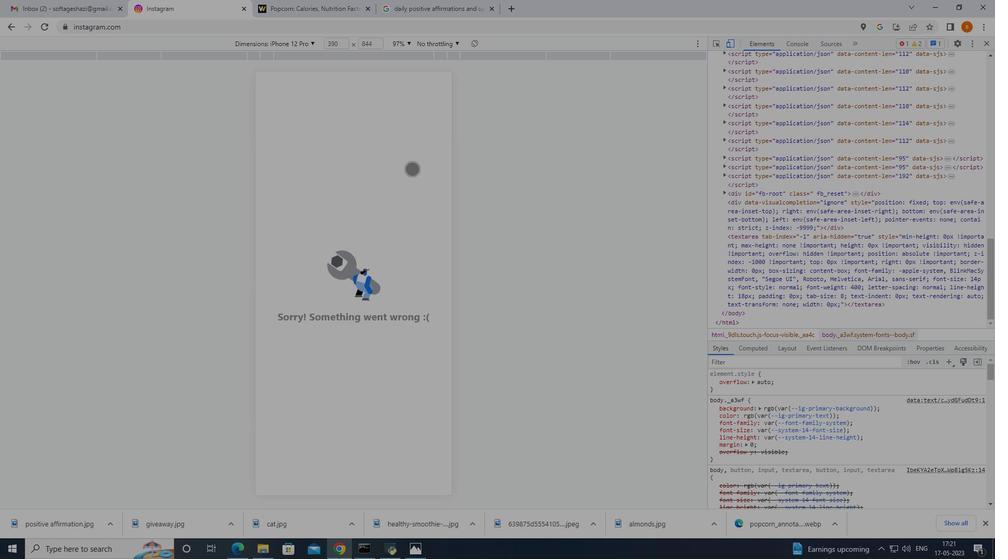 
